 Task: Add a timeline in the project AgileRealm for the epic 'IT governance improvement' from 2023/05/16 to 2025/07/07. Add a timeline in the project AgileRealm for the epic 'Virtualization infrastructure enhancement' from 2023/06/19 to 2024/10/19. Add a timeline in the project AgileRealm for the epic 'Code refactoring and optimization' from 2024/04/26 to 2025/07/27
Action: Mouse moved to (169, 46)
Screenshot: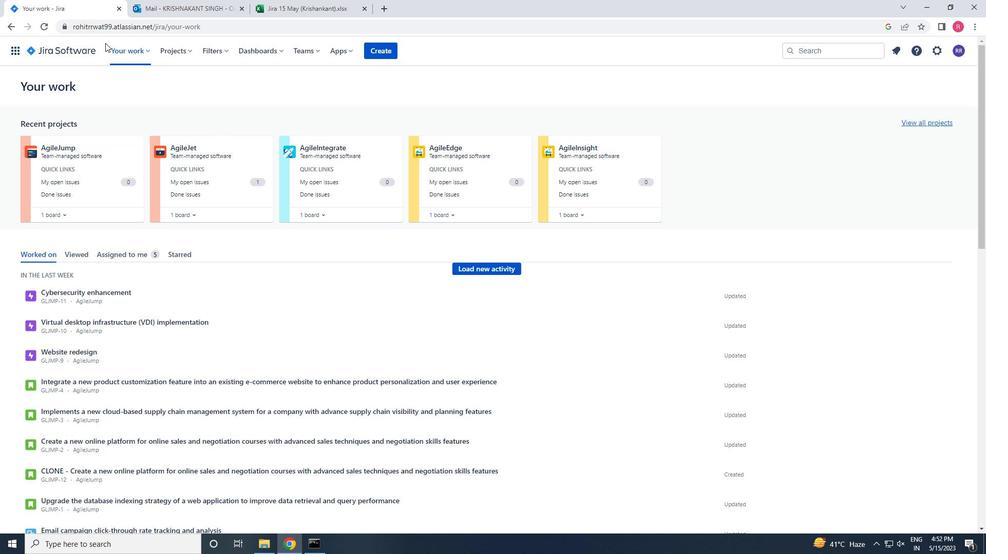 
Action: Mouse pressed left at (169, 46)
Screenshot: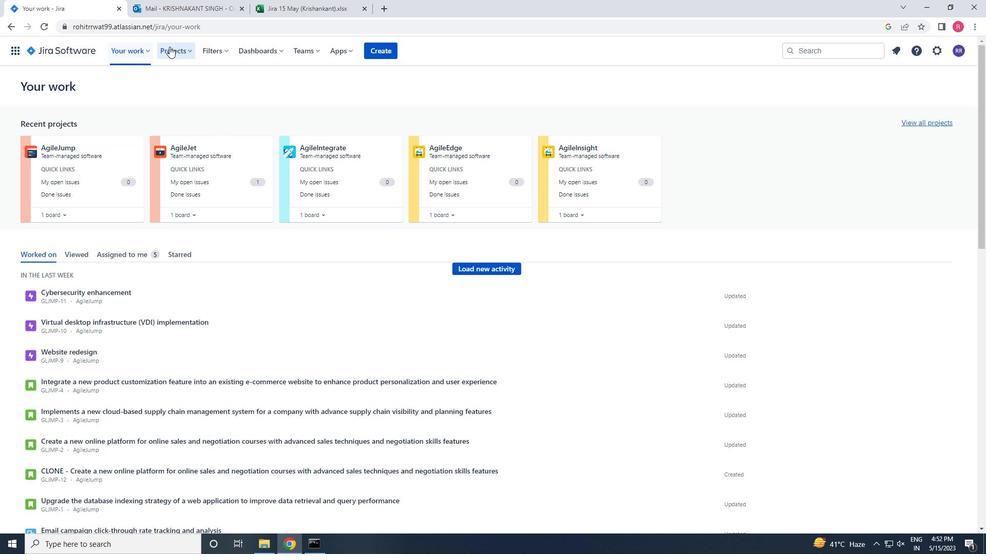 
Action: Mouse moved to (198, 103)
Screenshot: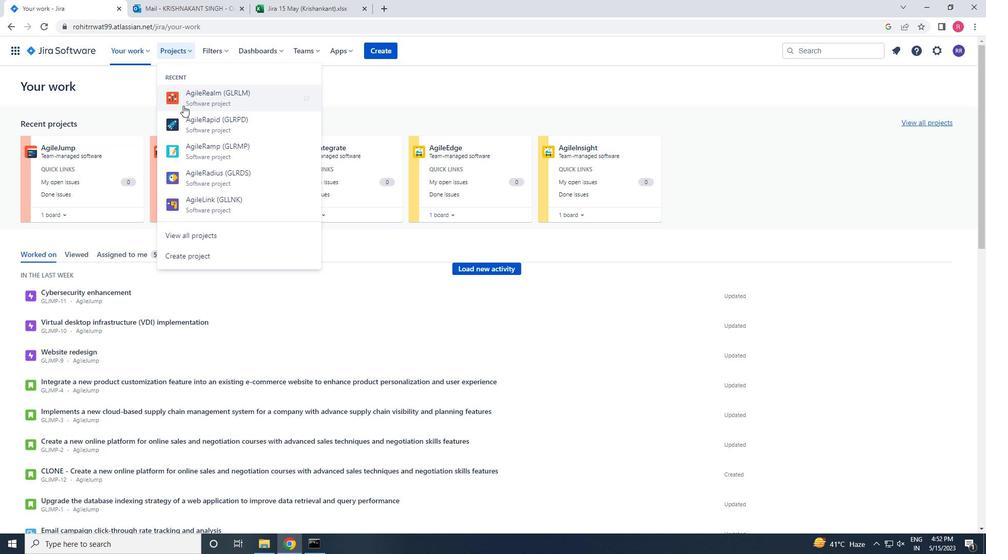 
Action: Mouse pressed left at (198, 103)
Screenshot: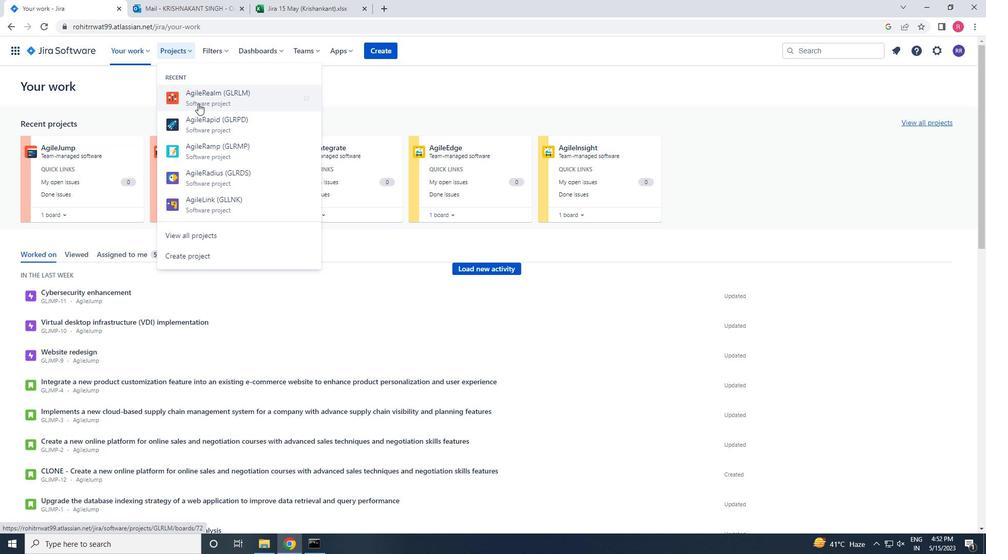 
Action: Mouse moved to (56, 153)
Screenshot: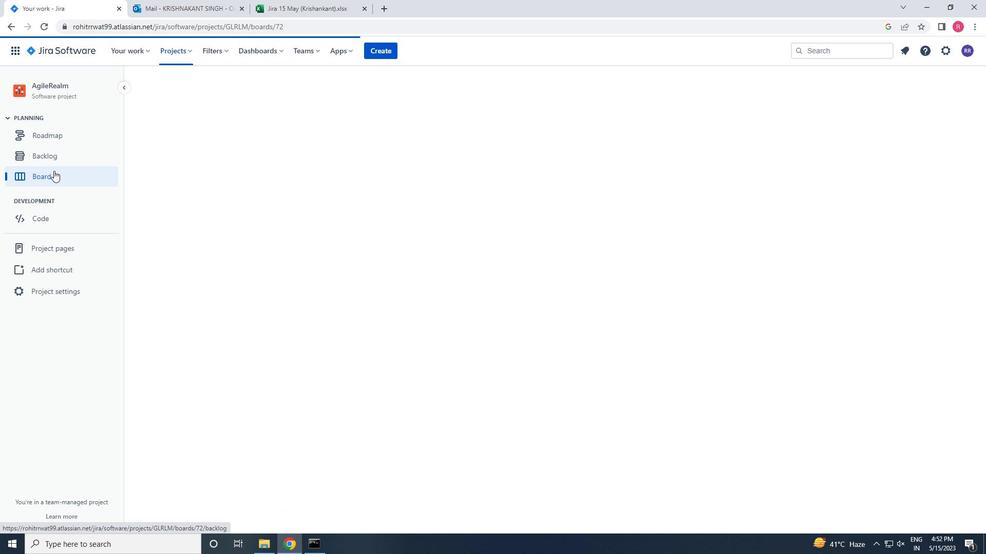 
Action: Mouse pressed left at (56, 153)
Screenshot: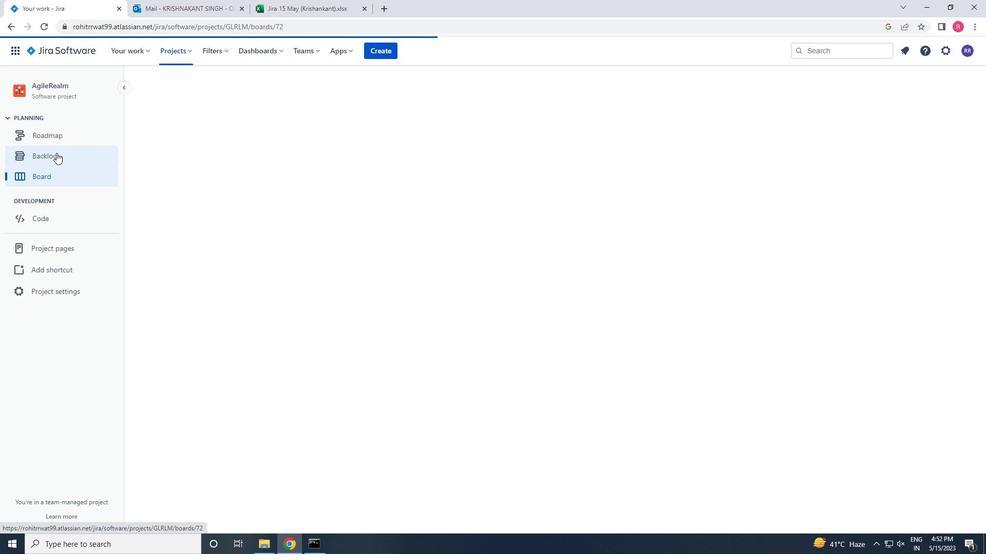 
Action: Mouse moved to (642, 389)
Screenshot: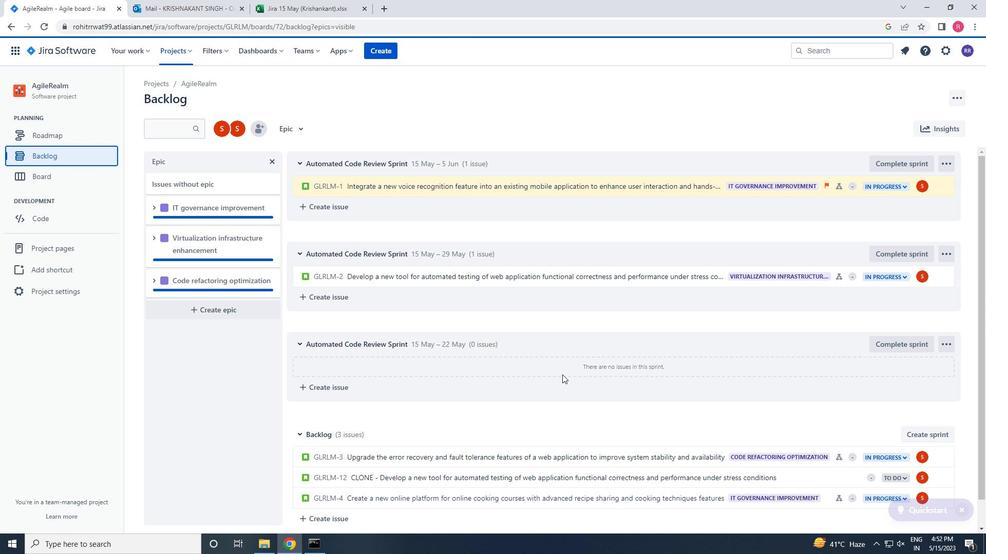 
Action: Mouse scrolled (642, 389) with delta (0, 0)
Screenshot: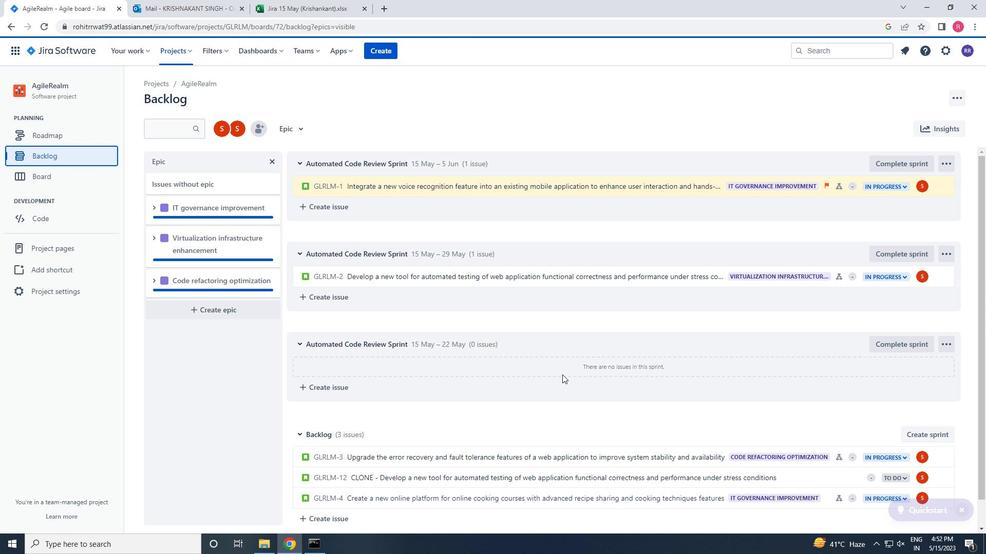
Action: Mouse moved to (643, 390)
Screenshot: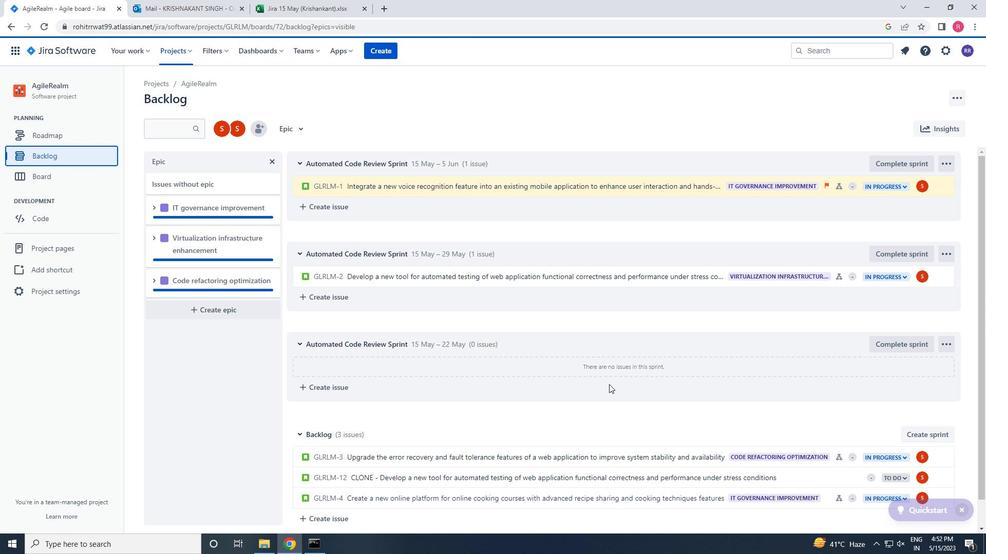 
Action: Mouse scrolled (643, 390) with delta (0, 0)
Screenshot: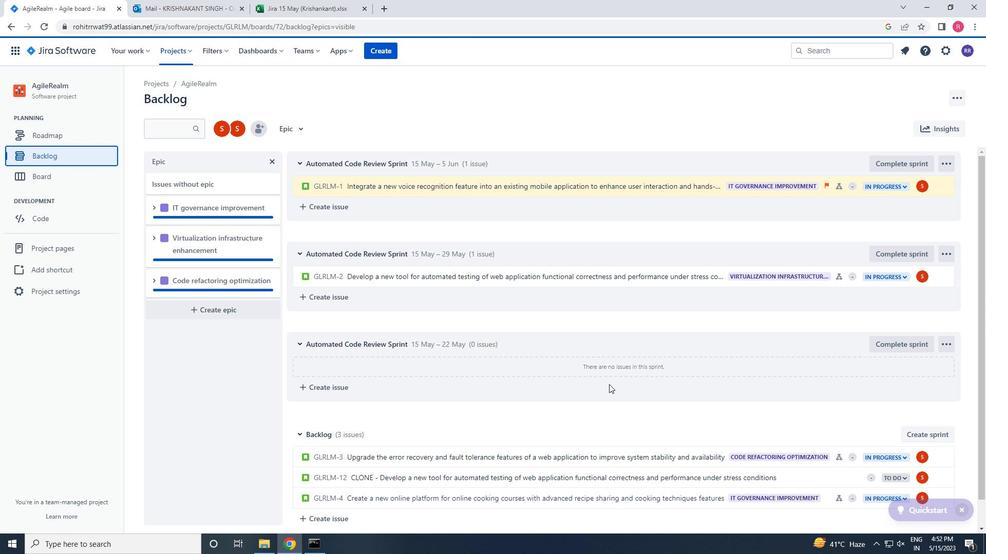 
Action: Mouse scrolled (643, 390) with delta (0, 0)
Screenshot: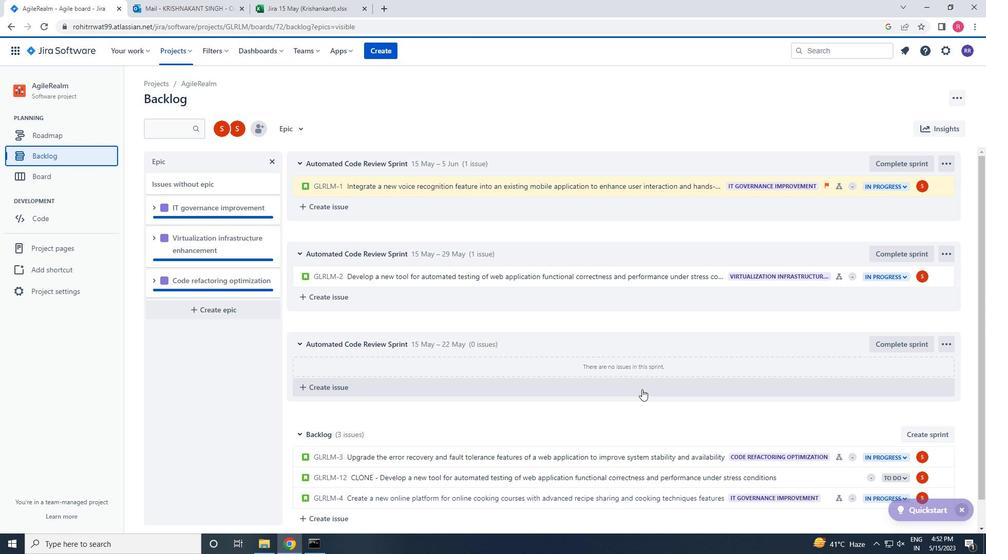 
Action: Mouse scrolled (643, 390) with delta (0, 0)
Screenshot: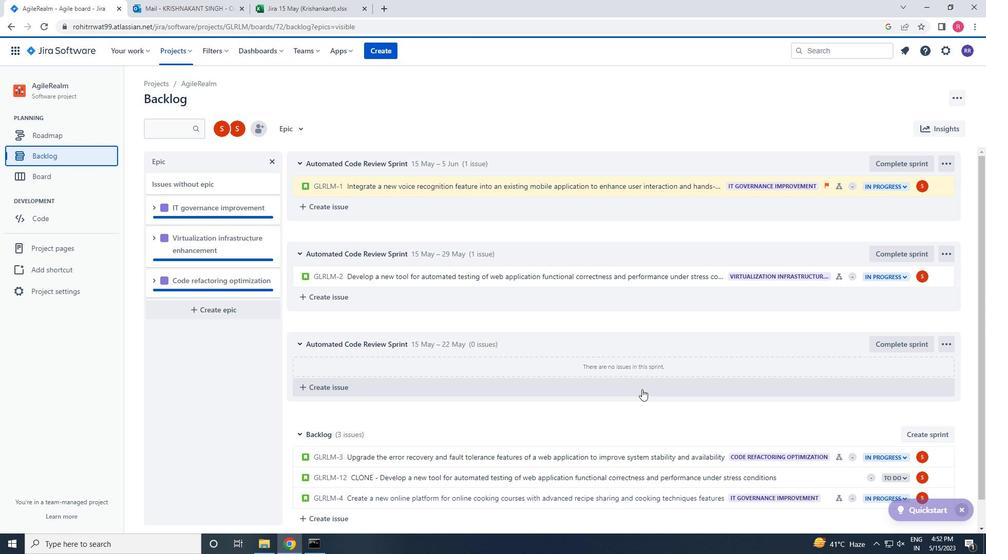 
Action: Mouse moved to (154, 207)
Screenshot: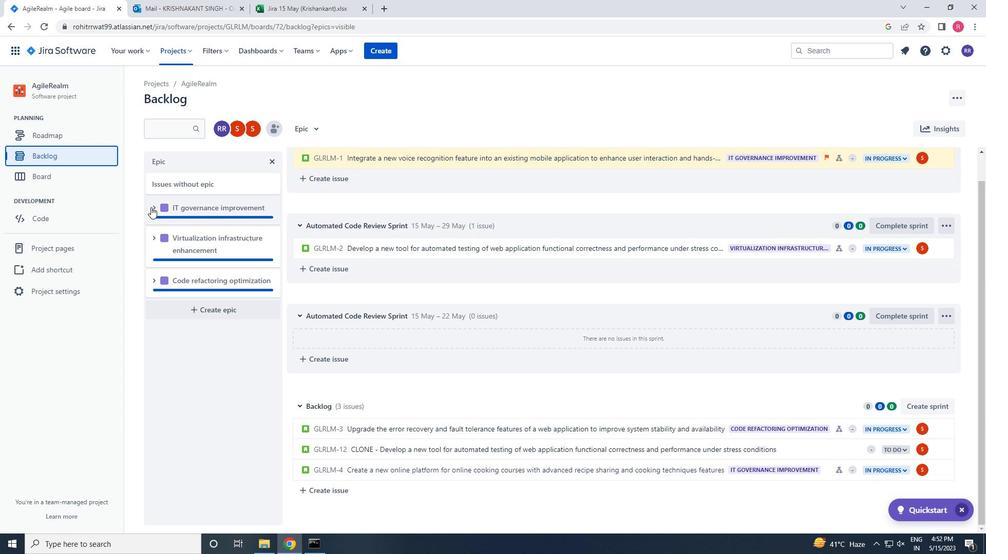 
Action: Mouse pressed left at (154, 207)
Screenshot: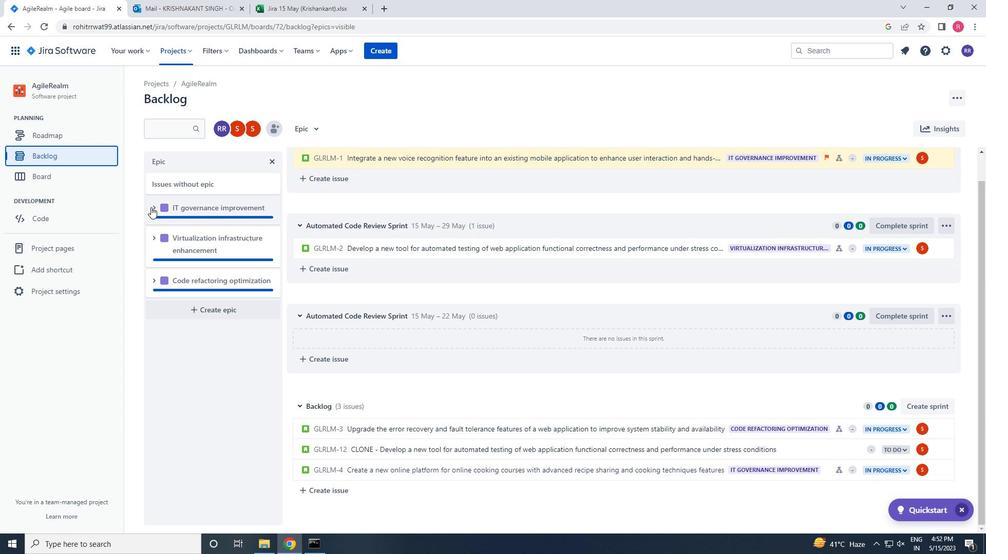 
Action: Mouse moved to (194, 282)
Screenshot: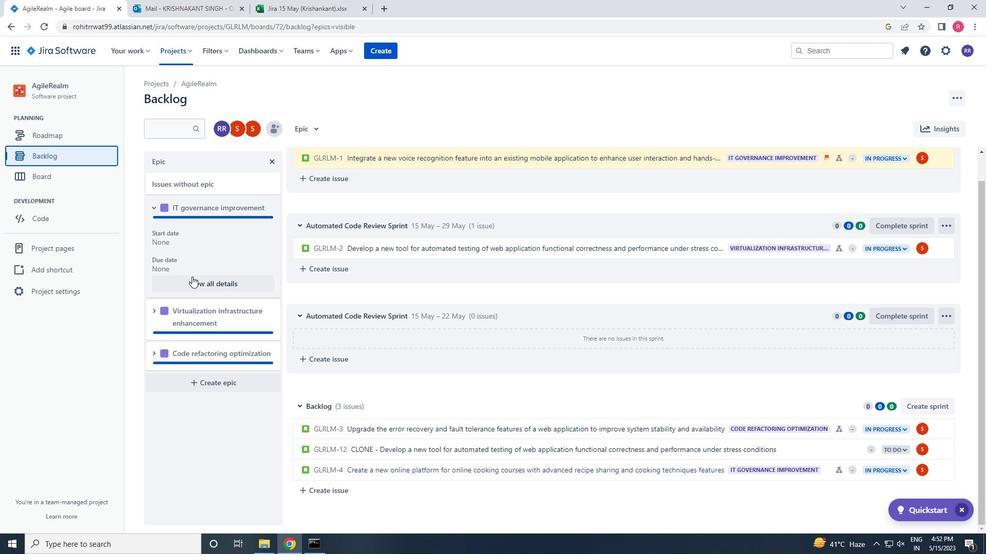 
Action: Mouse pressed left at (194, 282)
Screenshot: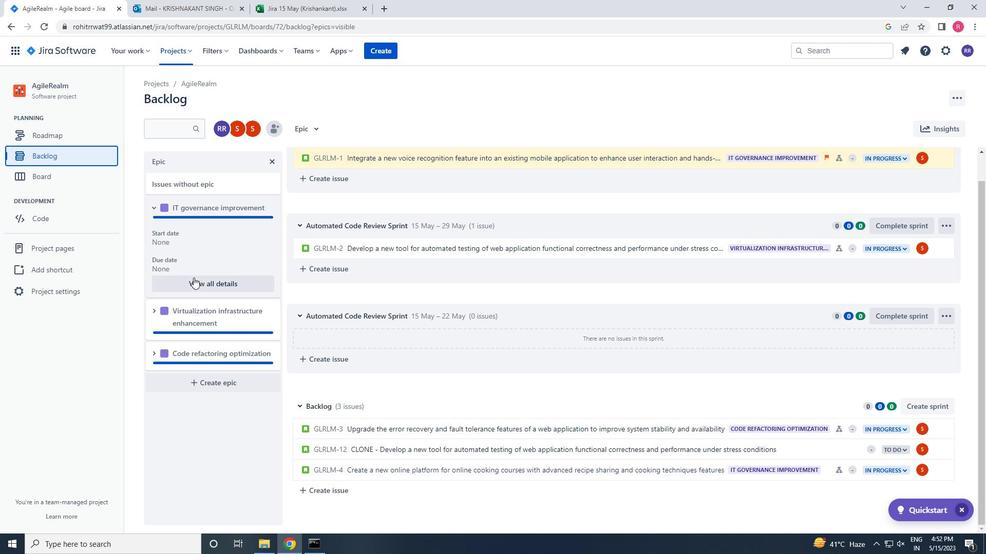 
Action: Mouse moved to (879, 401)
Screenshot: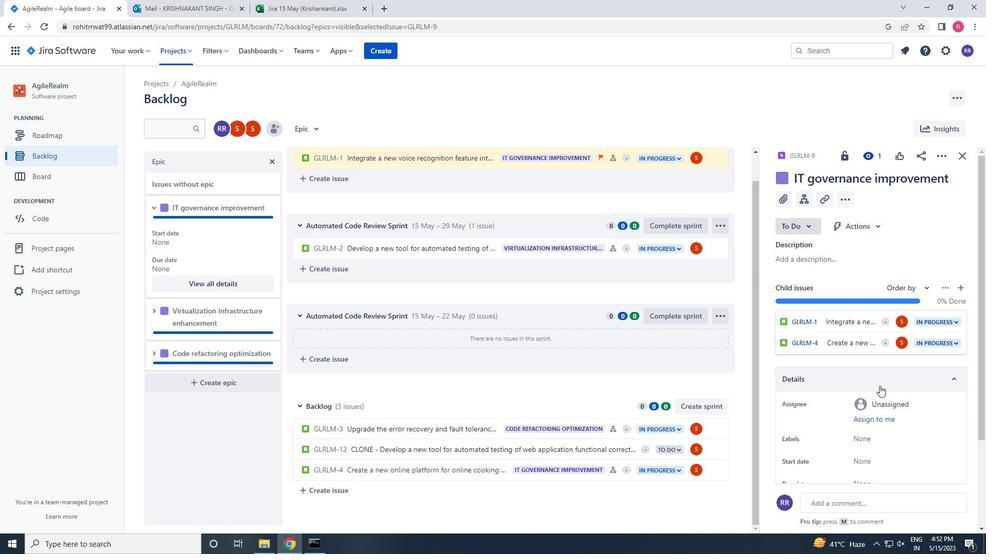 
Action: Mouse scrolled (879, 400) with delta (0, 0)
Screenshot: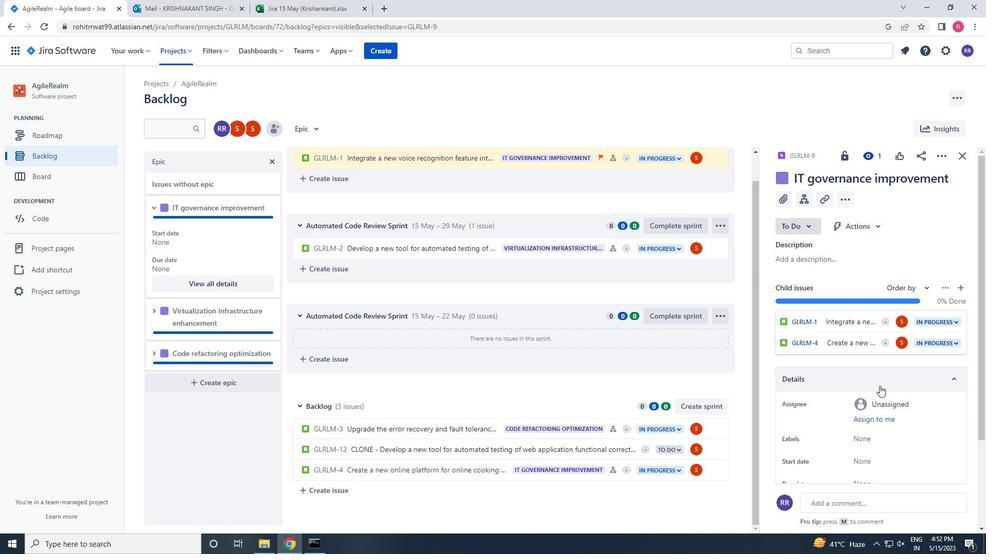 
Action: Mouse moved to (879, 402)
Screenshot: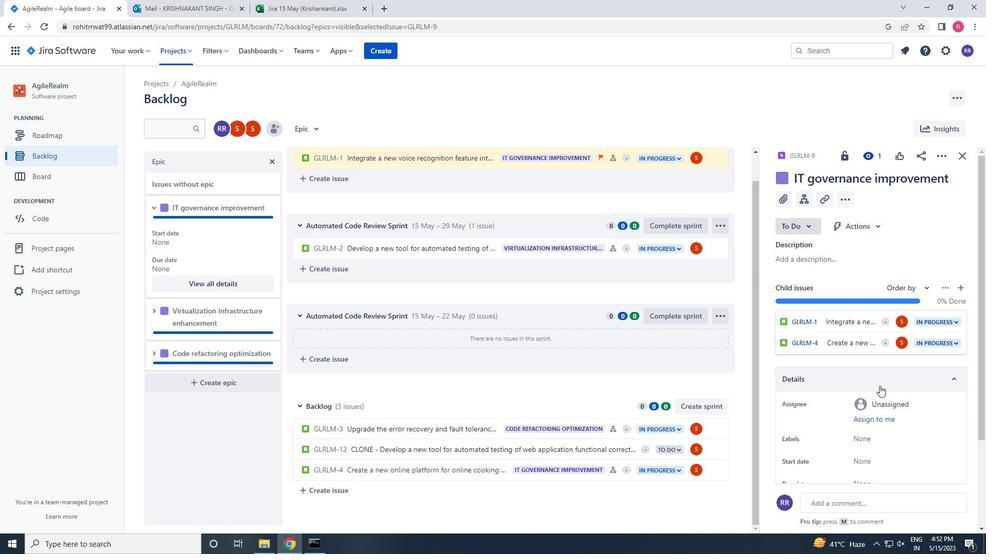 
Action: Mouse scrolled (879, 401) with delta (0, 0)
Screenshot: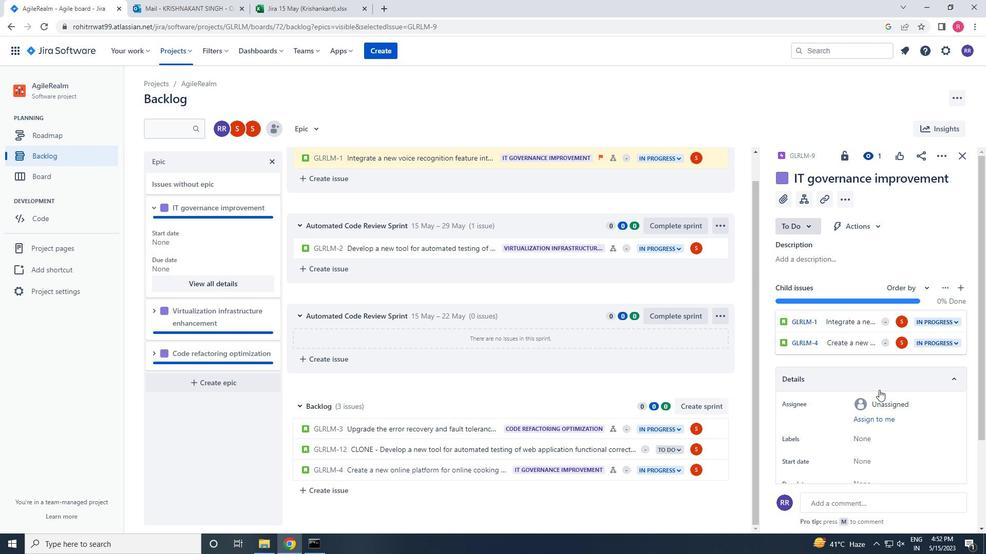 
Action: Mouse scrolled (879, 401) with delta (0, 0)
Screenshot: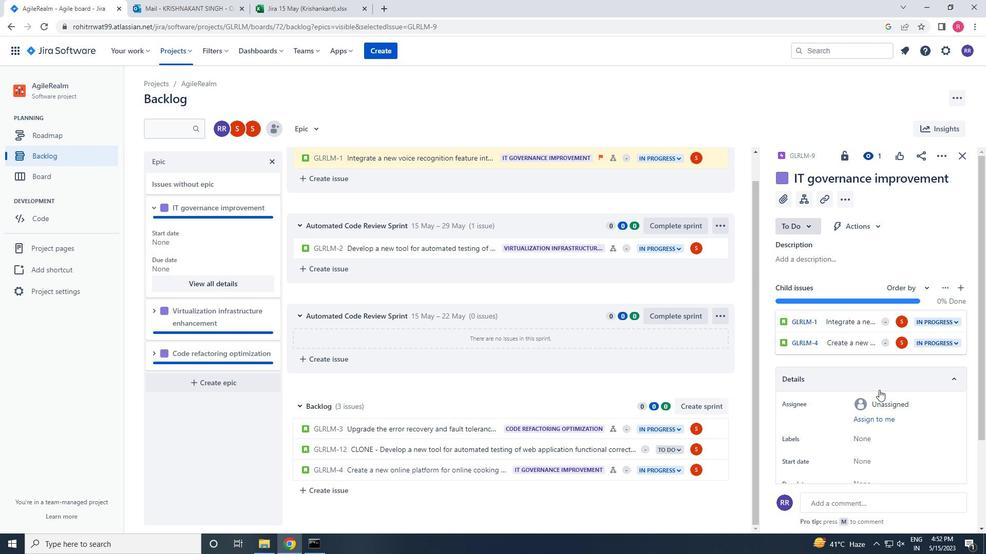 
Action: Mouse moved to (877, 352)
Screenshot: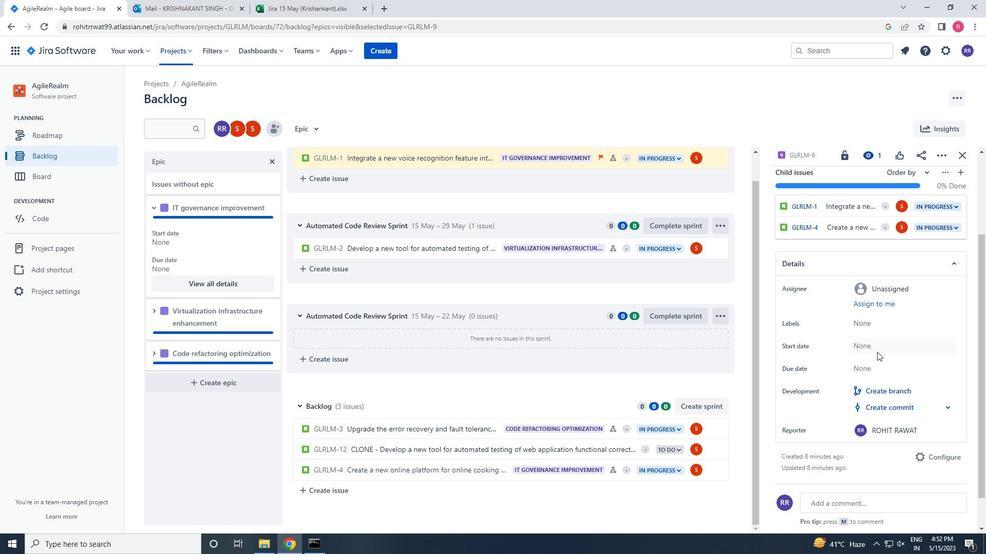 
Action: Mouse pressed left at (877, 352)
Screenshot: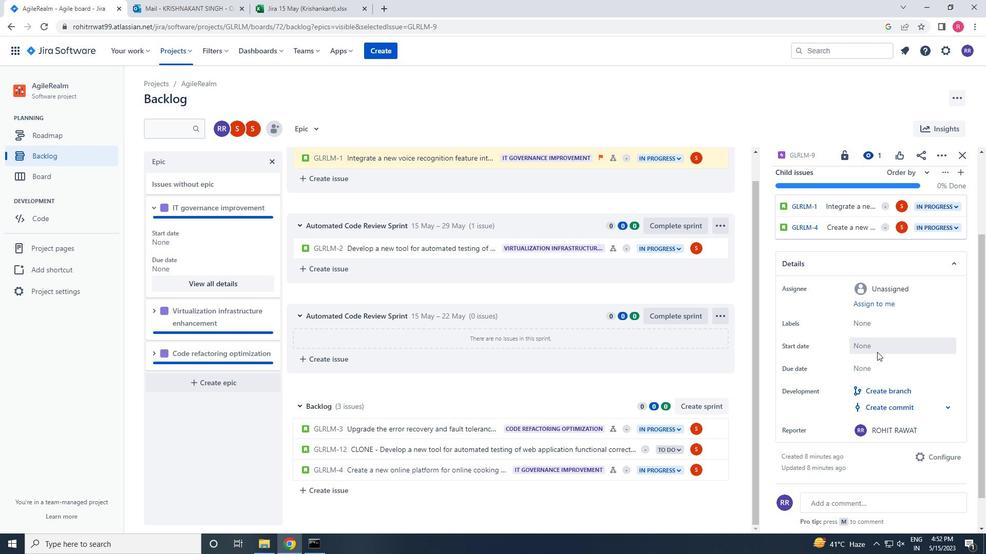 
Action: Mouse moved to (878, 444)
Screenshot: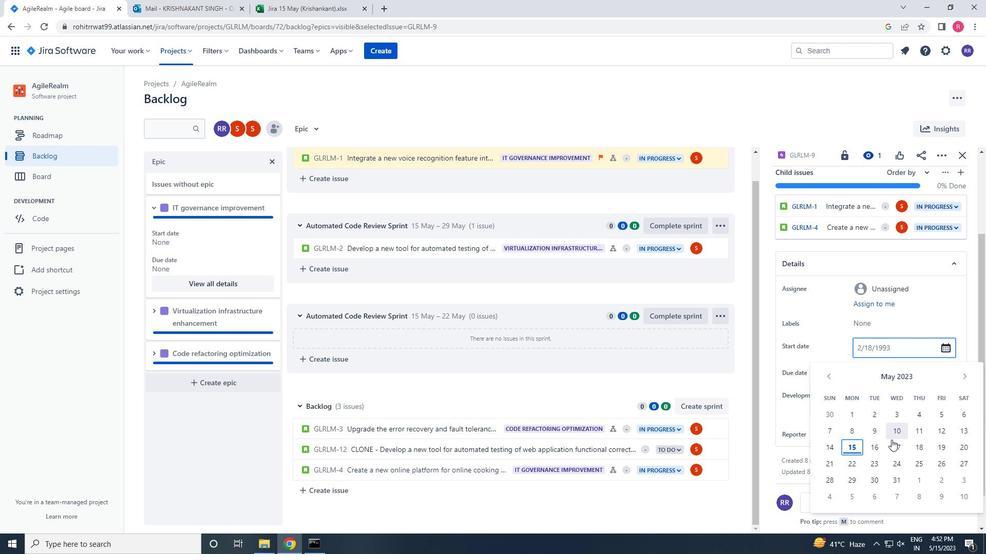 
Action: Mouse pressed left at (878, 444)
Screenshot: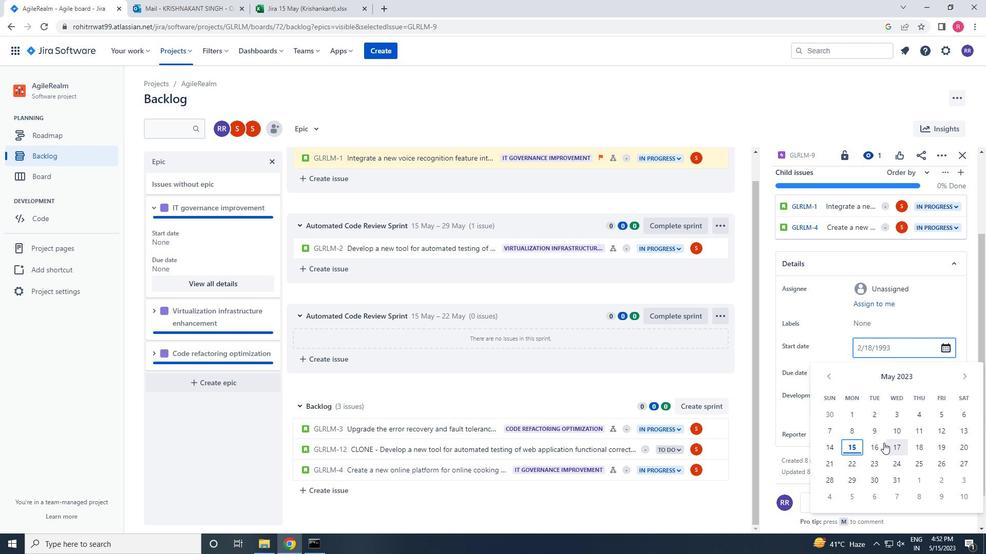 
Action: Mouse moved to (889, 372)
Screenshot: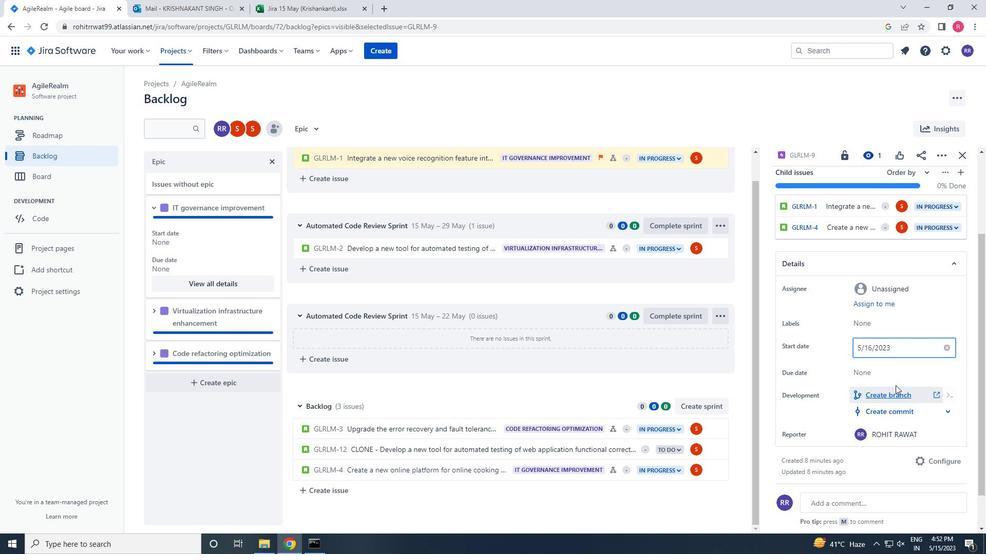 
Action: Mouse pressed left at (889, 372)
Screenshot: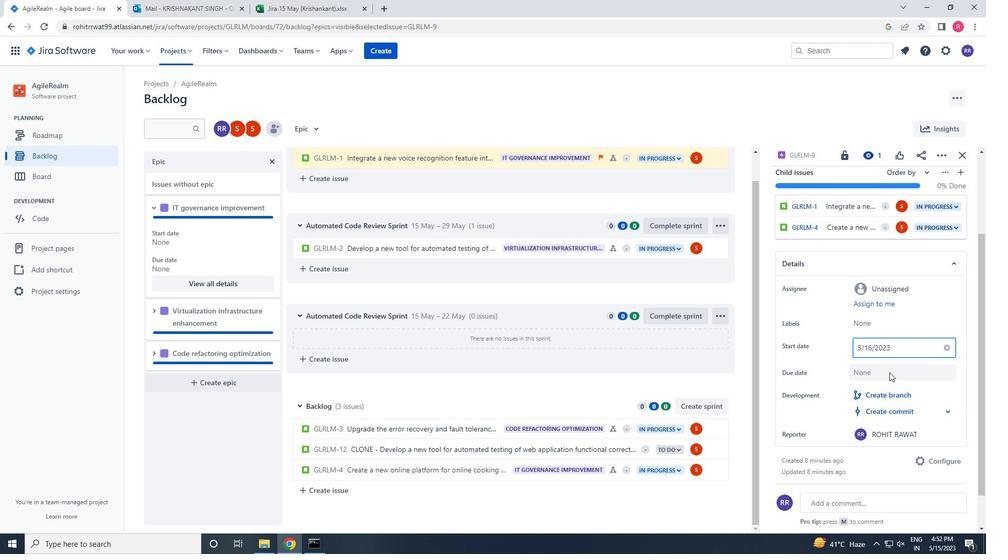 
Action: Mouse moved to (964, 225)
Screenshot: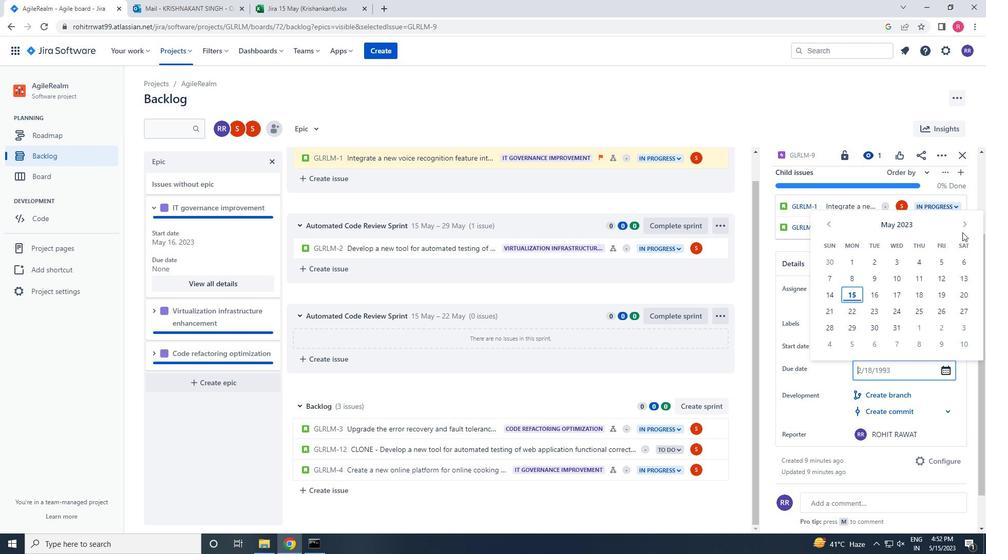 
Action: Mouse pressed left at (964, 225)
Screenshot: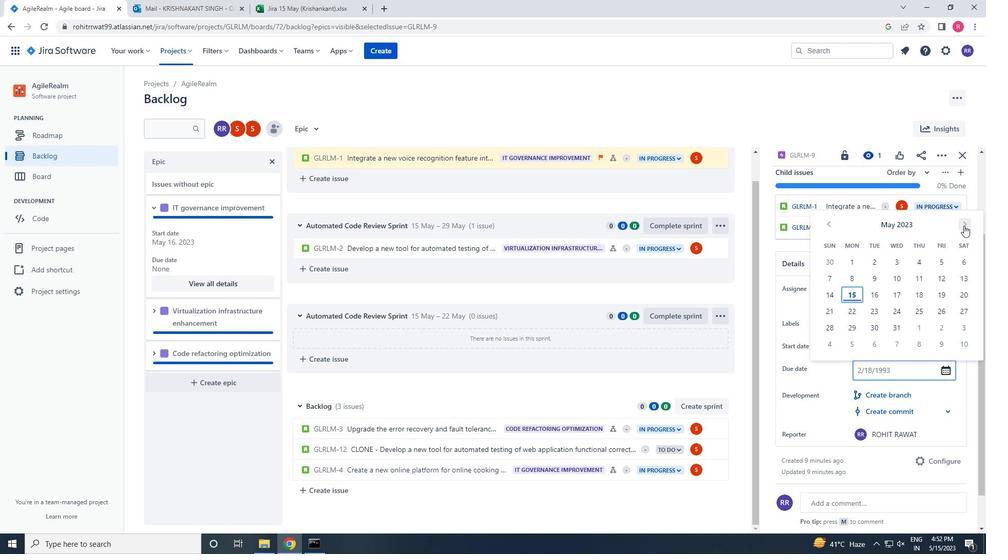 
Action: Mouse pressed left at (964, 225)
Screenshot: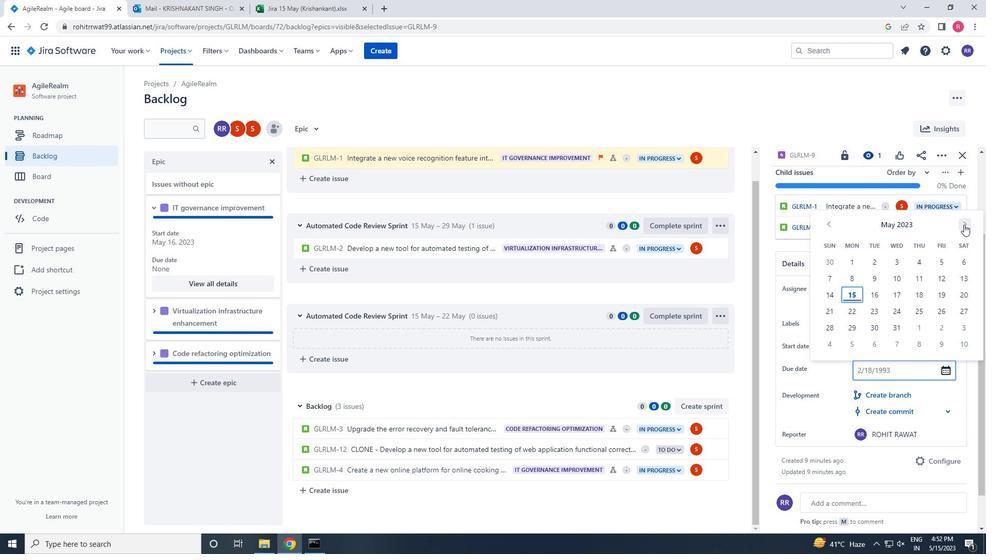
Action: Mouse pressed left at (964, 225)
Screenshot: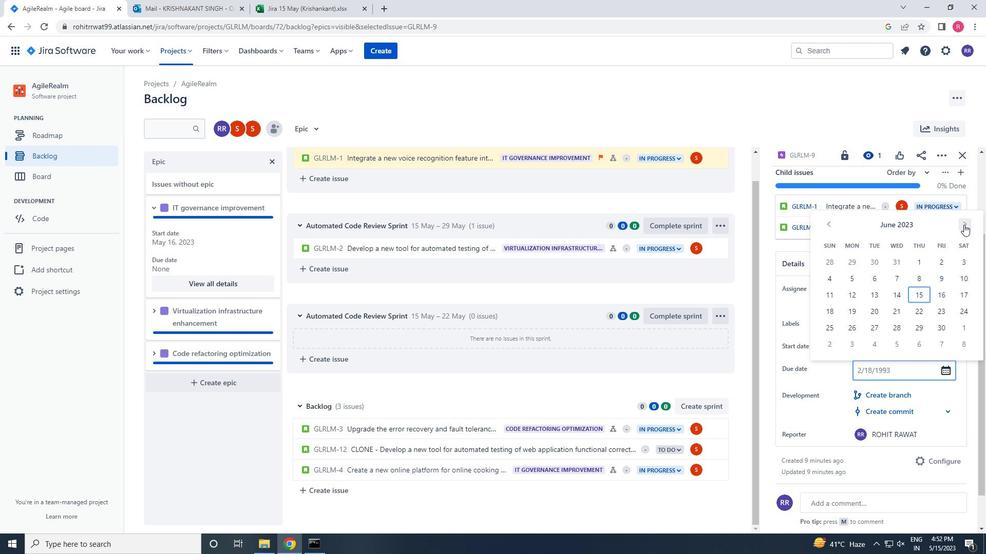 
Action: Mouse pressed left at (964, 225)
Screenshot: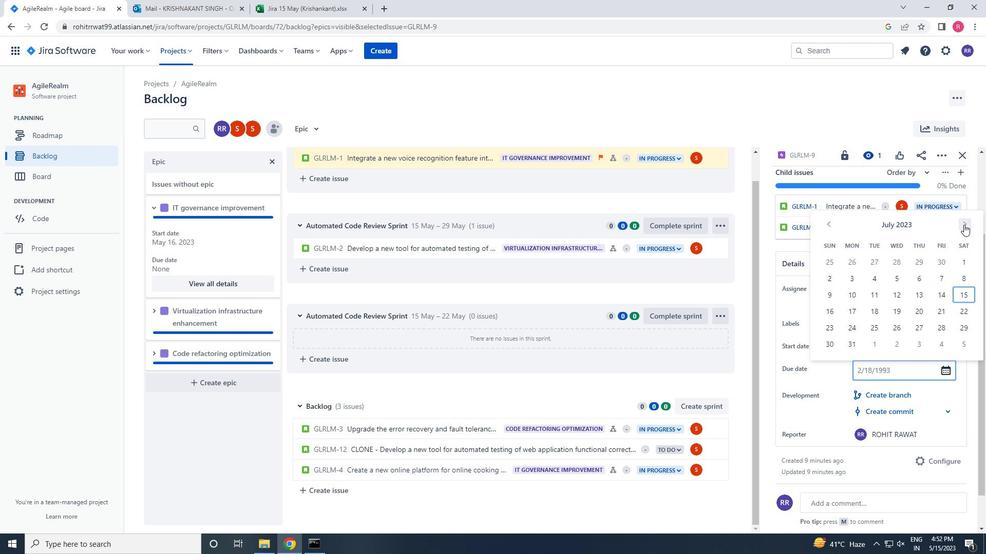 
Action: Mouse pressed left at (964, 225)
Screenshot: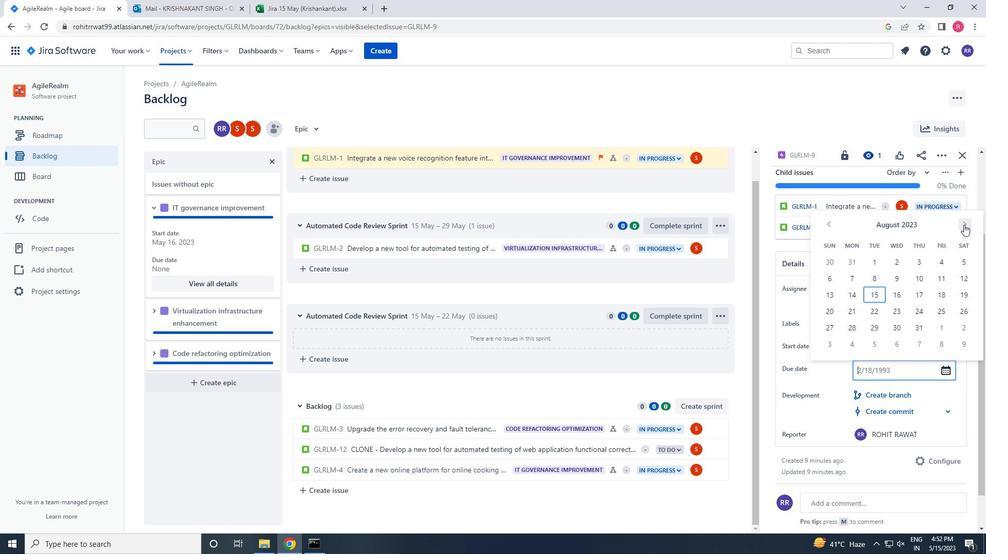 
Action: Mouse pressed left at (964, 225)
Screenshot: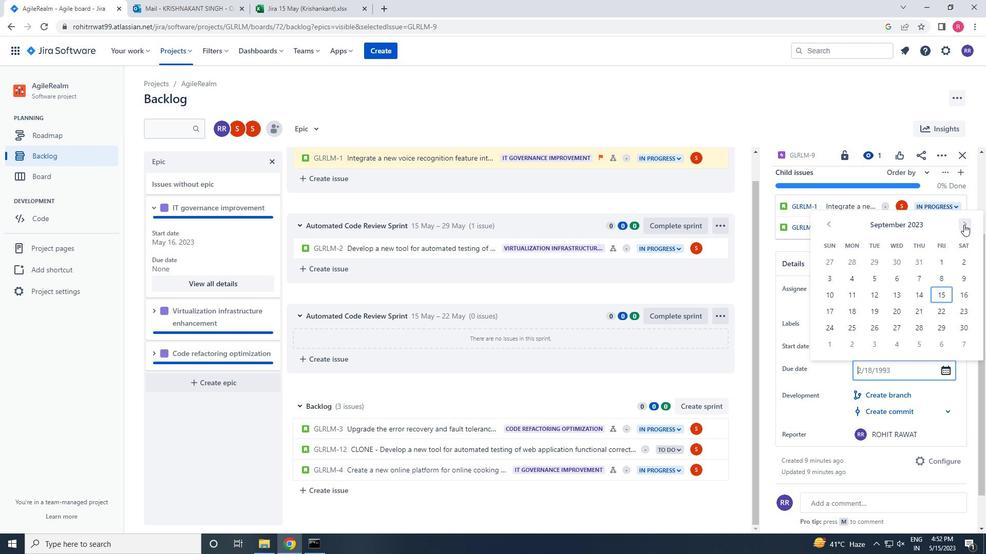 
Action: Mouse pressed left at (964, 225)
Screenshot: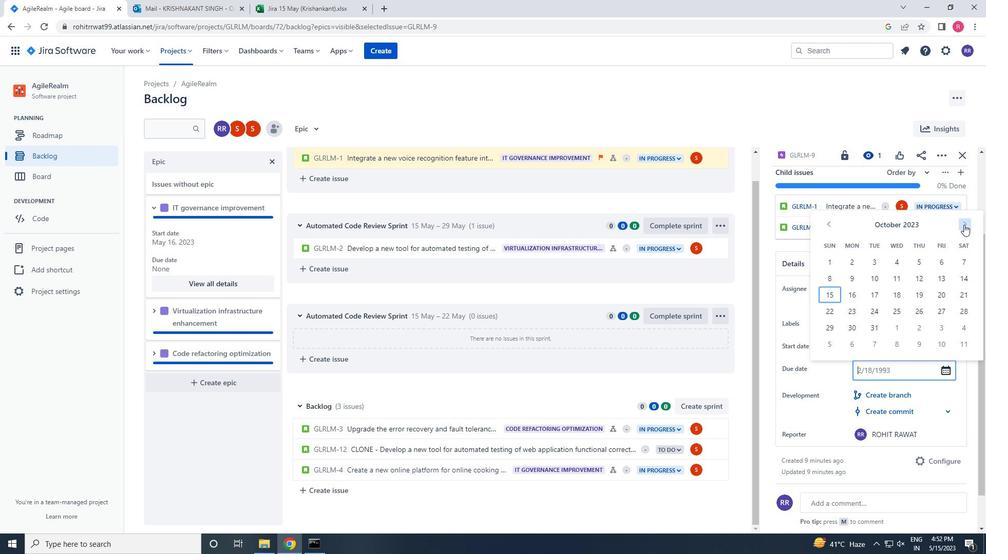 
Action: Mouse pressed left at (964, 225)
Screenshot: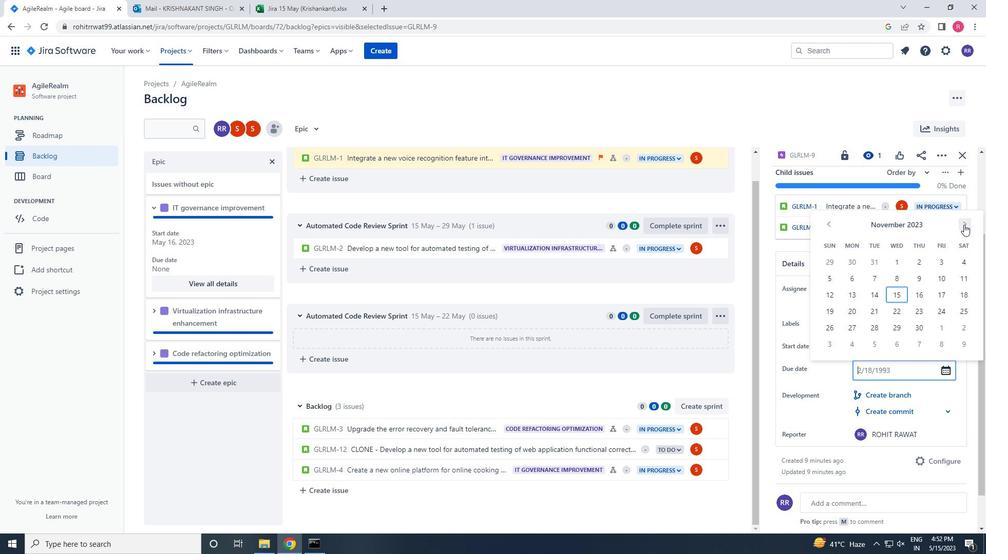 
Action: Mouse pressed left at (964, 225)
Screenshot: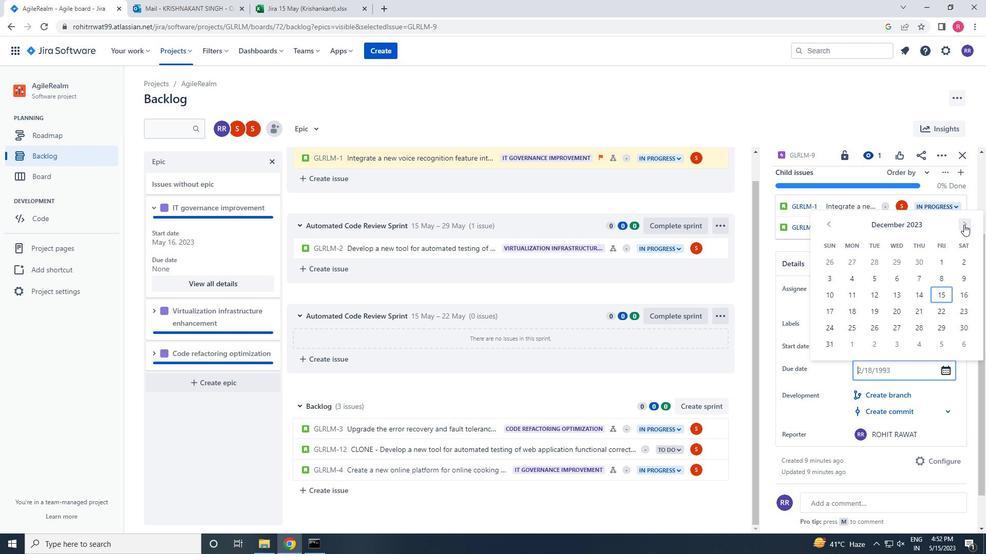 
Action: Mouse pressed left at (964, 225)
Screenshot: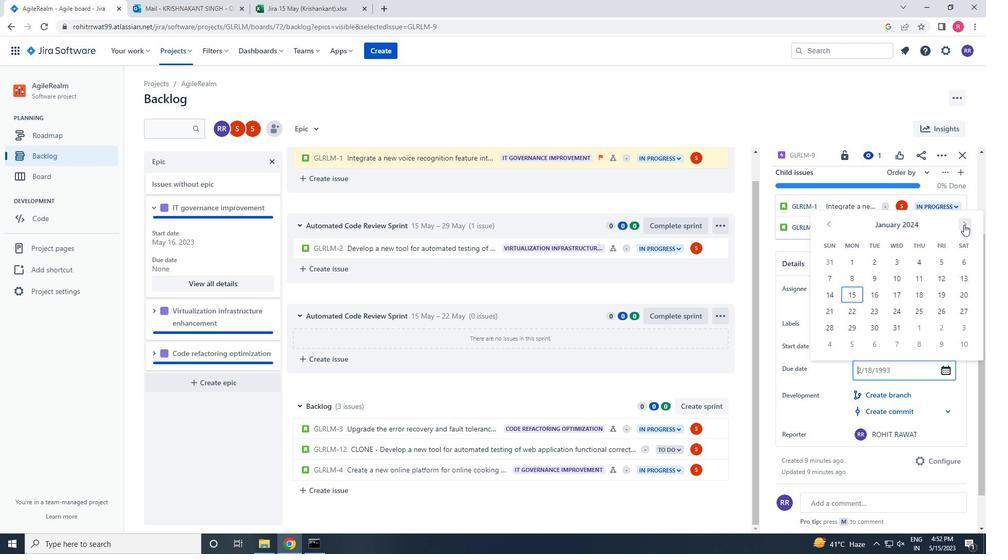 
Action: Mouse pressed left at (964, 225)
Screenshot: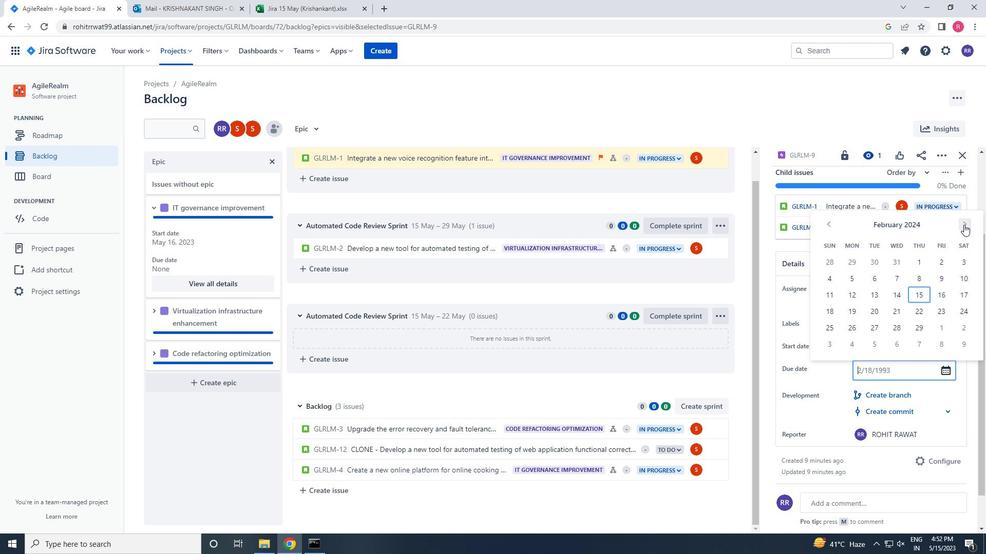 
Action: Mouse pressed left at (964, 225)
Screenshot: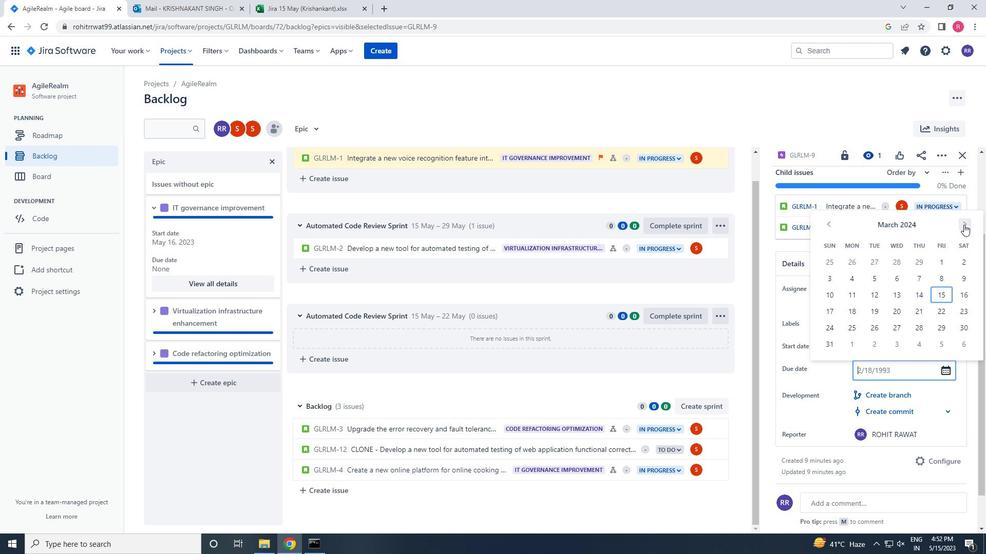 
Action: Mouse pressed left at (964, 225)
Screenshot: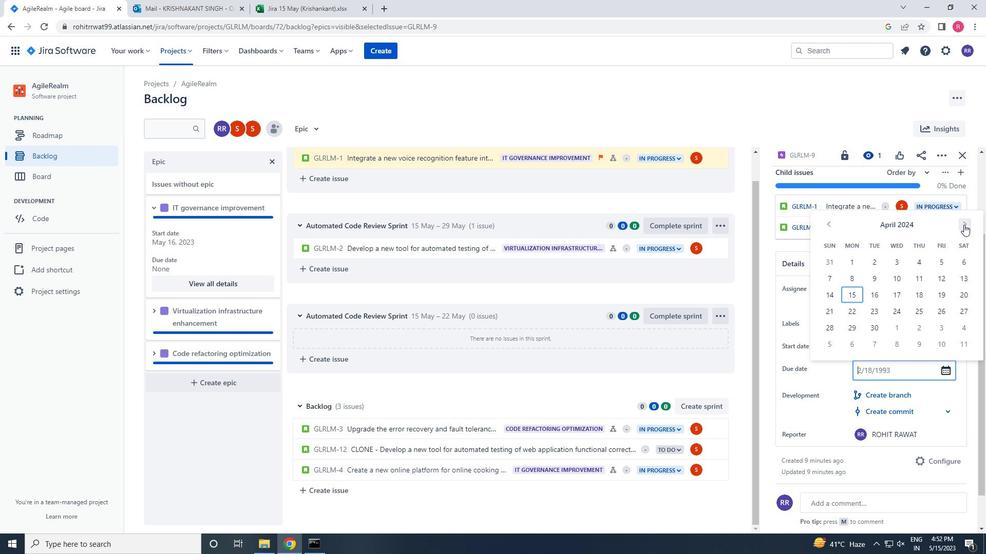 
Action: Mouse pressed left at (964, 225)
Screenshot: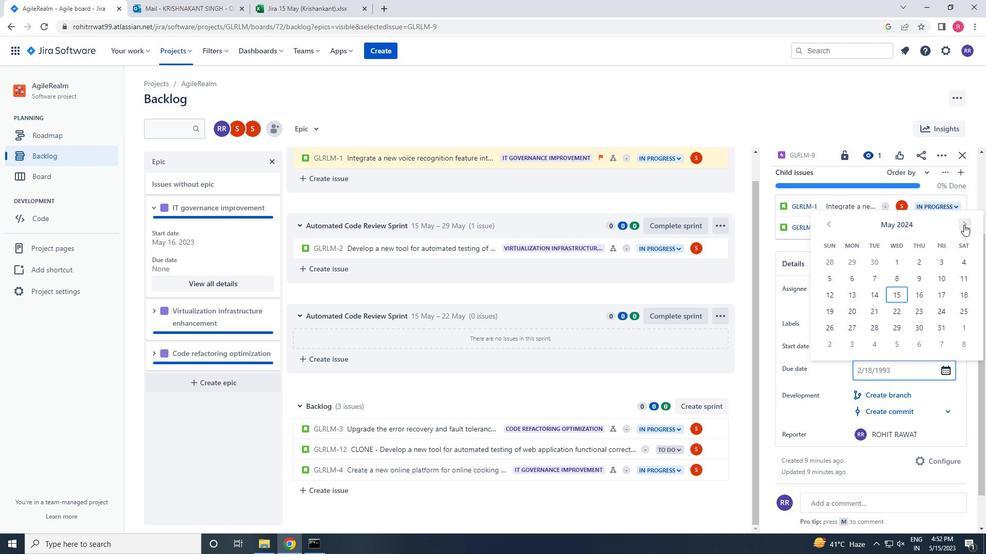 
Action: Mouse pressed left at (964, 225)
Screenshot: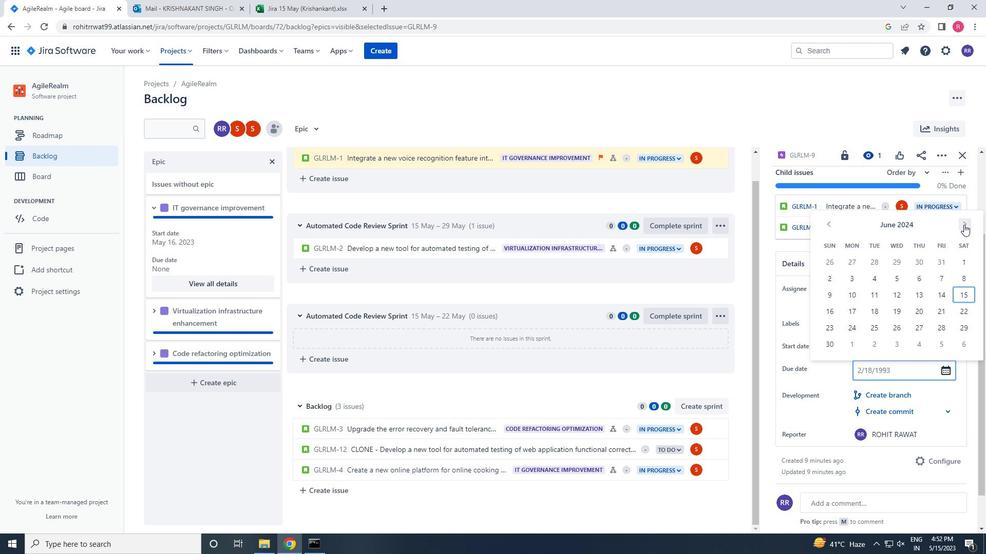 
Action: Mouse pressed left at (964, 225)
Screenshot: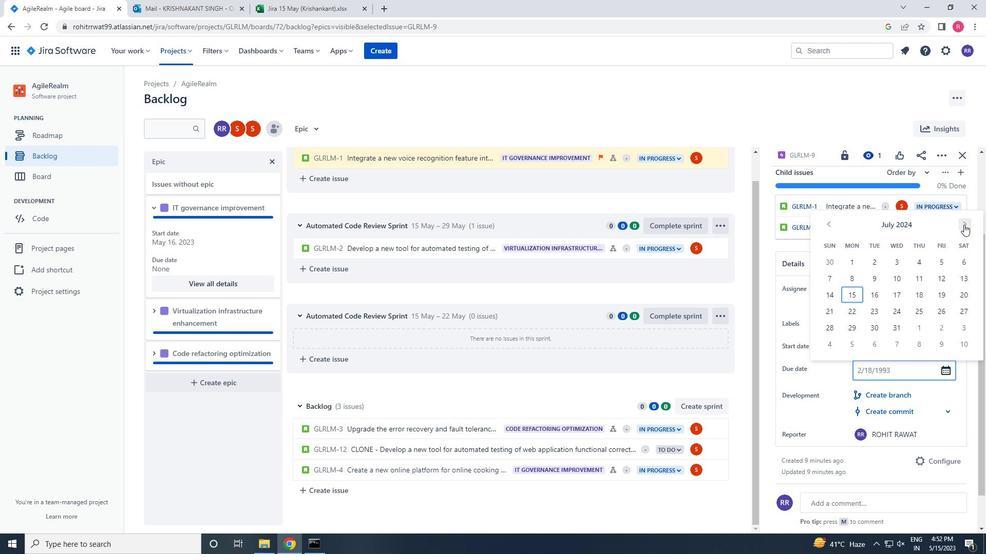 
Action: Mouse pressed left at (964, 225)
Screenshot: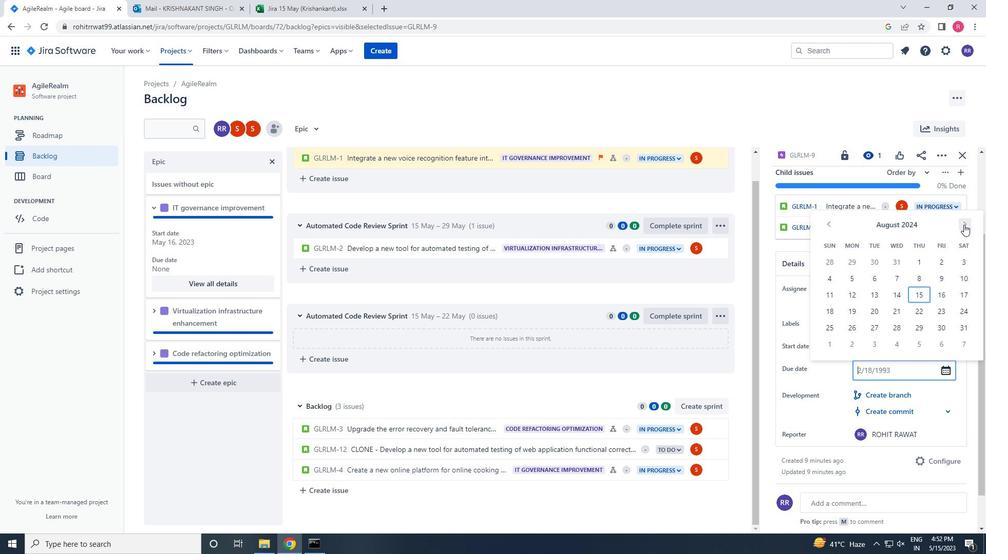 
Action: Mouse pressed left at (964, 225)
Screenshot: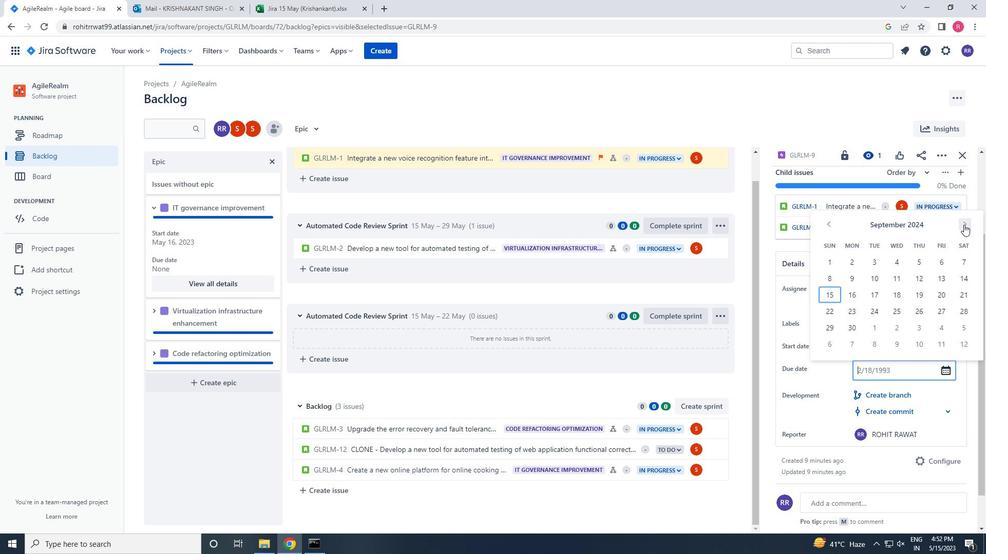 
Action: Mouse pressed left at (964, 225)
Screenshot: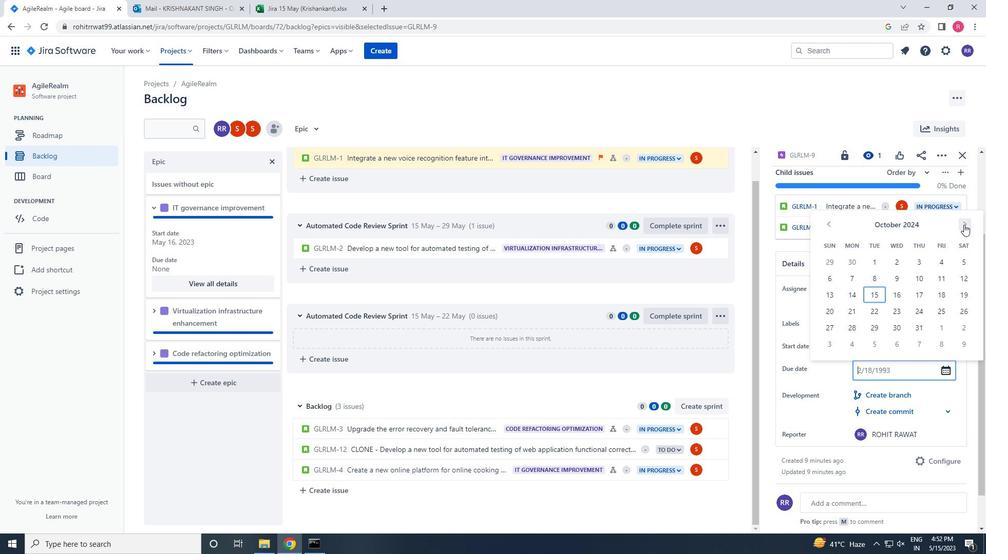 
Action: Mouse pressed left at (964, 225)
Screenshot: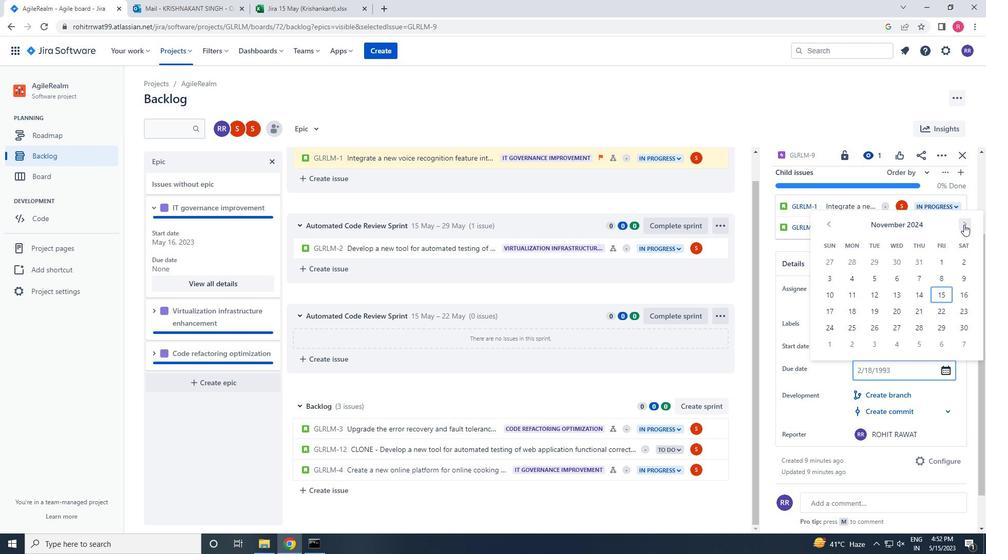 
Action: Mouse pressed left at (964, 225)
Screenshot: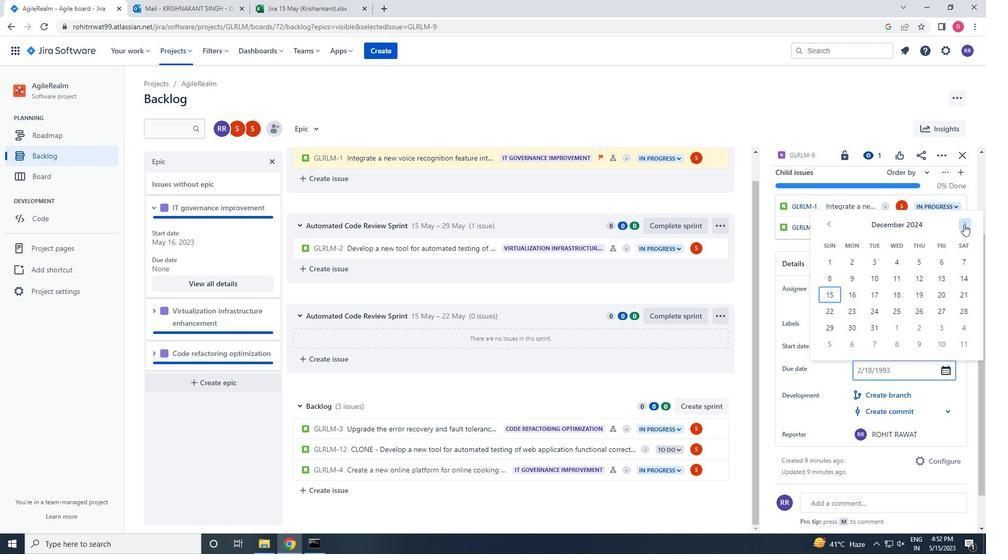 
Action: Mouse pressed left at (964, 225)
Screenshot: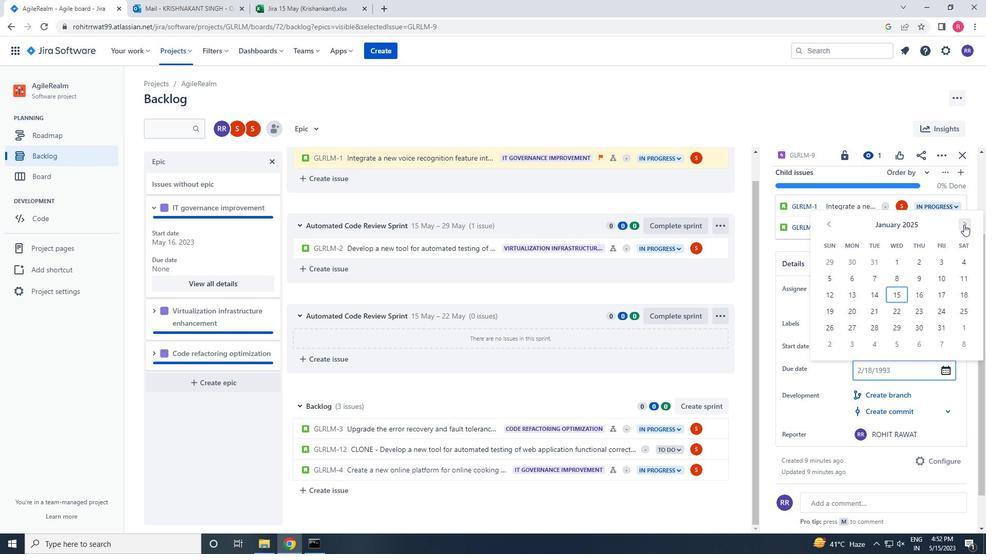 
Action: Mouse pressed left at (964, 225)
Screenshot: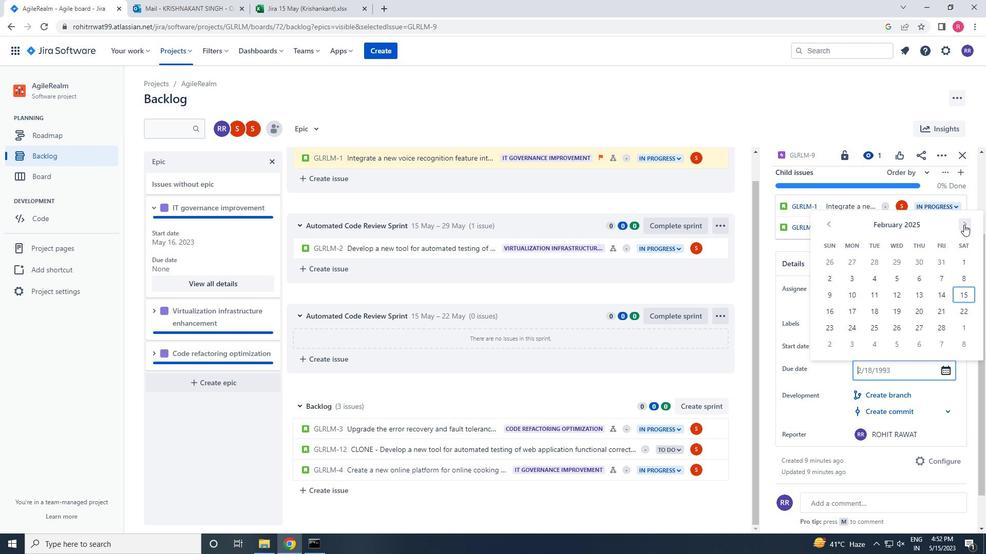 
Action: Mouse pressed left at (964, 225)
Screenshot: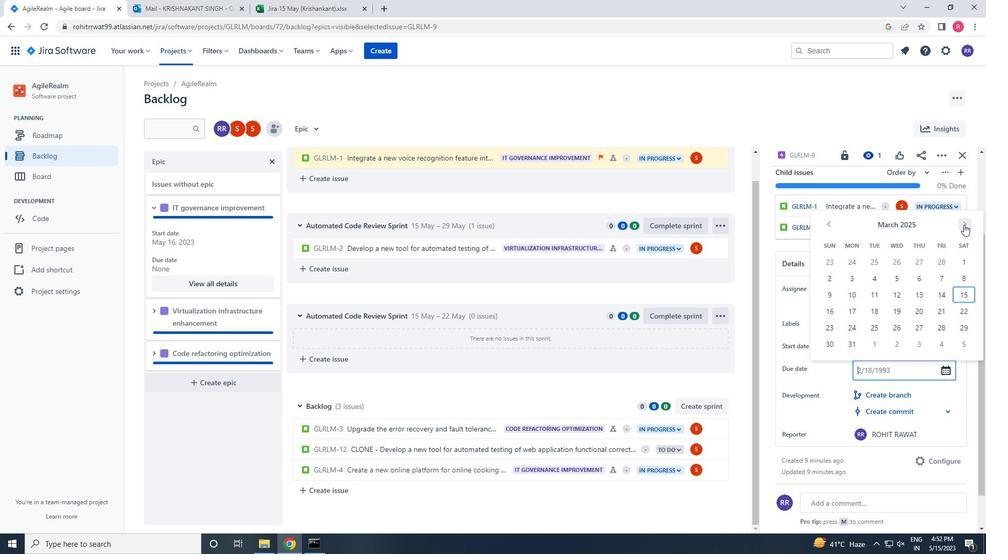 
Action: Mouse pressed left at (964, 225)
Screenshot: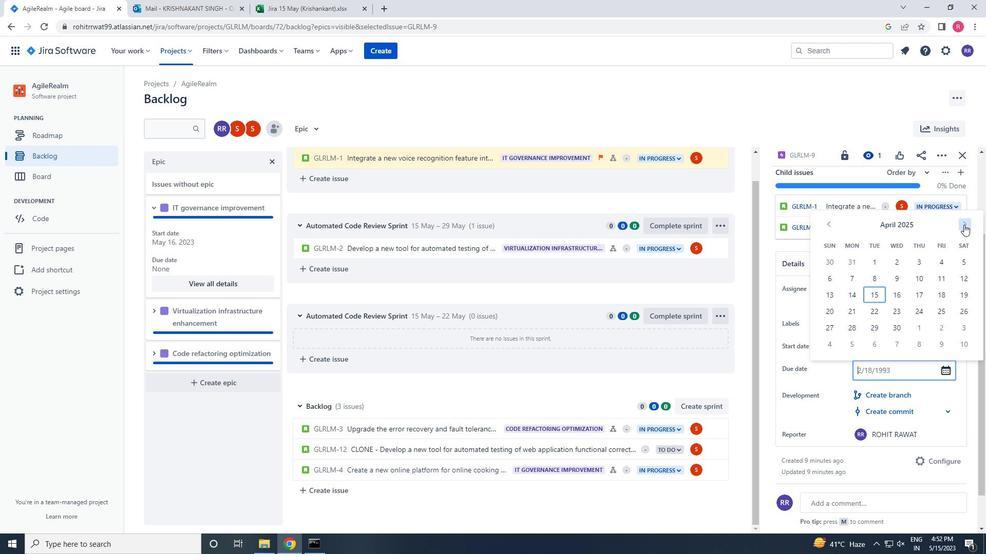 
Action: Mouse pressed left at (964, 225)
Screenshot: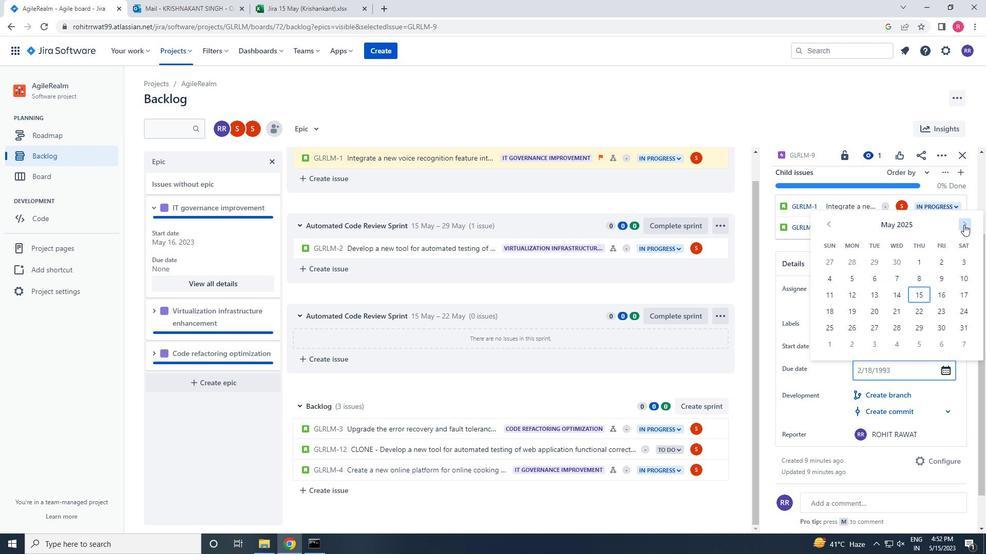 
Action: Mouse moved to (851, 281)
Screenshot: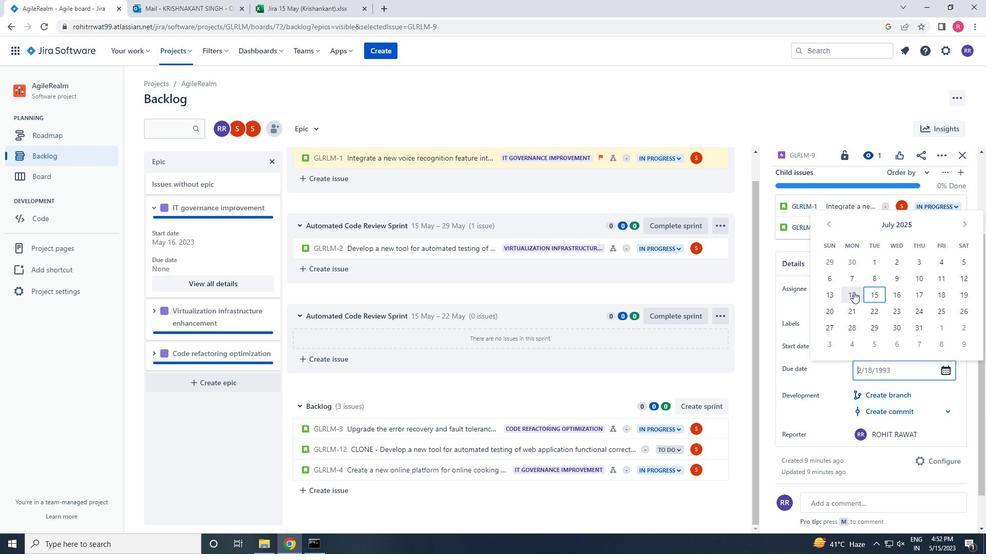 
Action: Mouse pressed left at (851, 281)
Screenshot: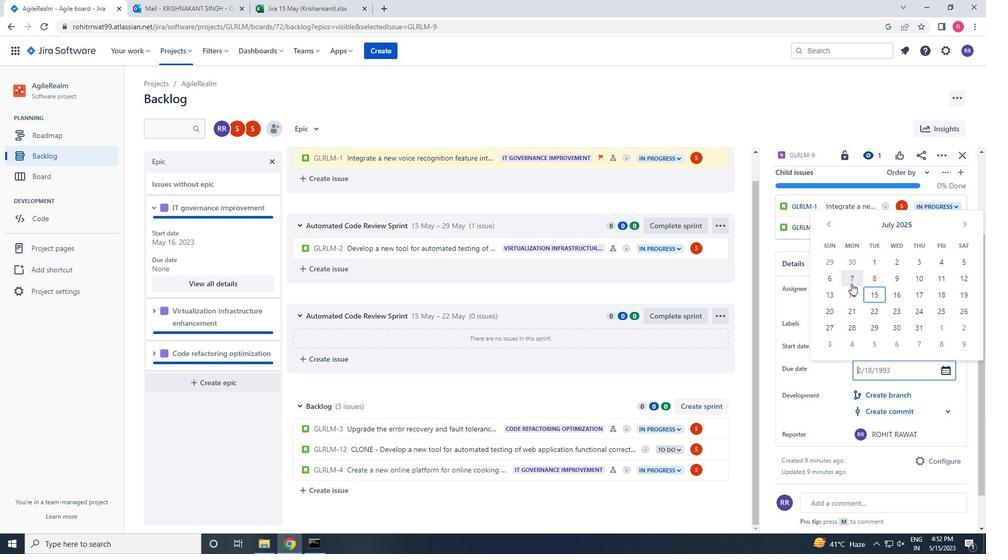
Action: Mouse moved to (880, 470)
Screenshot: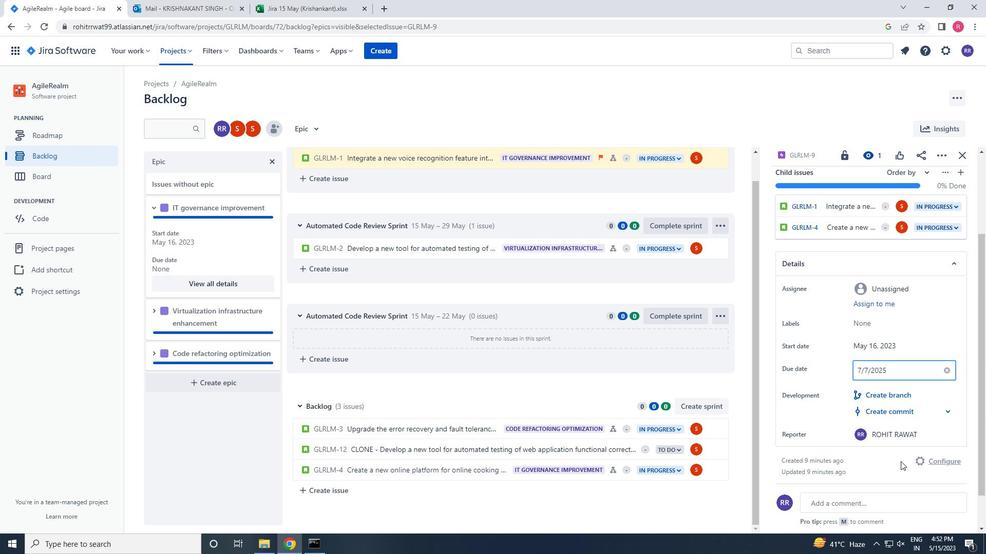 
Action: Mouse pressed left at (880, 470)
Screenshot: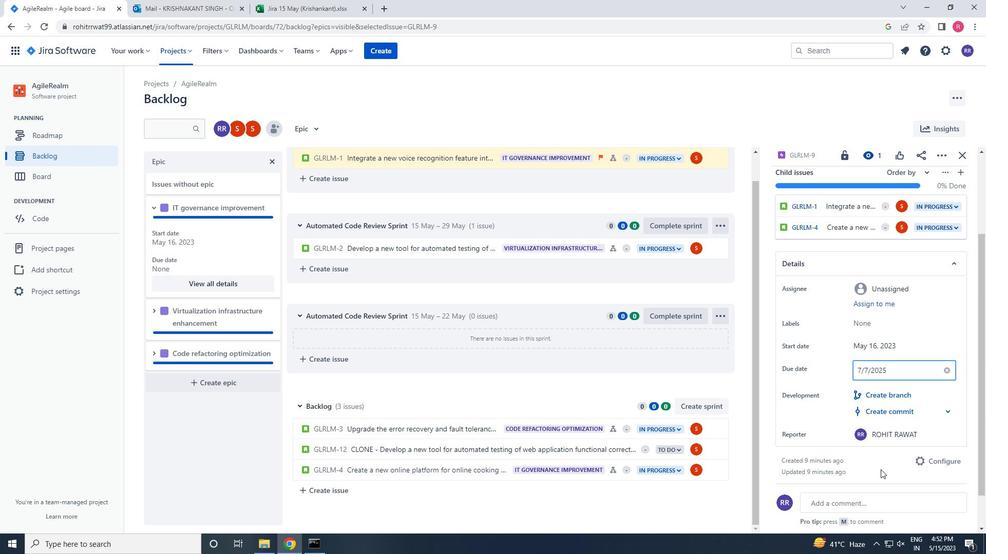 
Action: Mouse moved to (152, 310)
Screenshot: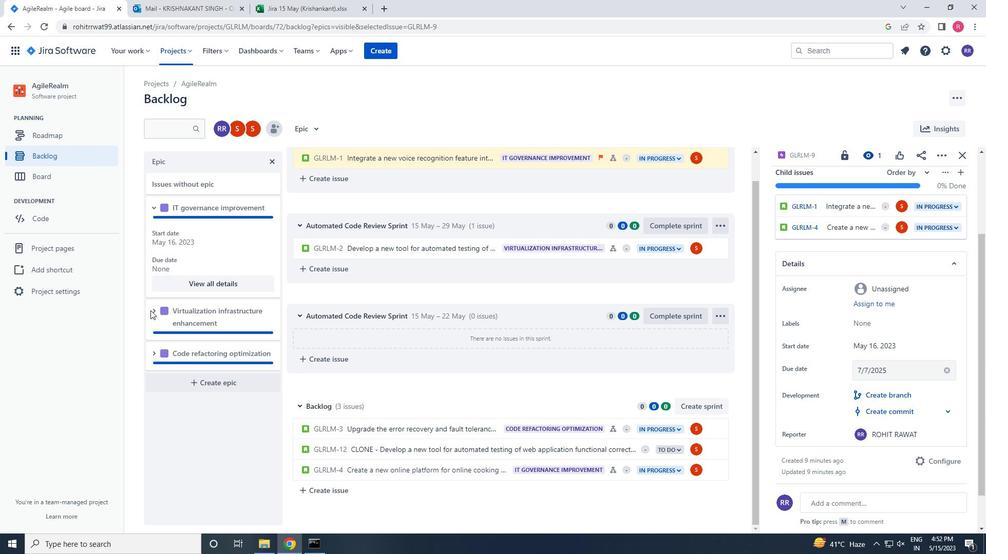 
Action: Mouse pressed left at (152, 310)
Screenshot: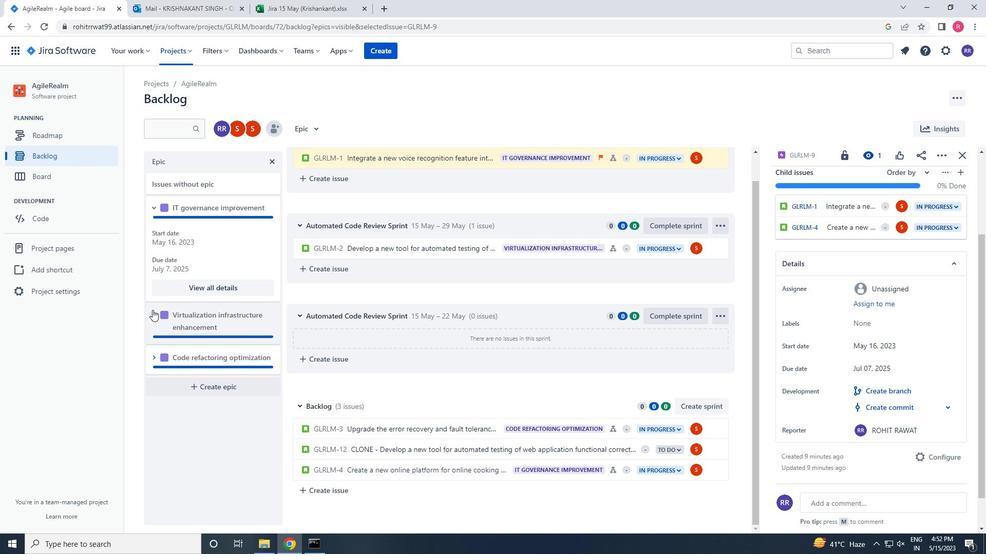 
Action: Mouse moved to (188, 407)
Screenshot: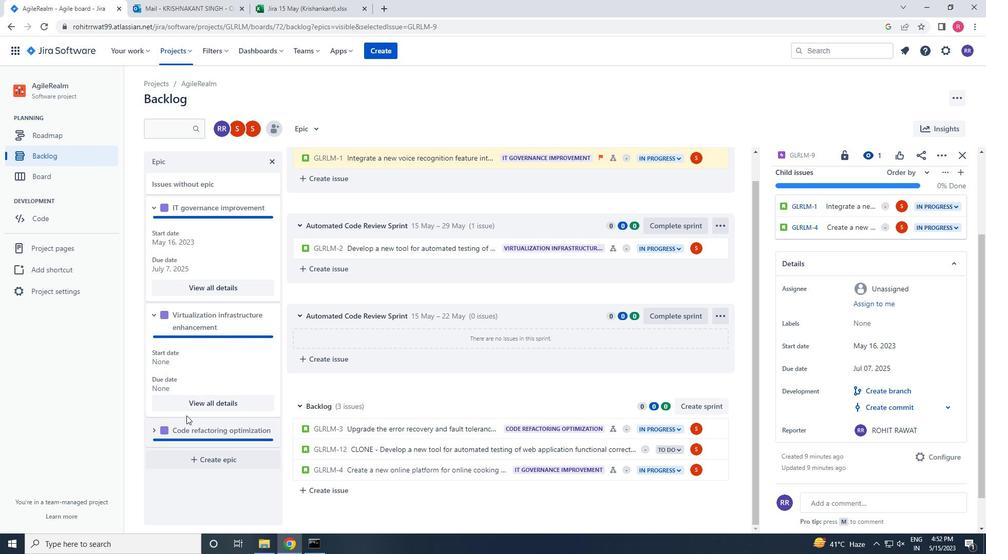 
Action: Mouse pressed left at (188, 407)
Screenshot: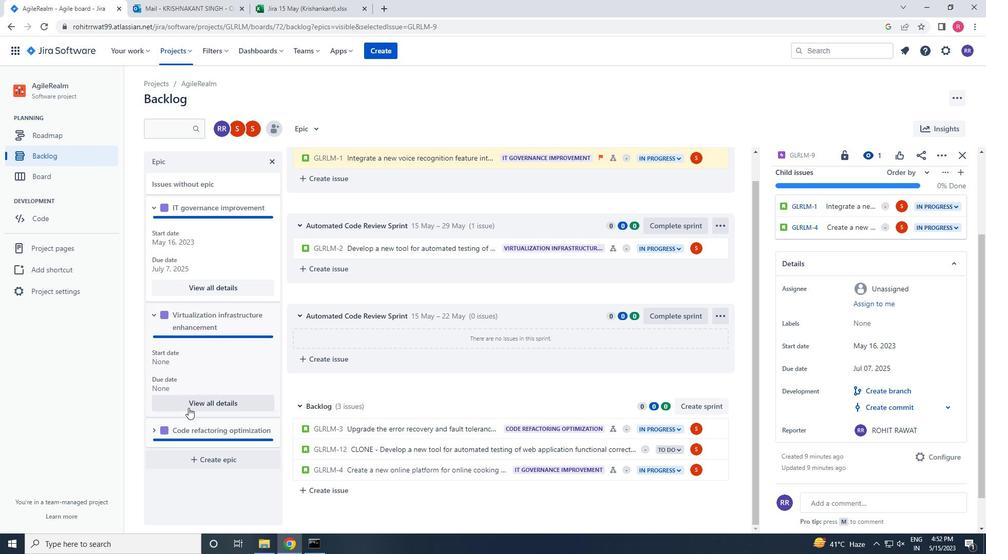 
Action: Mouse moved to (851, 384)
Screenshot: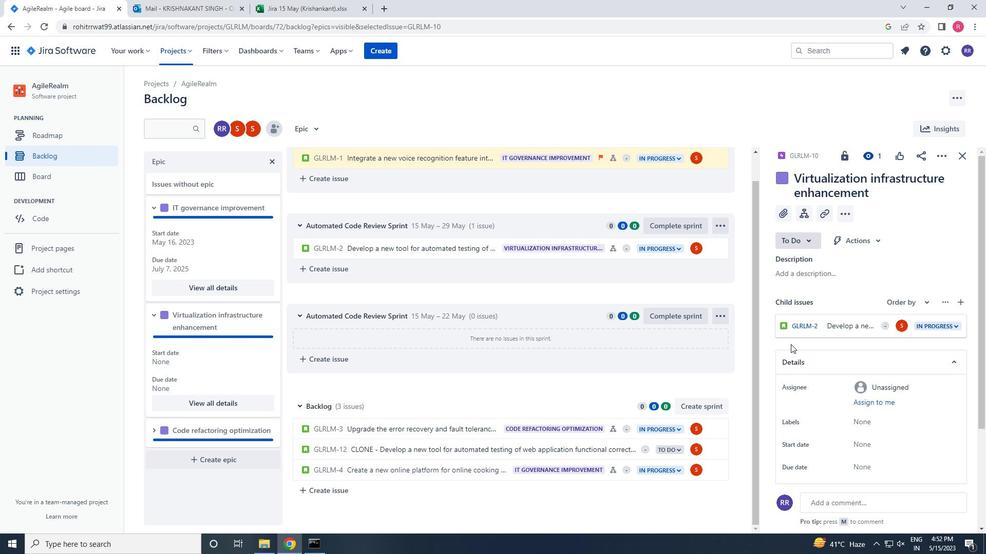 
Action: Mouse scrolled (851, 384) with delta (0, 0)
Screenshot: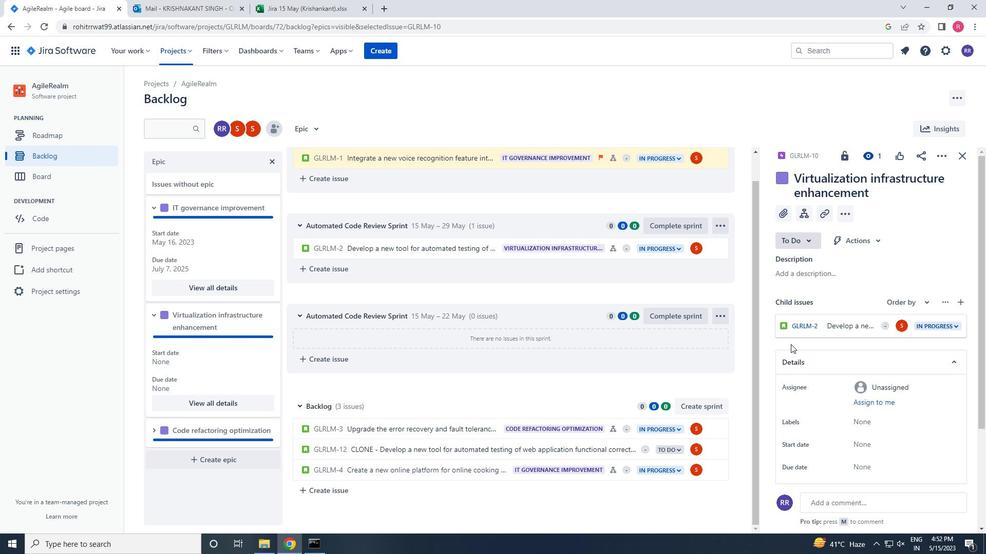 
Action: Mouse moved to (852, 385)
Screenshot: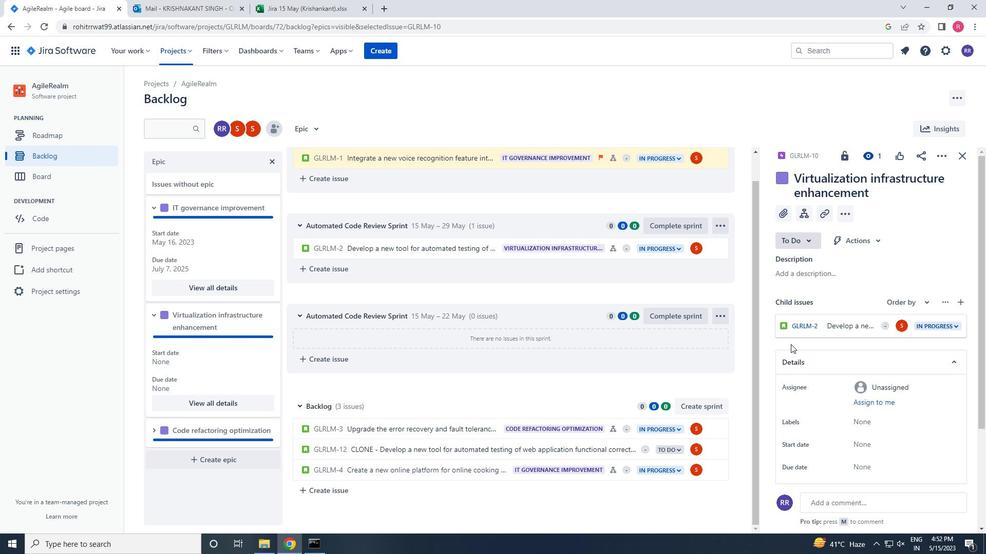 
Action: Mouse scrolled (852, 384) with delta (0, 0)
Screenshot: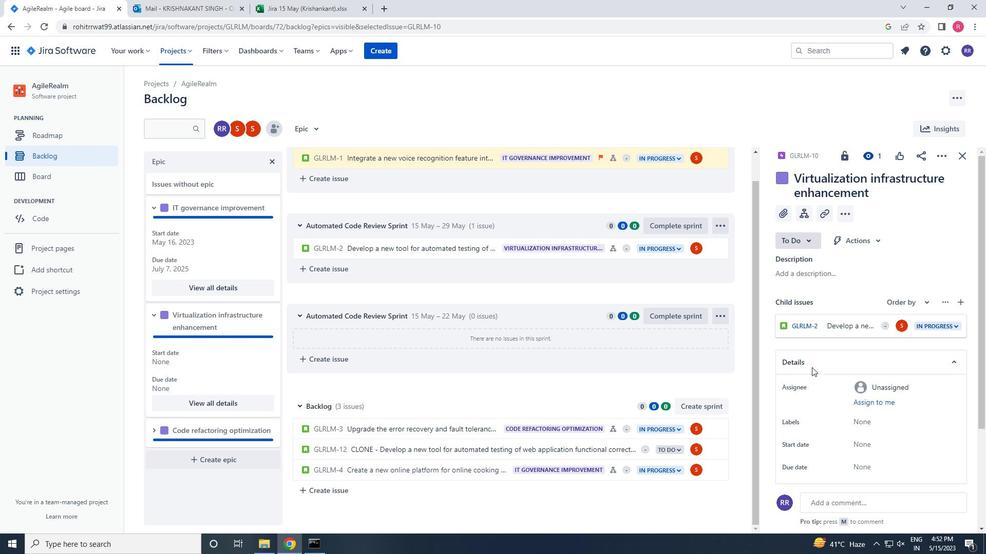 
Action: Mouse moved to (867, 345)
Screenshot: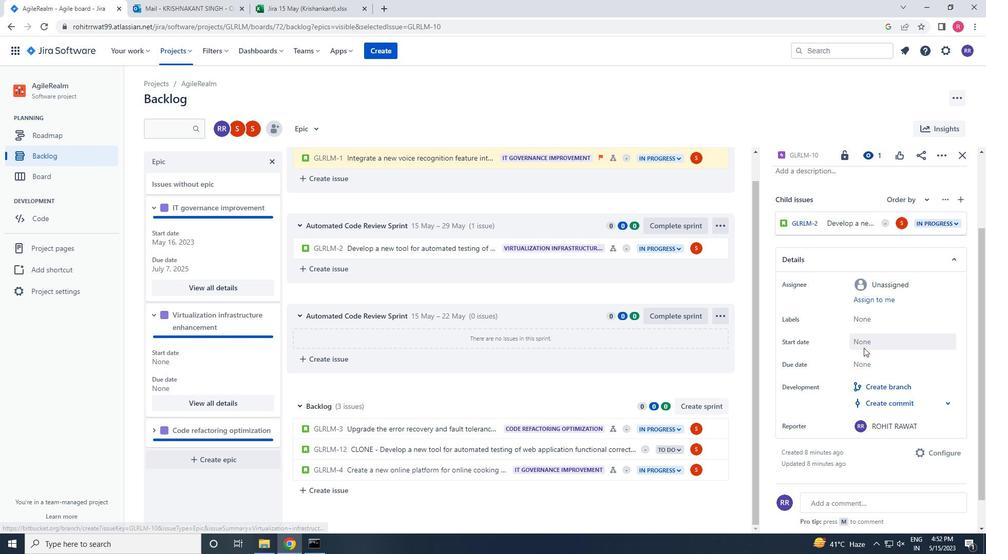
Action: Mouse pressed left at (867, 345)
Screenshot: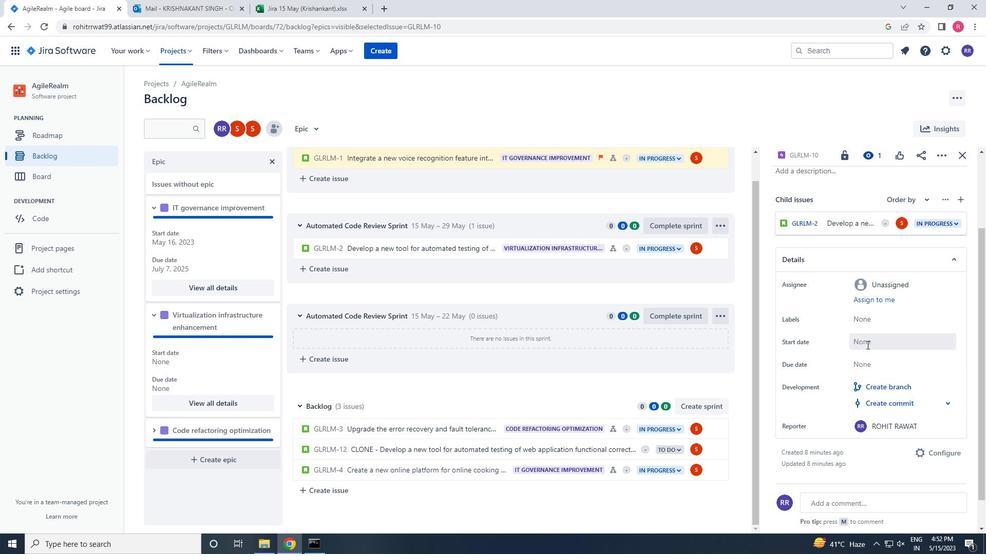 
Action: Mouse moved to (960, 371)
Screenshot: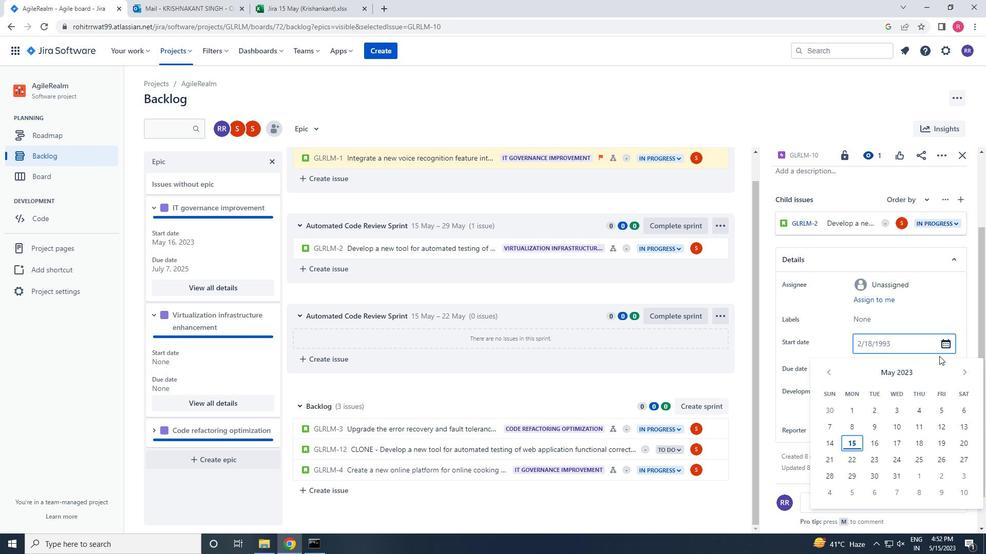 
Action: Mouse pressed left at (960, 371)
Screenshot: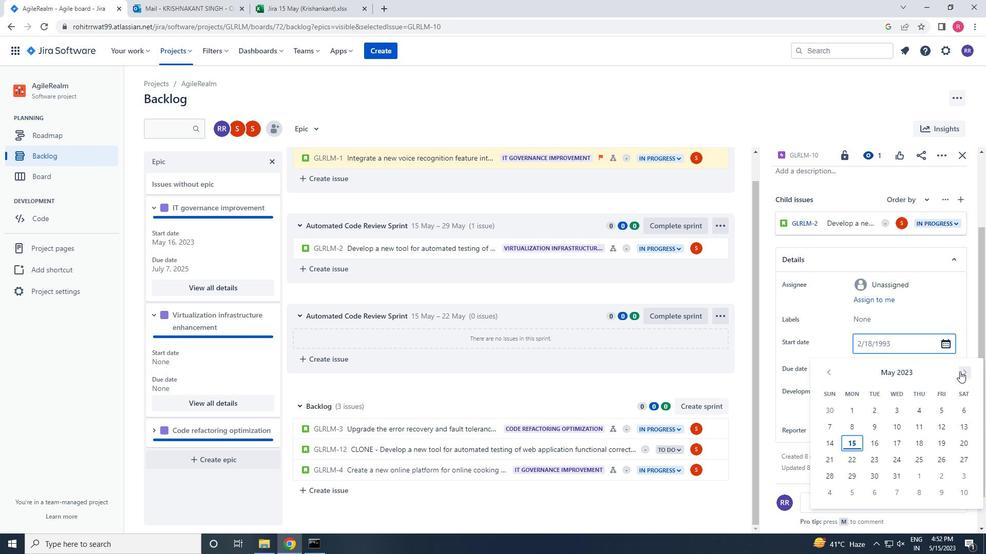 
Action: Mouse pressed left at (960, 371)
Screenshot: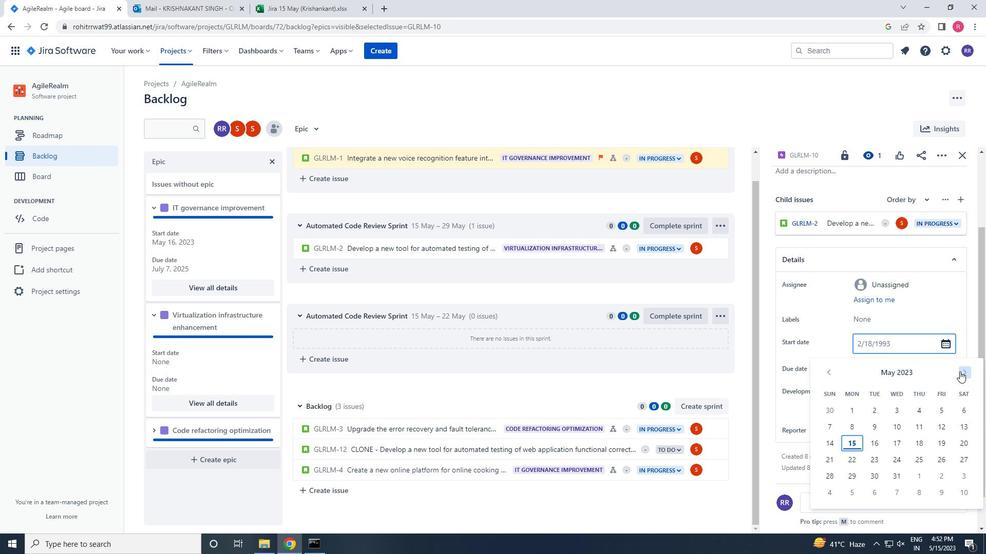 
Action: Mouse pressed left at (960, 371)
Screenshot: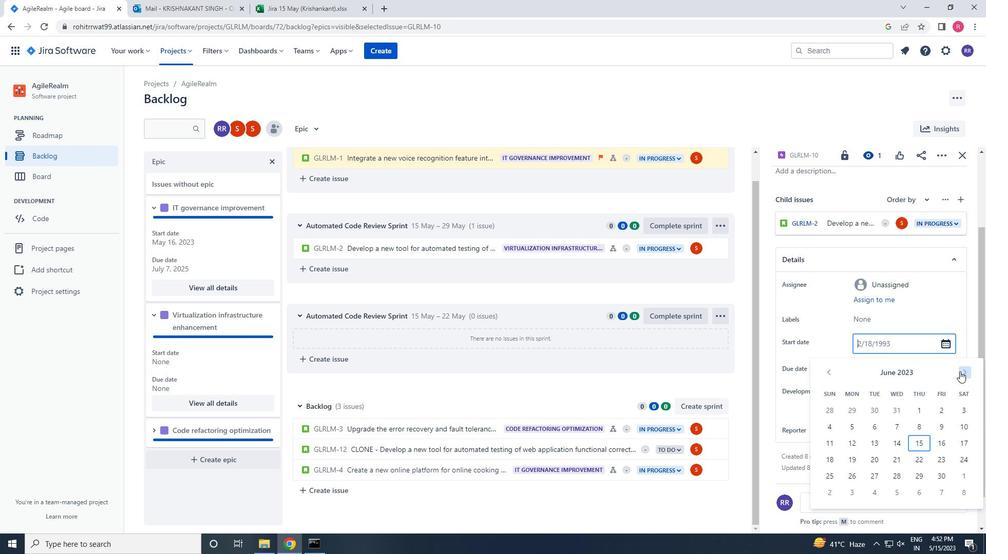 
Action: Mouse moved to (826, 378)
Screenshot: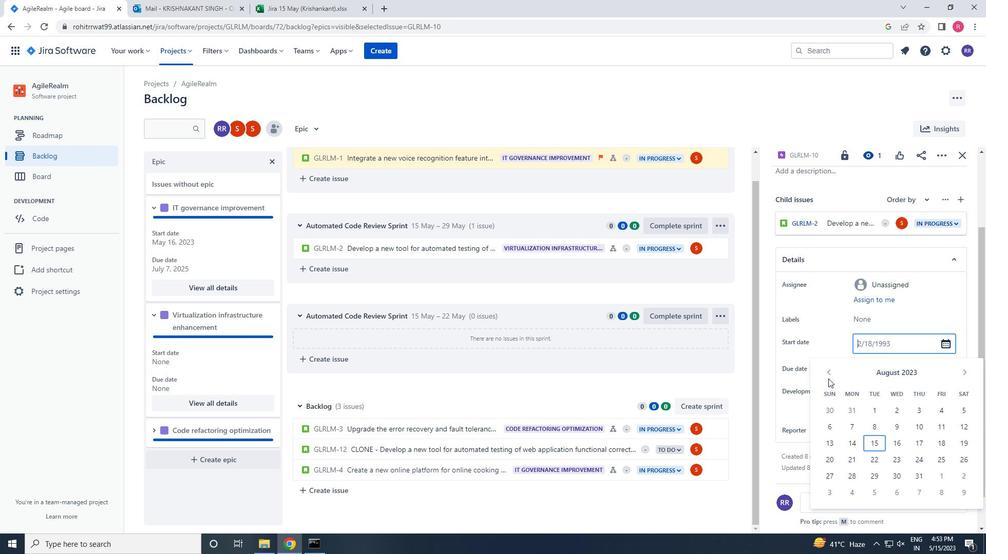 
Action: Mouse pressed left at (826, 378)
Screenshot: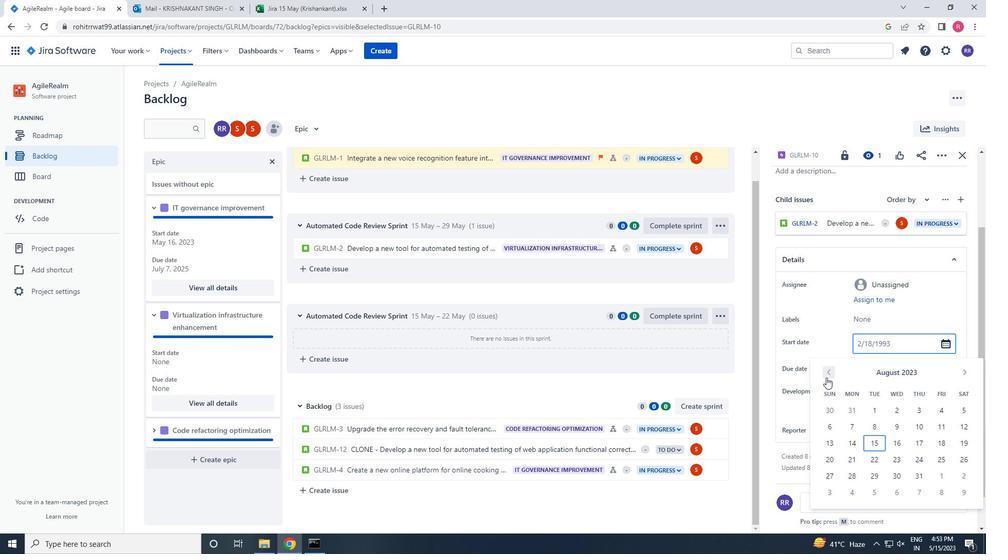 
Action: Mouse pressed left at (826, 378)
Screenshot: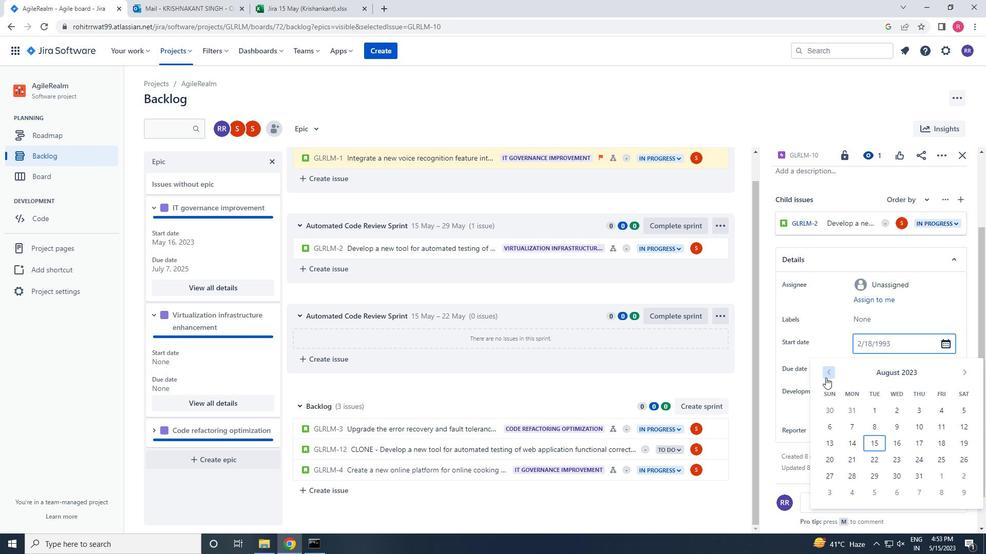 
Action: Mouse moved to (855, 461)
Screenshot: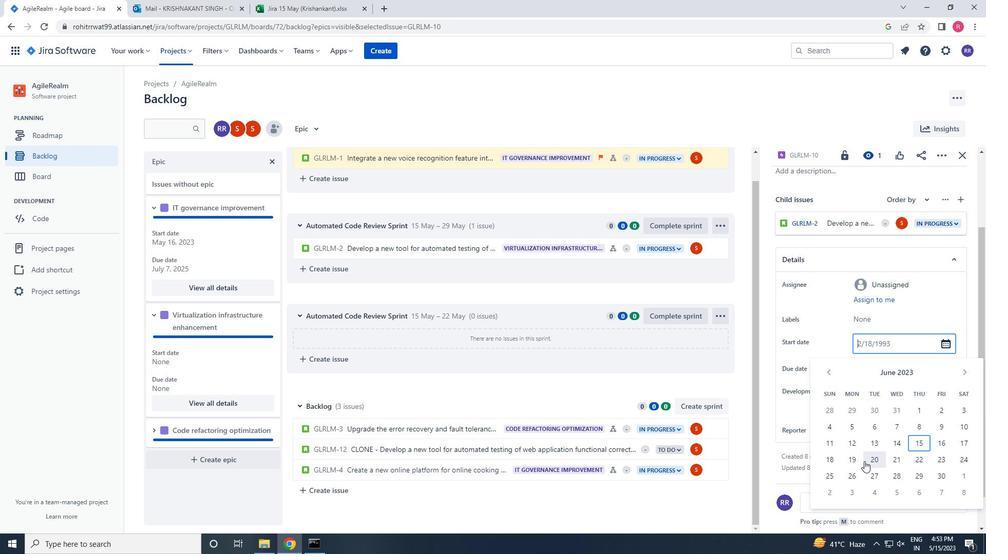 
Action: Mouse pressed left at (855, 461)
Screenshot: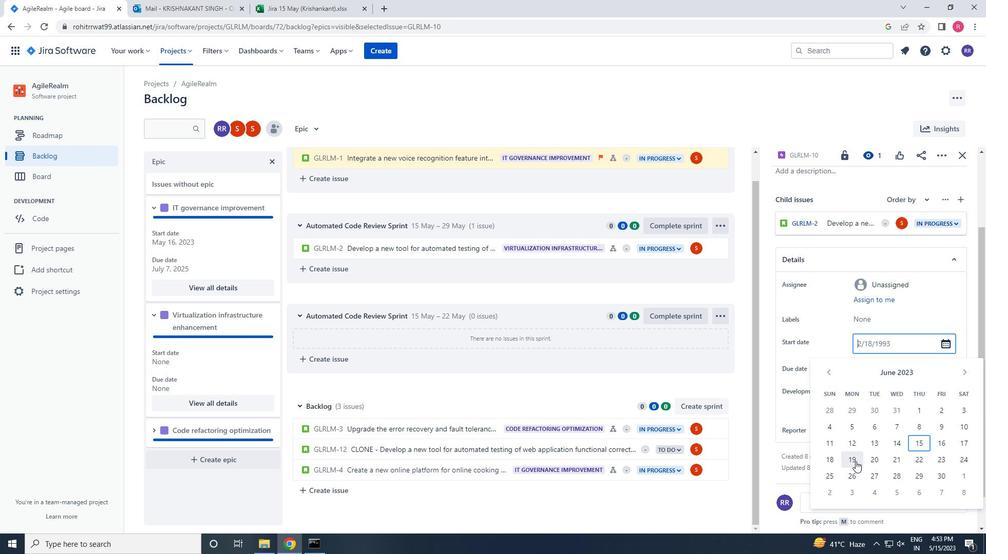 
Action: Mouse moved to (880, 369)
Screenshot: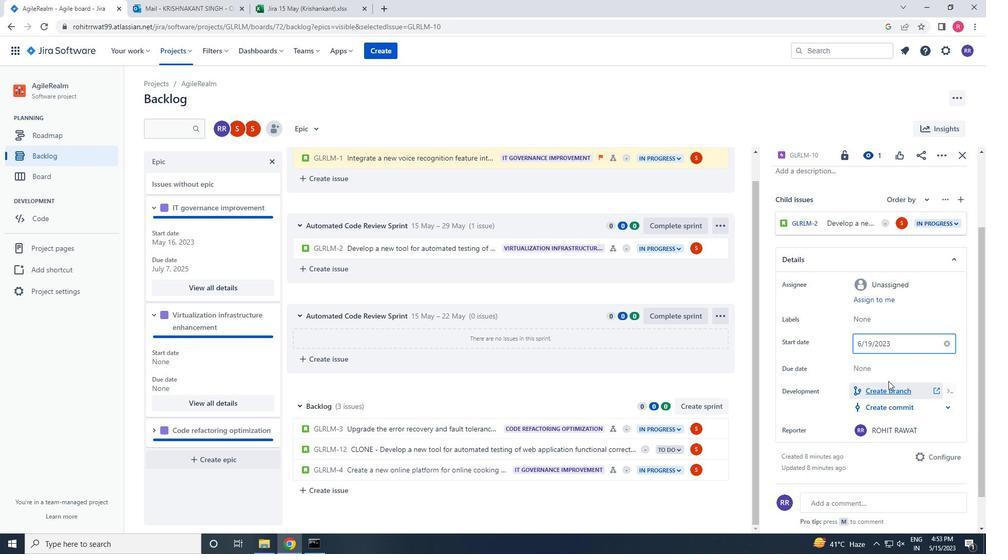 
Action: Mouse pressed left at (880, 369)
Screenshot: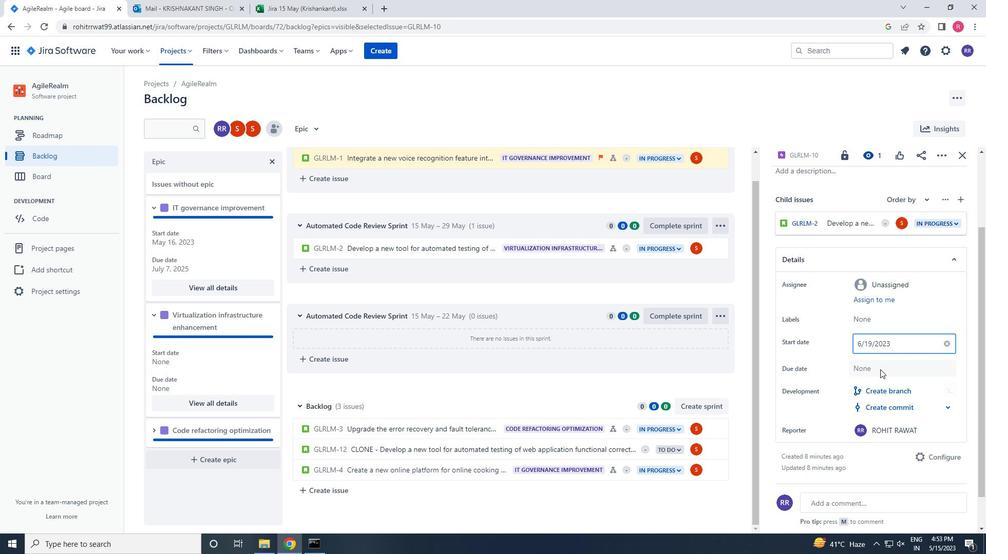 
Action: Mouse moved to (959, 224)
Screenshot: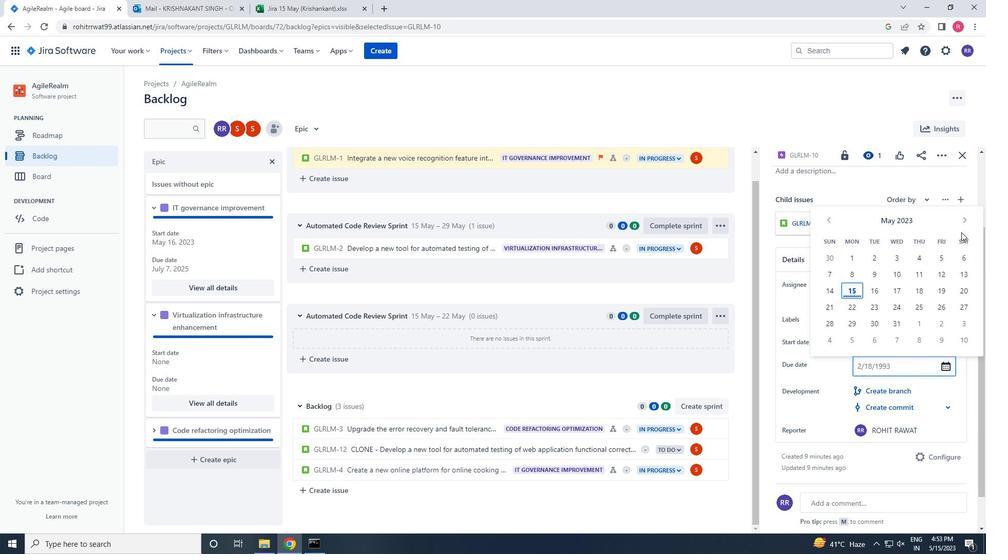 
Action: Mouse pressed left at (959, 224)
Screenshot: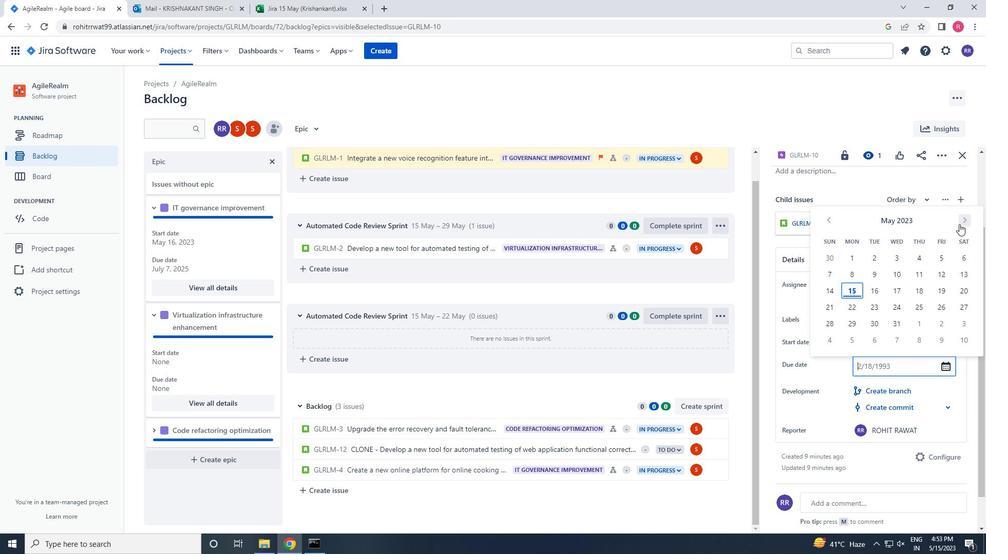 
Action: Mouse pressed left at (959, 224)
Screenshot: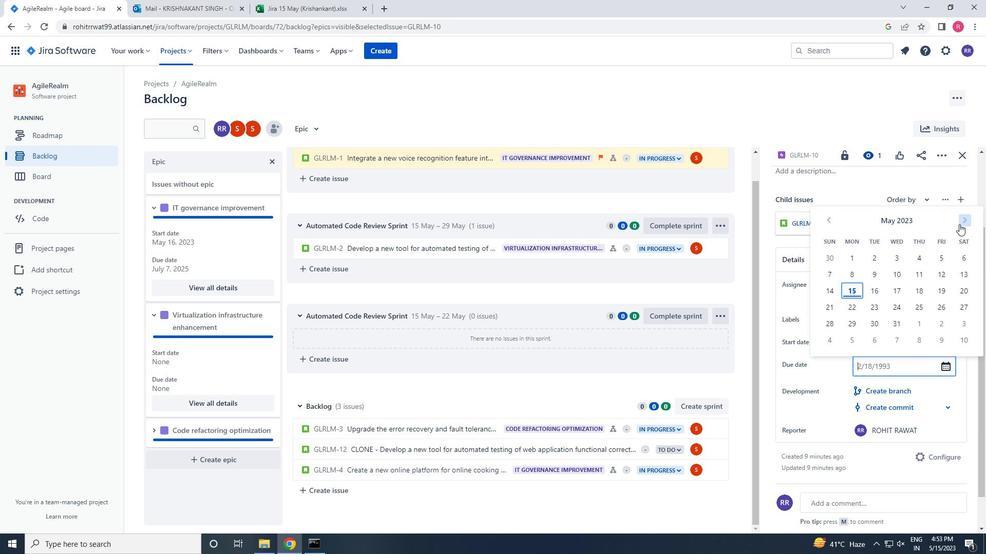 
Action: Mouse pressed left at (959, 224)
Screenshot: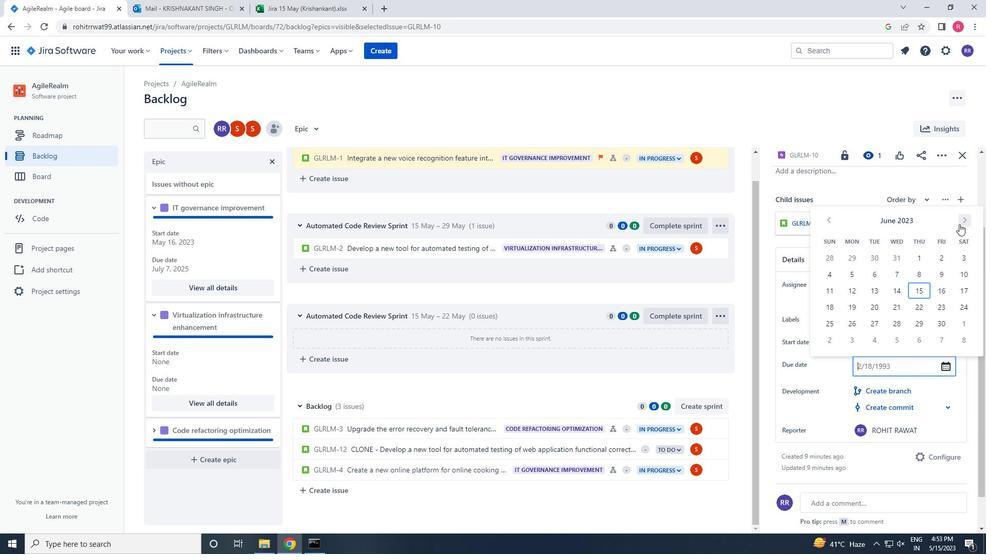 
Action: Mouse pressed left at (959, 224)
Screenshot: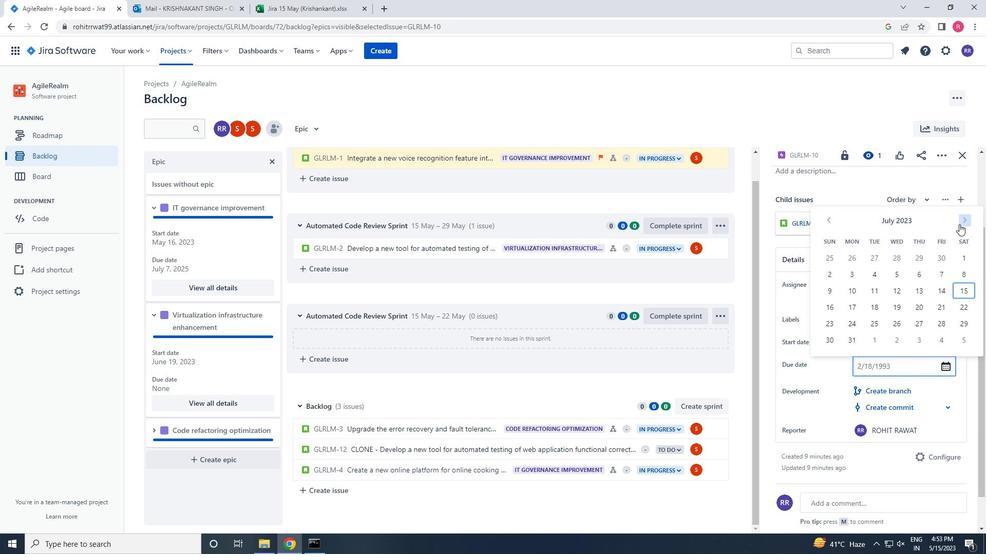 
Action: Mouse pressed left at (959, 224)
Screenshot: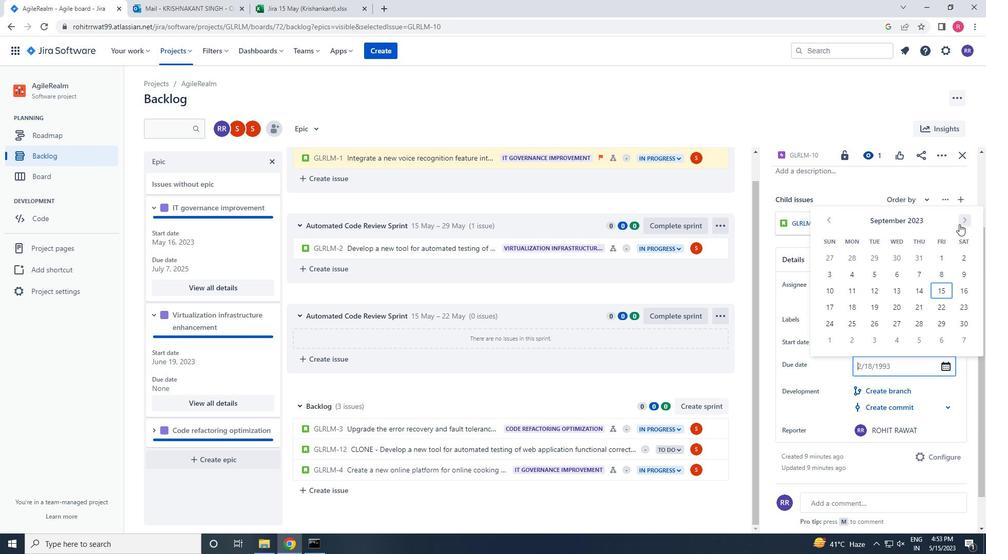 
Action: Mouse pressed left at (959, 224)
Screenshot: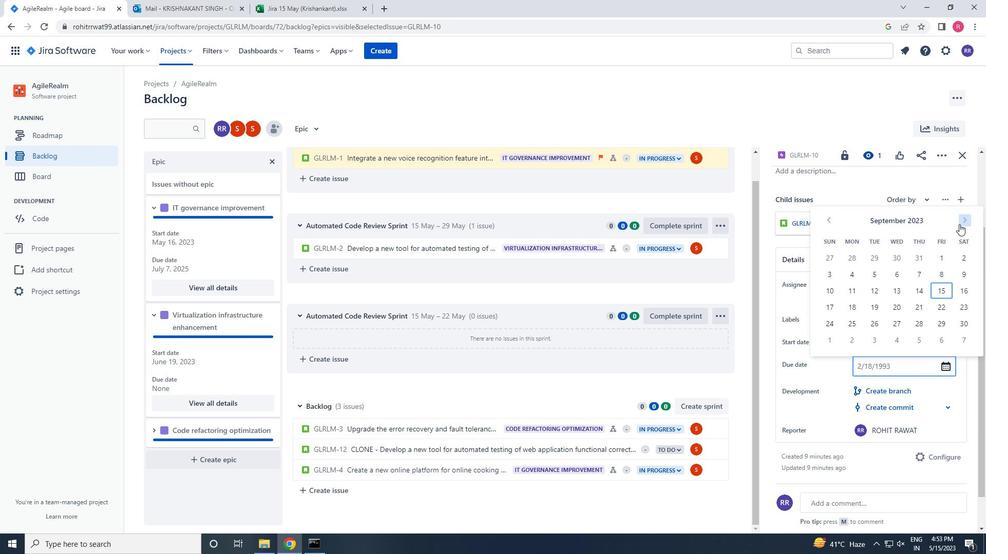 
Action: Mouse pressed left at (959, 224)
Screenshot: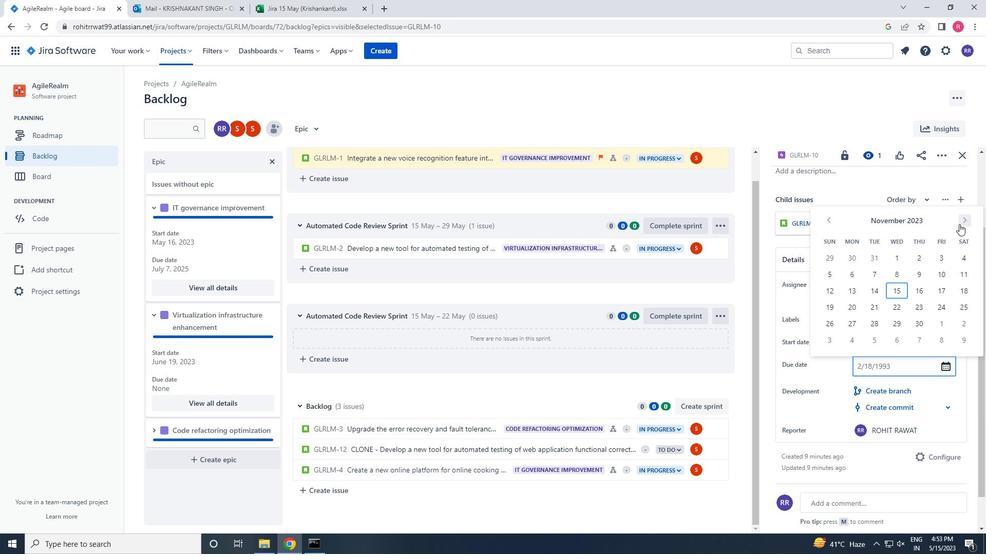 
Action: Mouse pressed left at (959, 224)
Screenshot: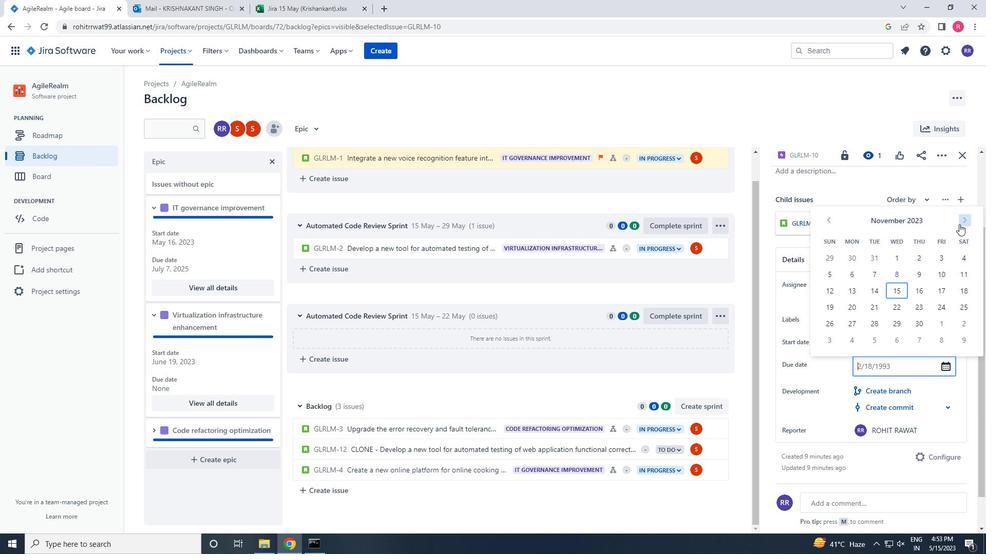 
Action: Mouse pressed left at (959, 224)
Screenshot: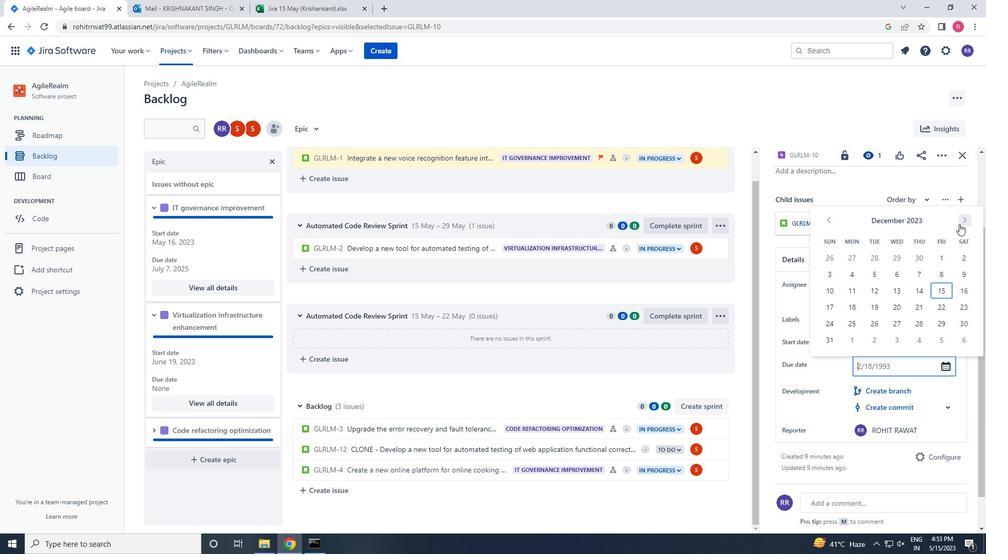 
Action: Mouse pressed left at (959, 224)
Screenshot: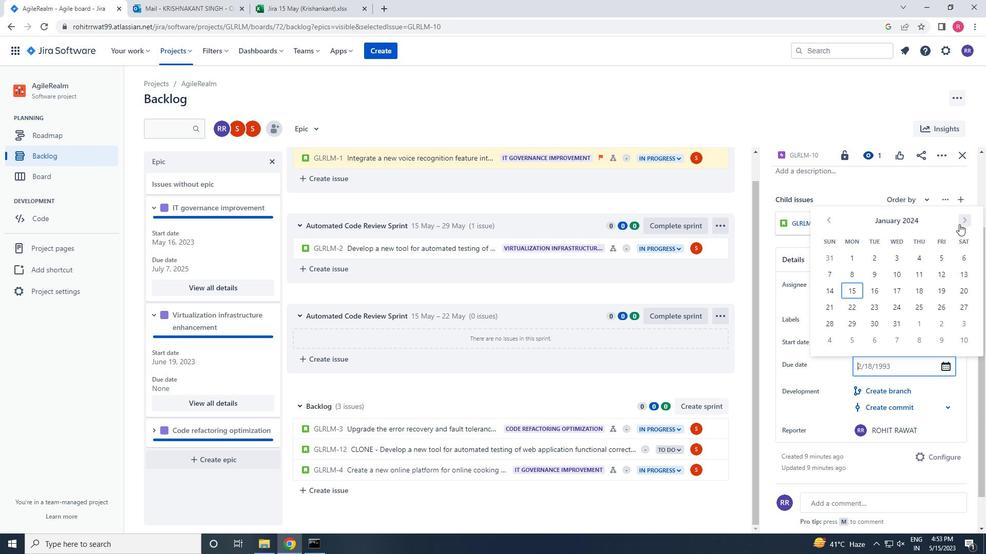
Action: Mouse pressed left at (959, 224)
Screenshot: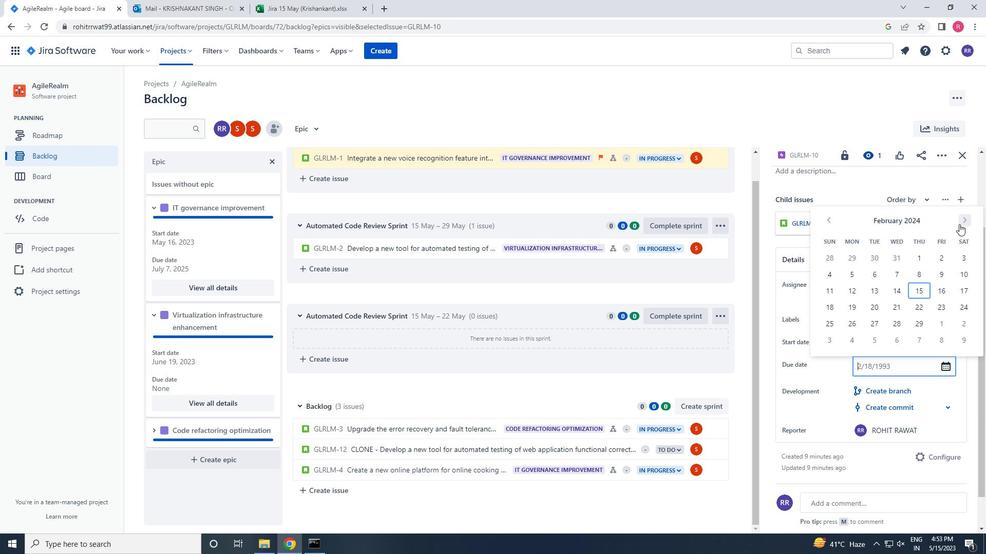 
Action: Mouse pressed left at (959, 224)
Screenshot: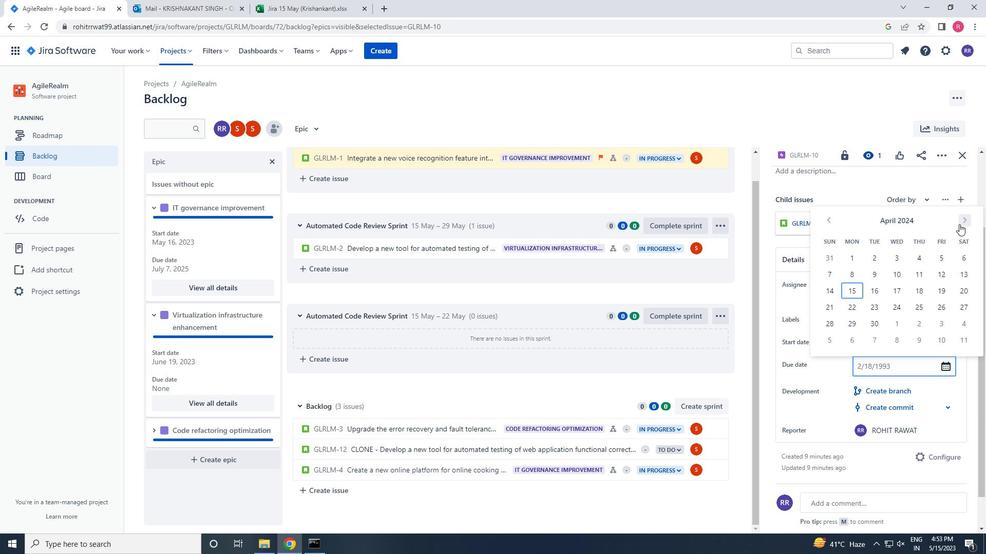 
Action: Mouse pressed left at (959, 224)
Screenshot: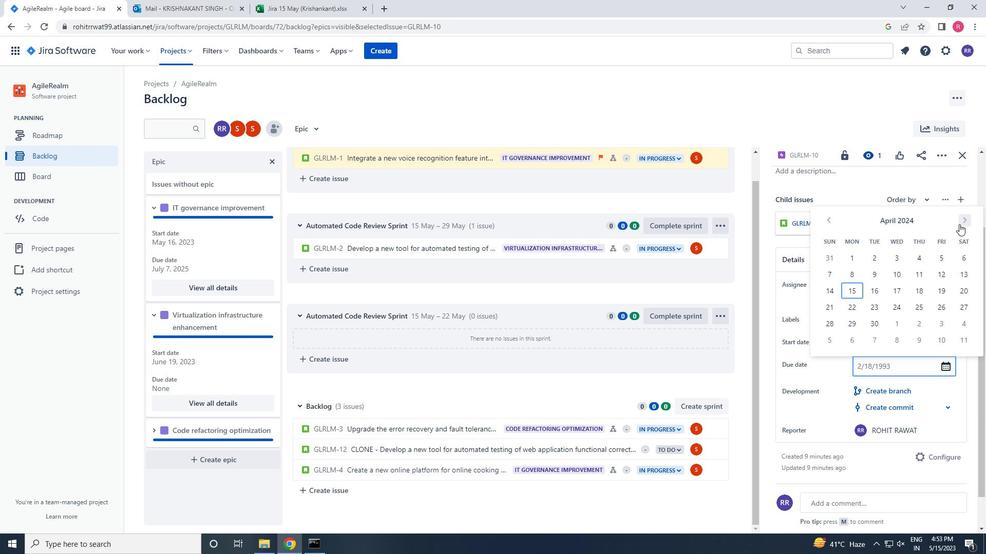 
Action: Mouse pressed left at (959, 224)
Screenshot: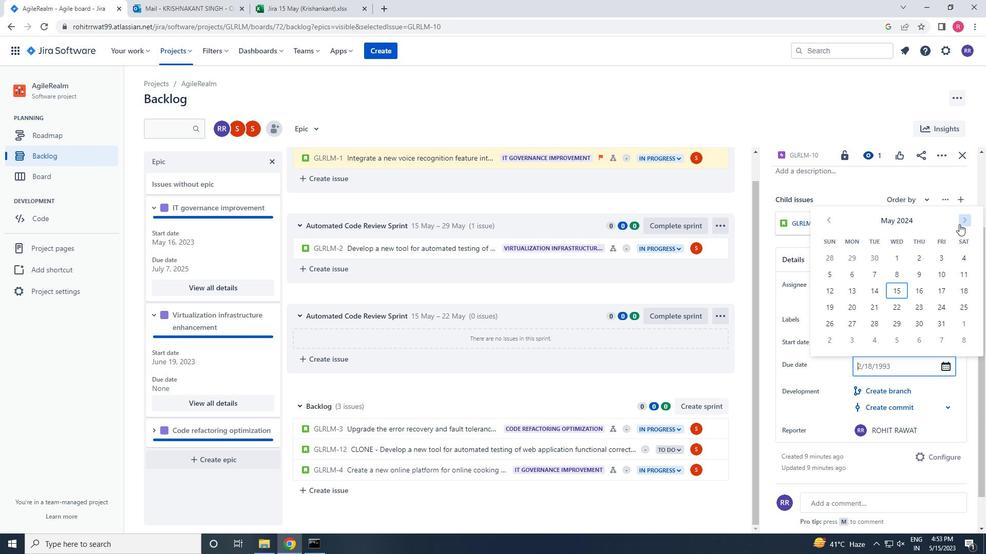 
Action: Mouse pressed left at (959, 224)
Screenshot: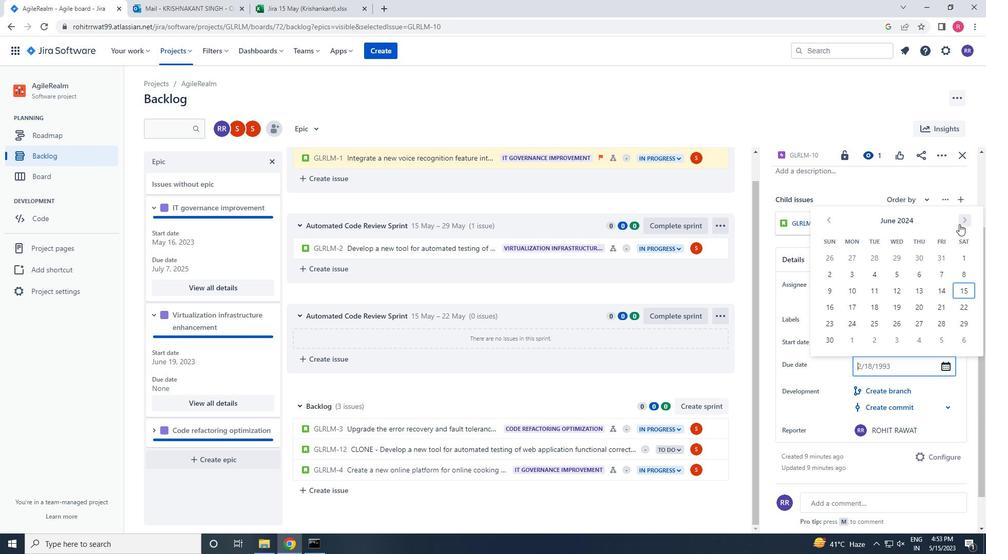 
Action: Mouse pressed left at (959, 224)
Screenshot: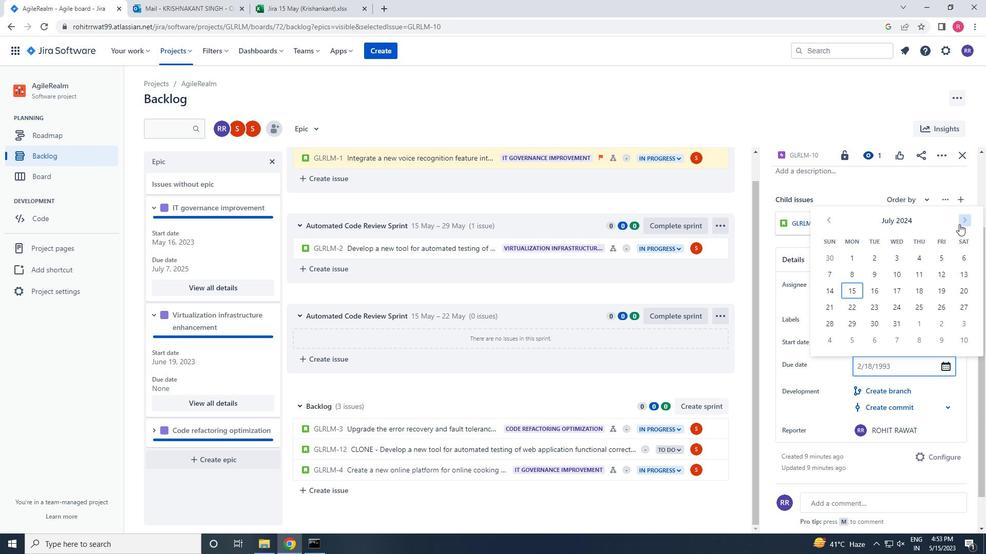 
Action: Mouse pressed left at (959, 224)
Screenshot: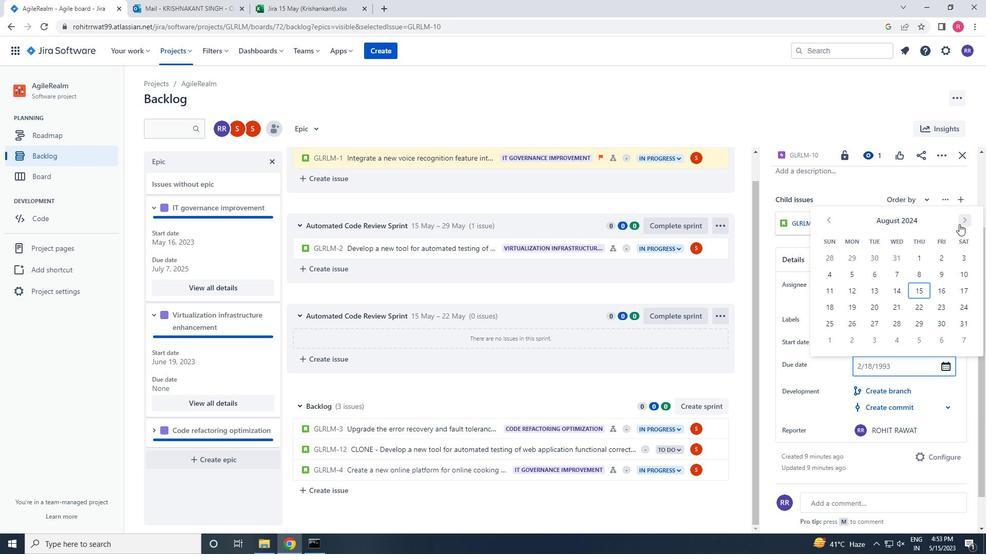
Action: Mouse pressed left at (959, 224)
Screenshot: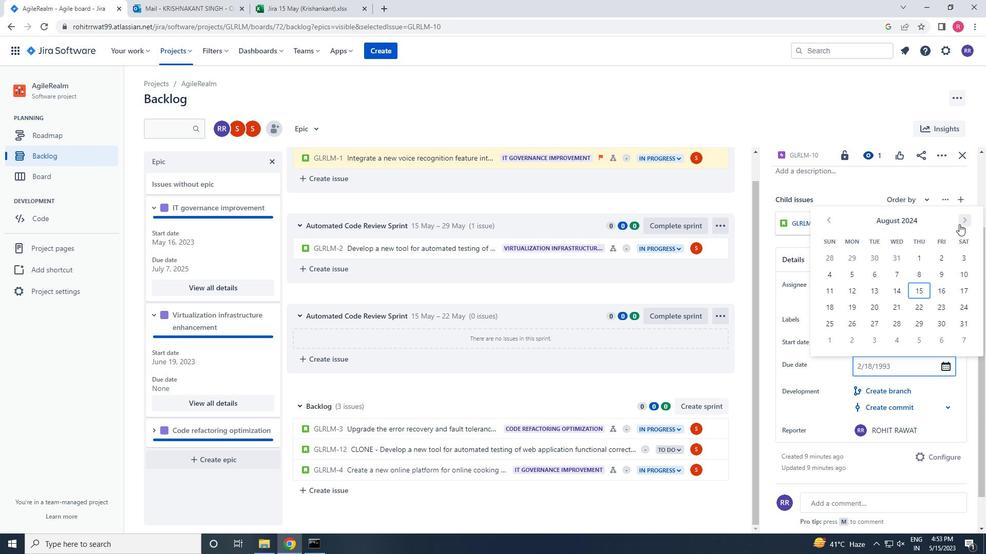 
Action: Mouse moved to (832, 221)
Screenshot: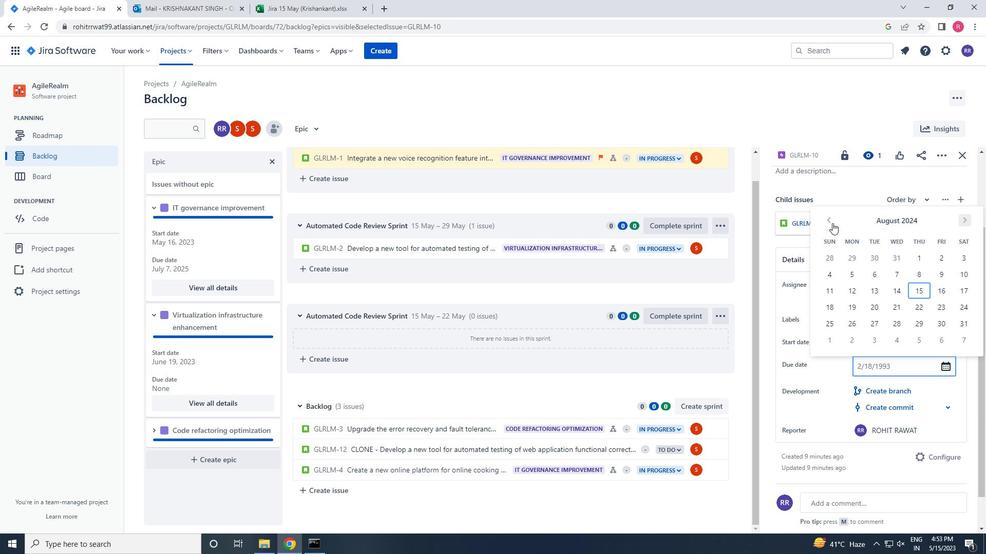 
Action: Mouse pressed left at (832, 221)
Screenshot: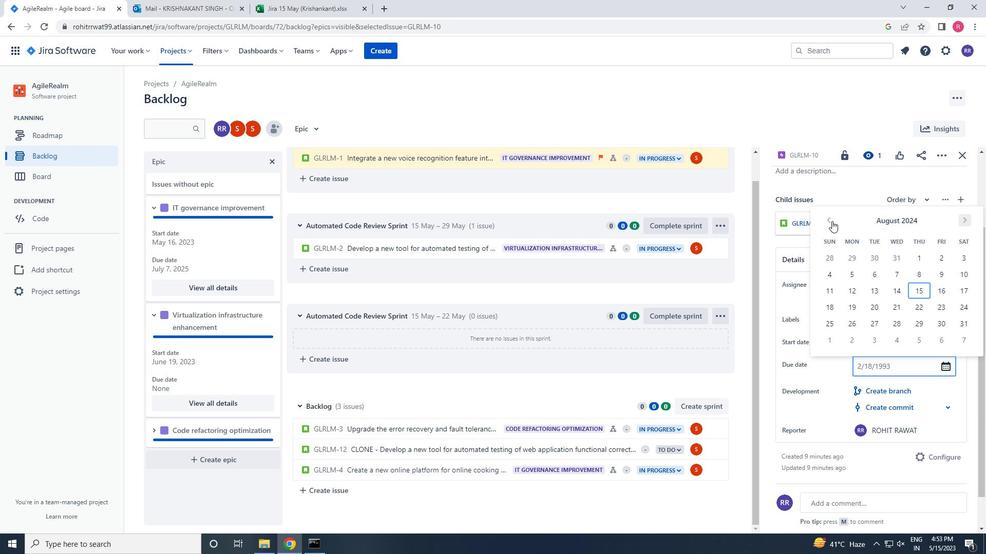 
Action: Mouse moved to (956, 293)
Screenshot: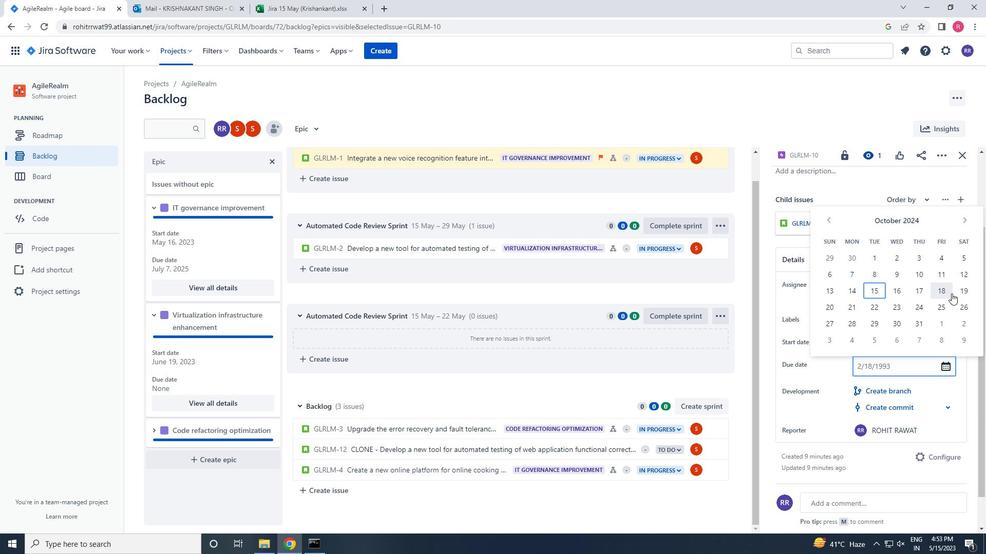 
Action: Mouse pressed left at (956, 293)
Screenshot: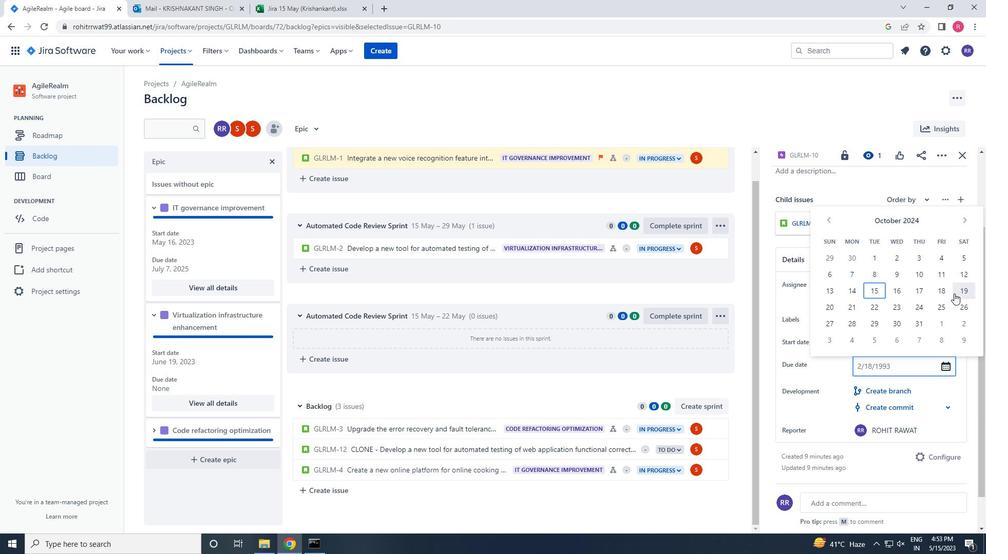 
Action: Mouse moved to (882, 465)
Screenshot: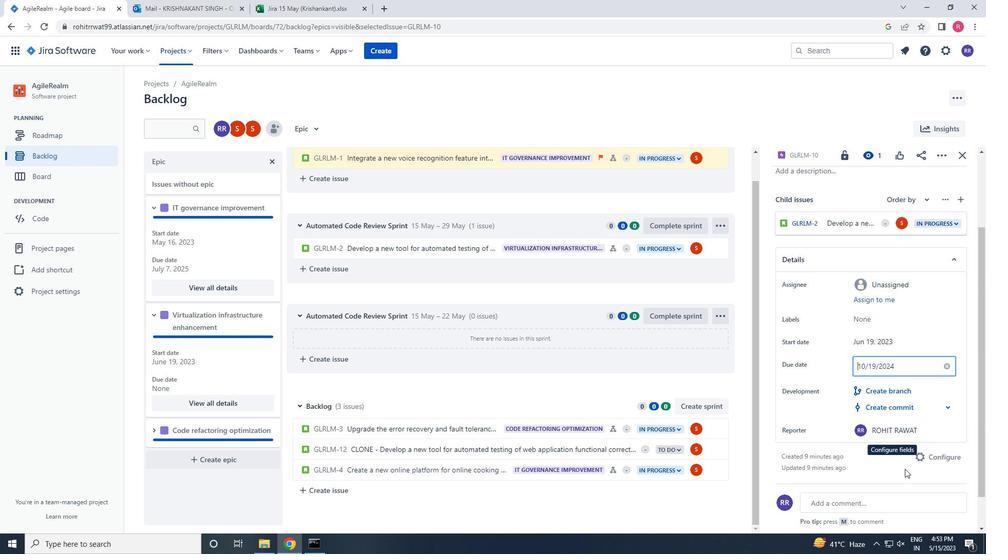 
Action: Mouse pressed left at (882, 465)
Screenshot: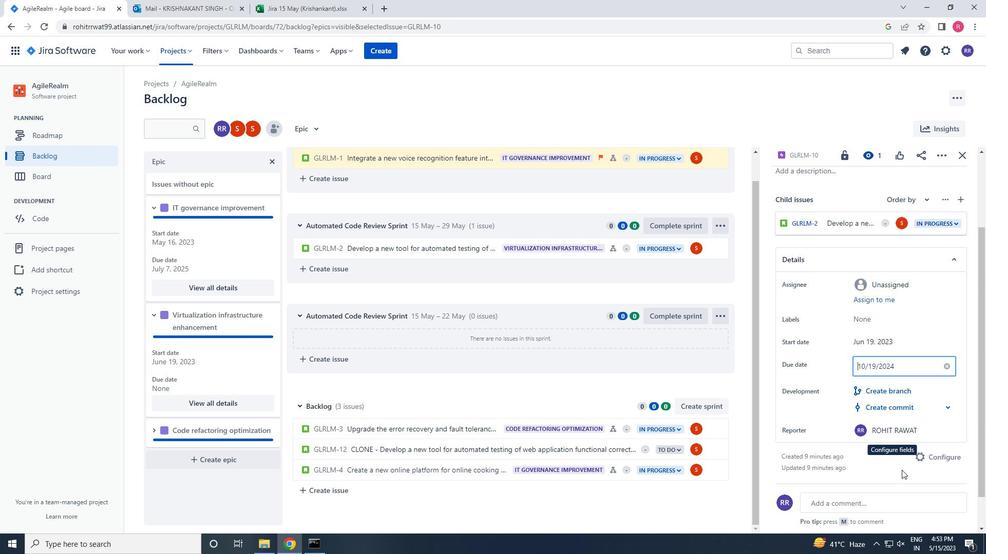 
Action: Mouse moved to (153, 434)
Screenshot: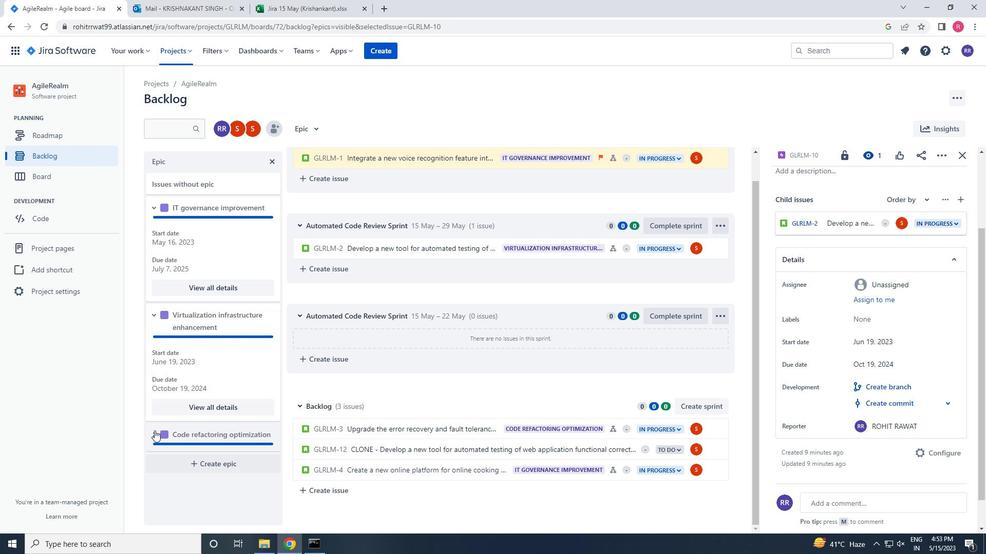 
Action: Mouse pressed left at (153, 434)
Screenshot: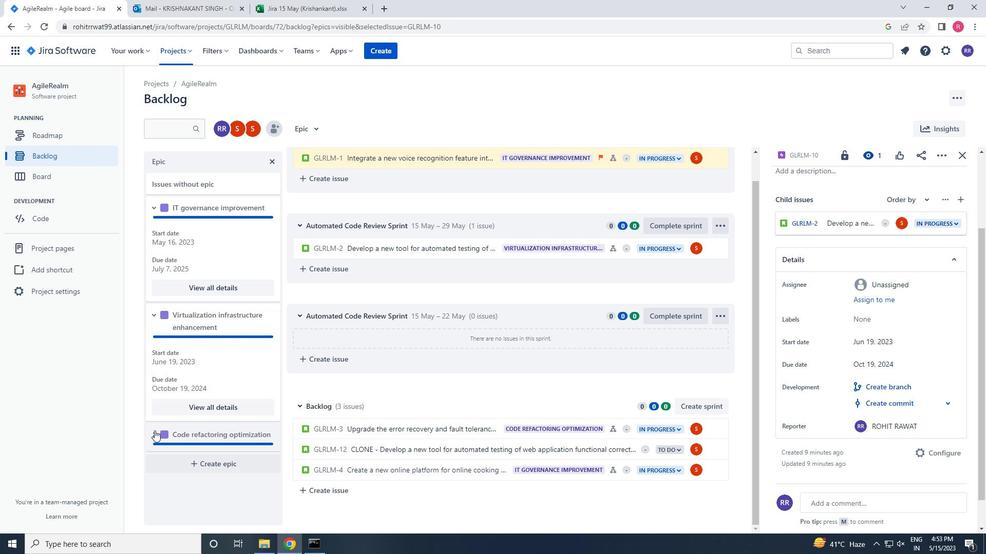 
Action: Mouse moved to (172, 448)
Screenshot: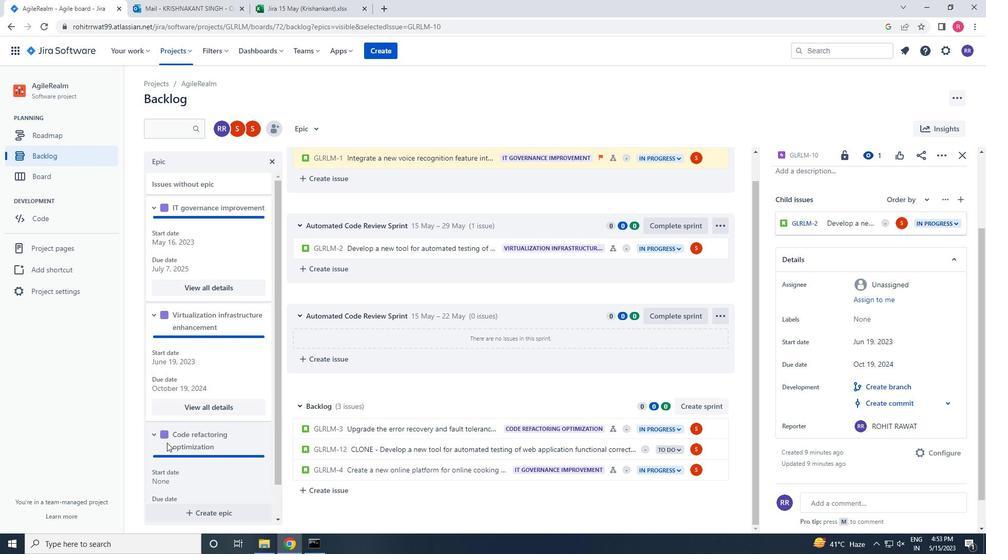 
Action: Mouse scrolled (172, 447) with delta (0, 0)
Screenshot: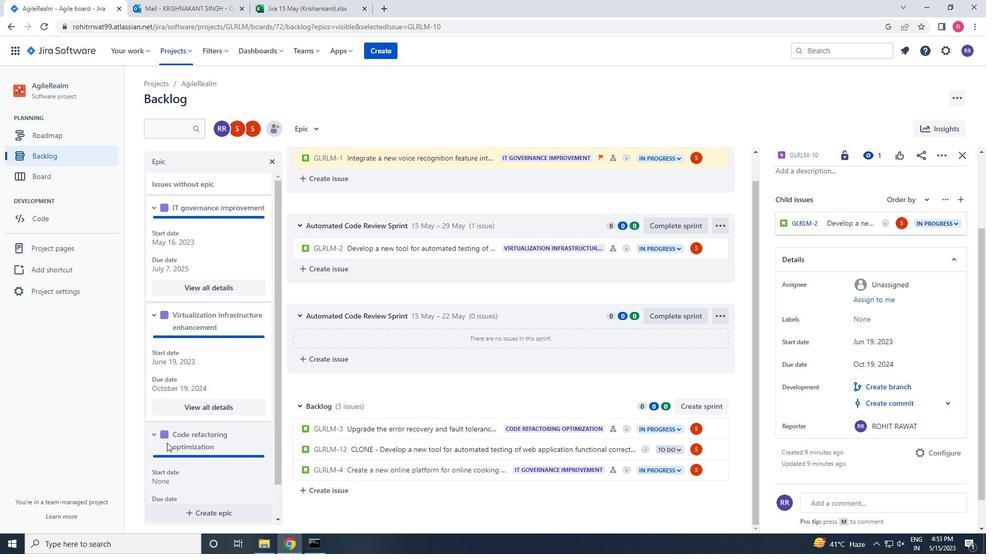 
Action: Mouse scrolled (172, 447) with delta (0, 0)
Screenshot: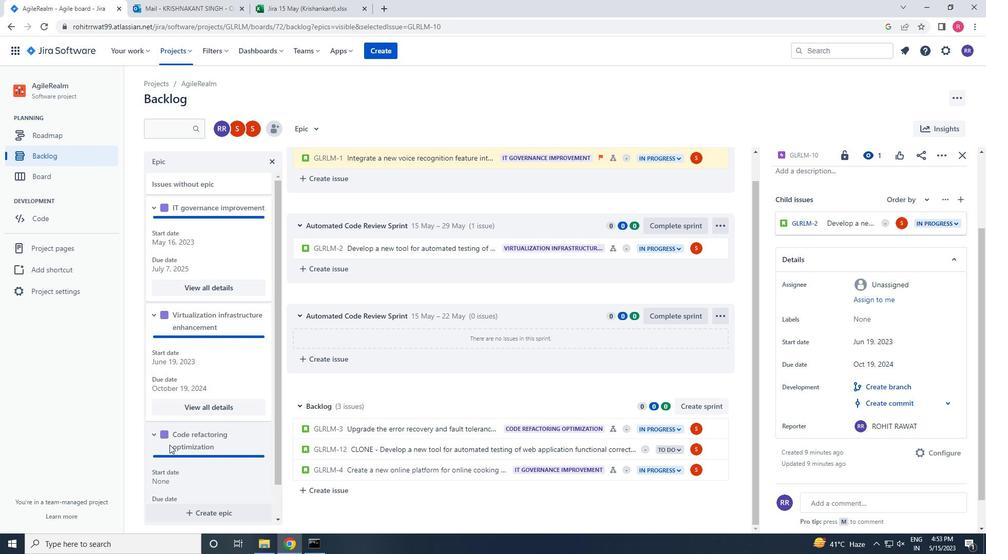 
Action: Mouse scrolled (172, 447) with delta (0, 0)
Screenshot: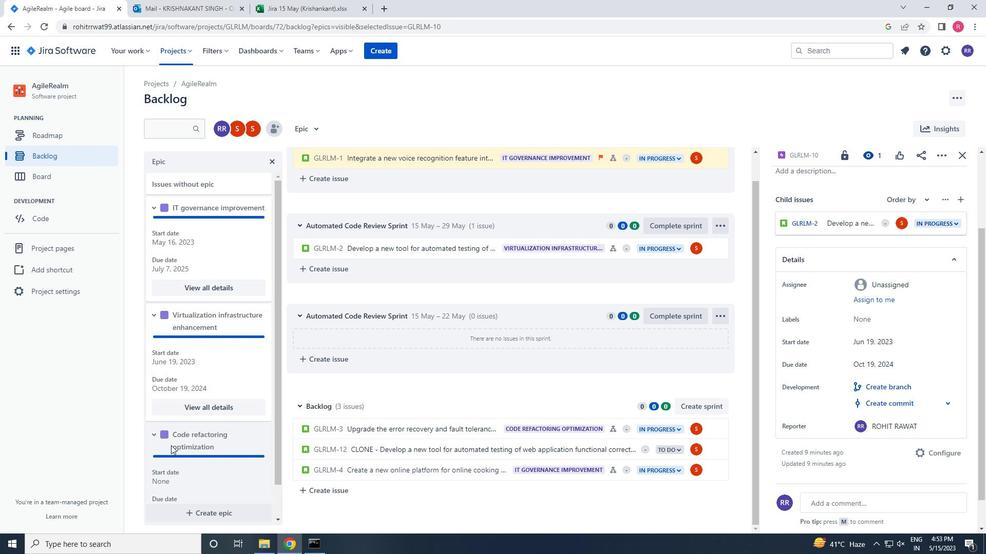 
Action: Mouse moved to (220, 485)
Screenshot: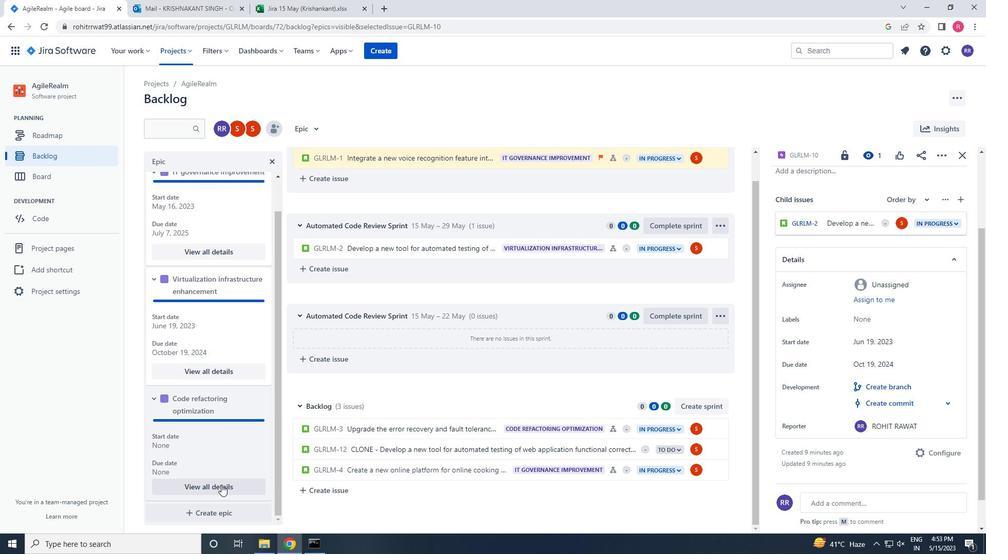 
Action: Mouse pressed left at (220, 485)
Screenshot: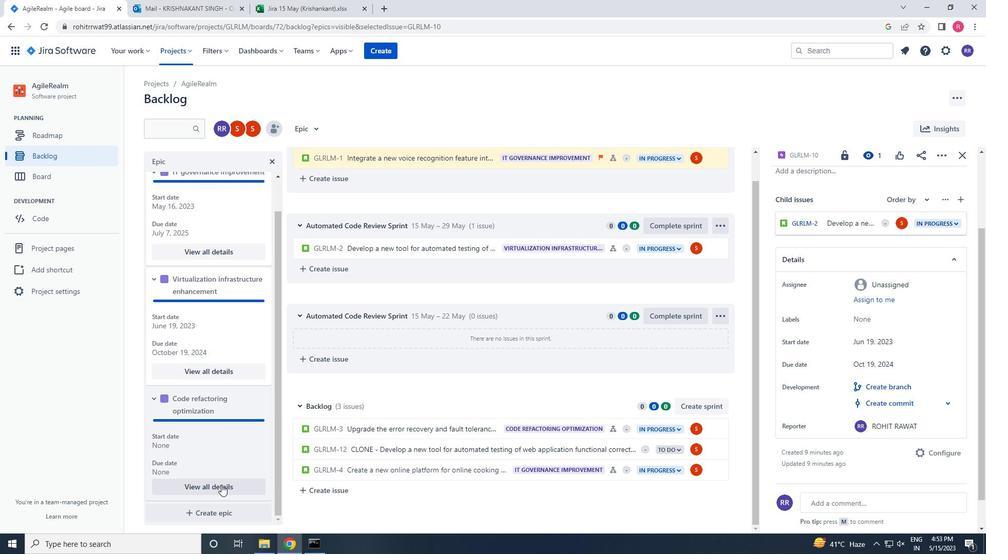
Action: Mouse moved to (885, 435)
Screenshot: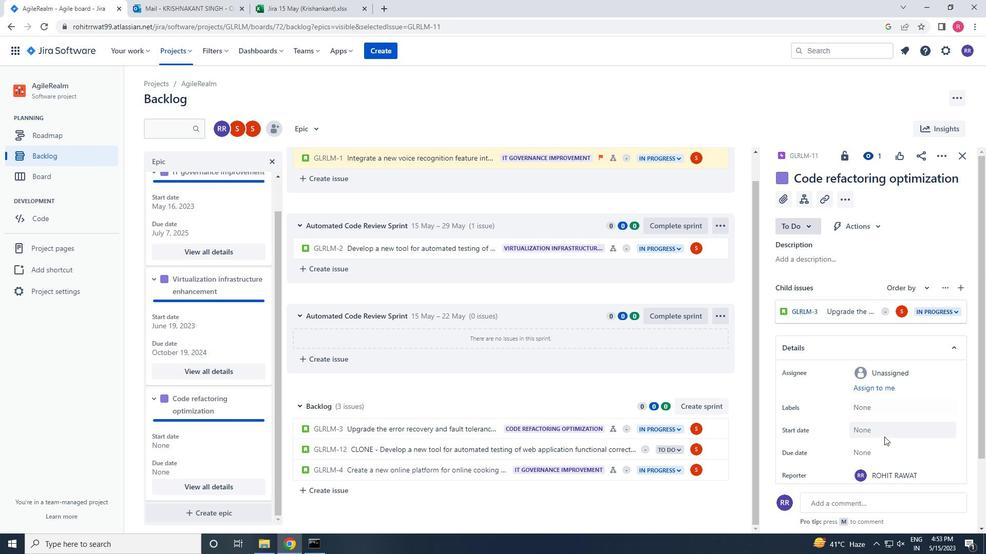 
Action: Mouse pressed left at (885, 435)
Screenshot: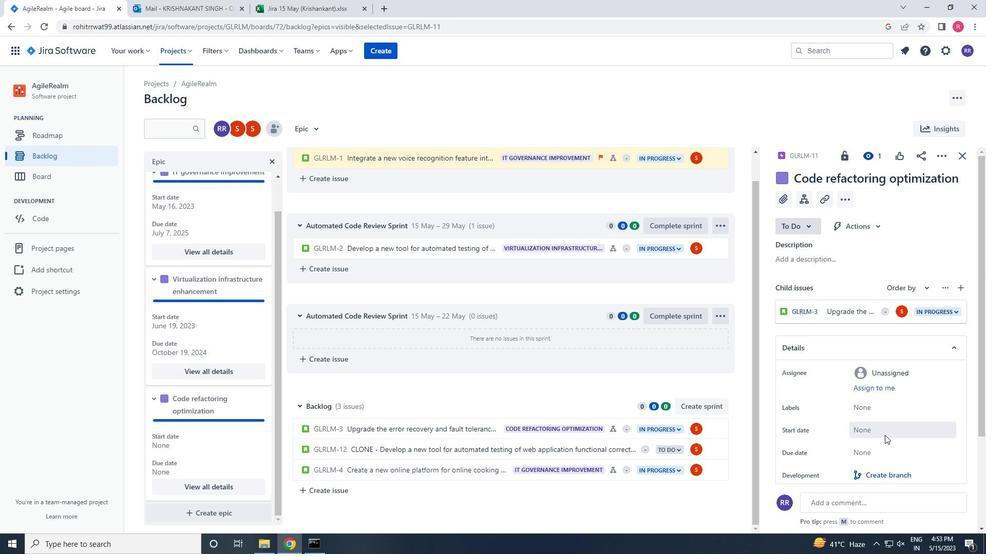 
Action: Mouse moved to (966, 283)
Screenshot: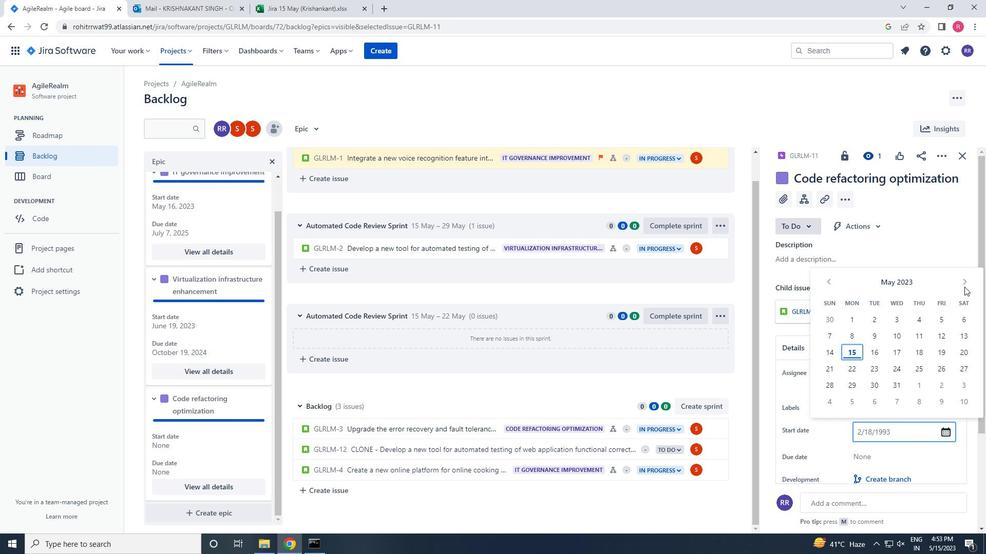 
Action: Mouse pressed left at (966, 283)
Screenshot: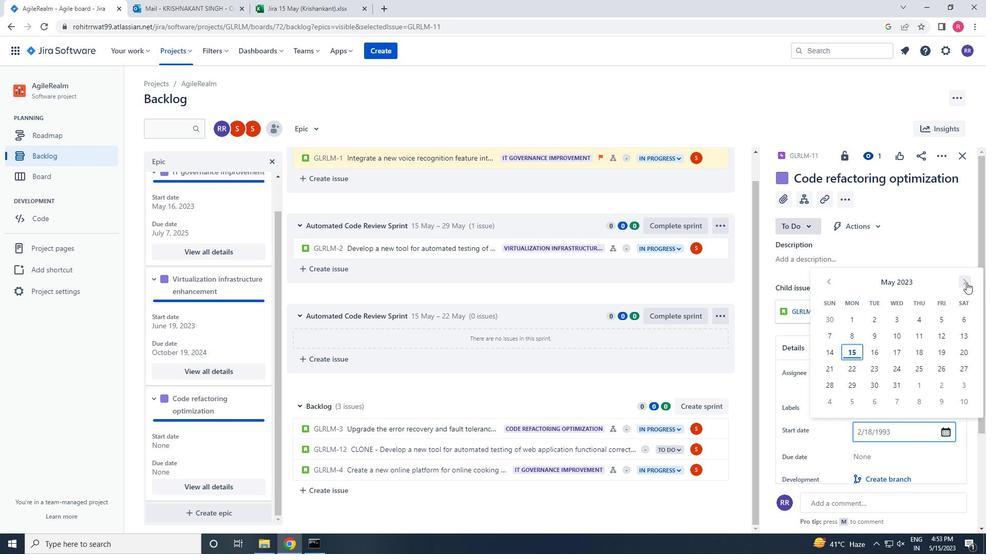 
Action: Mouse pressed left at (966, 283)
Screenshot: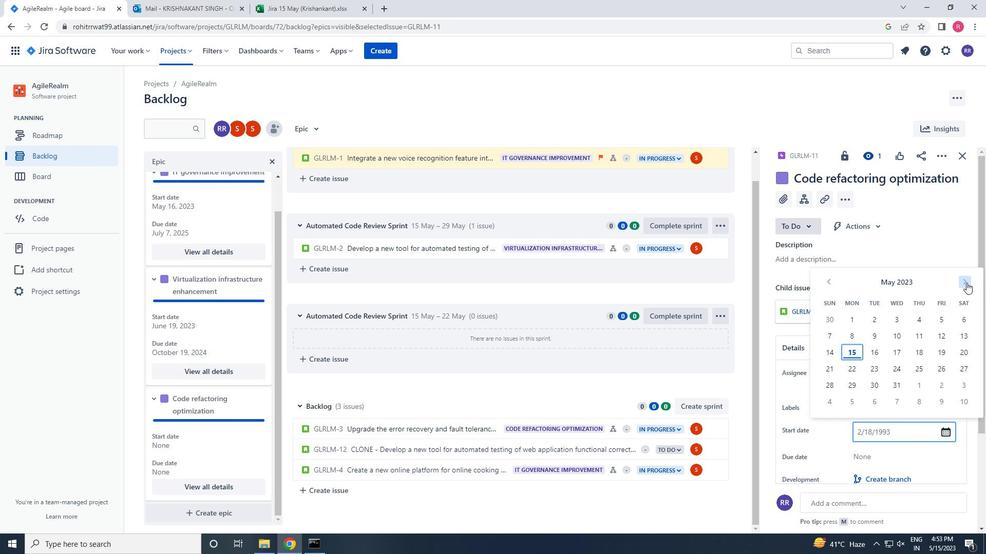 
Action: Mouse pressed left at (966, 283)
Screenshot: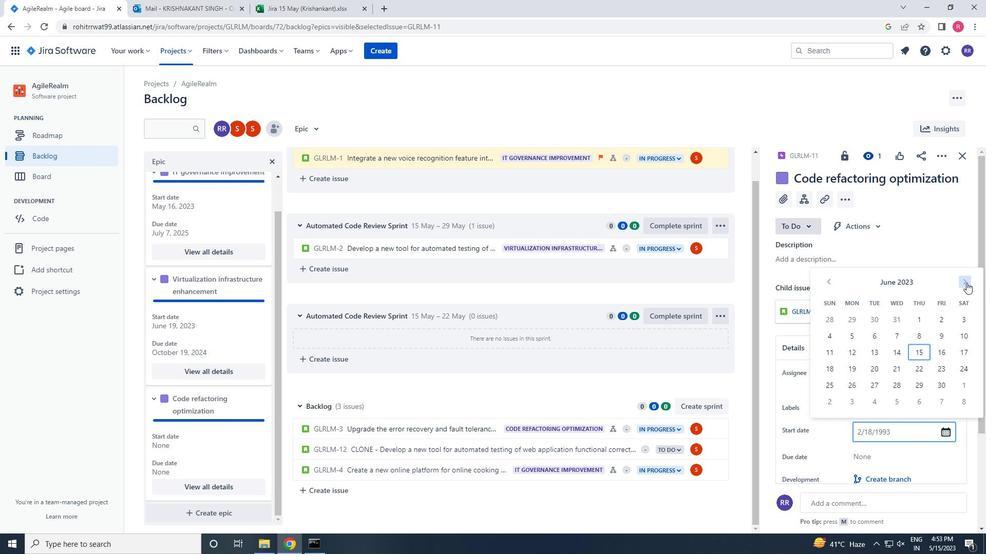 
Action: Mouse pressed left at (966, 283)
Screenshot: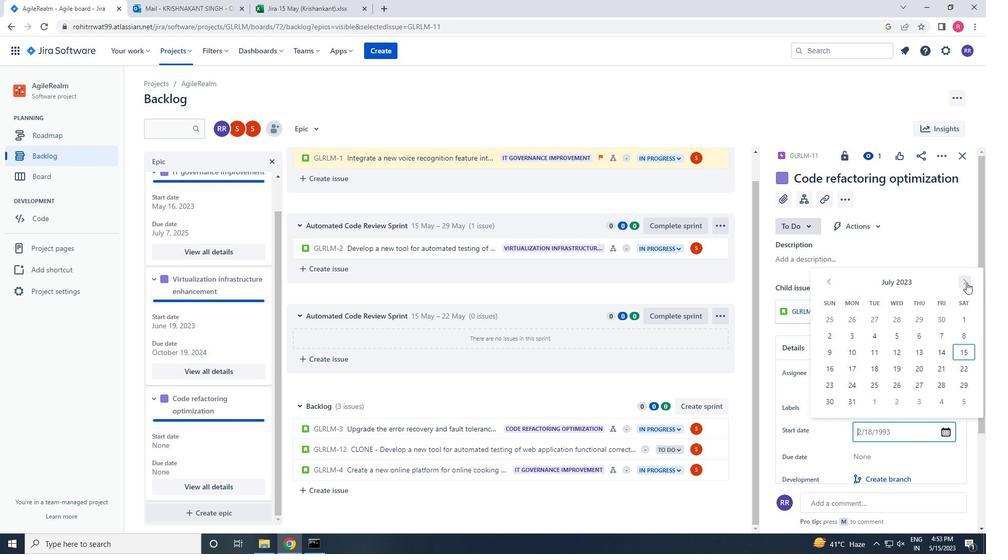
Action: Mouse pressed left at (966, 283)
Screenshot: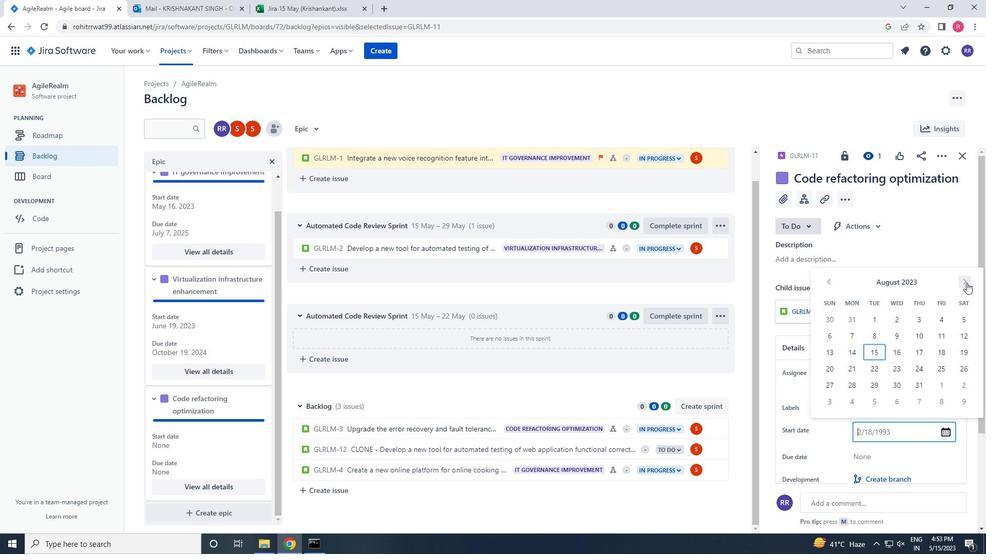 
Action: Mouse pressed left at (966, 283)
Screenshot: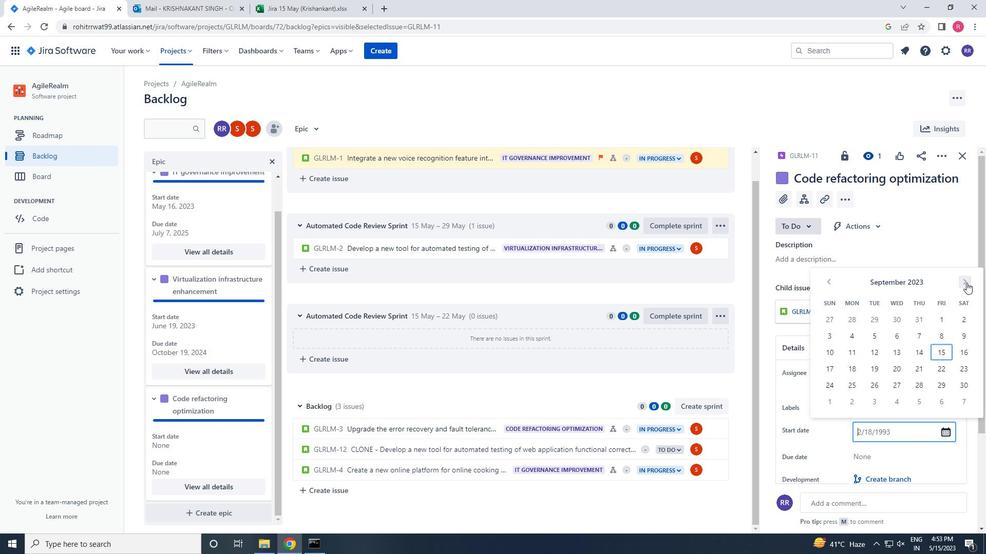 
Action: Mouse pressed left at (966, 283)
Screenshot: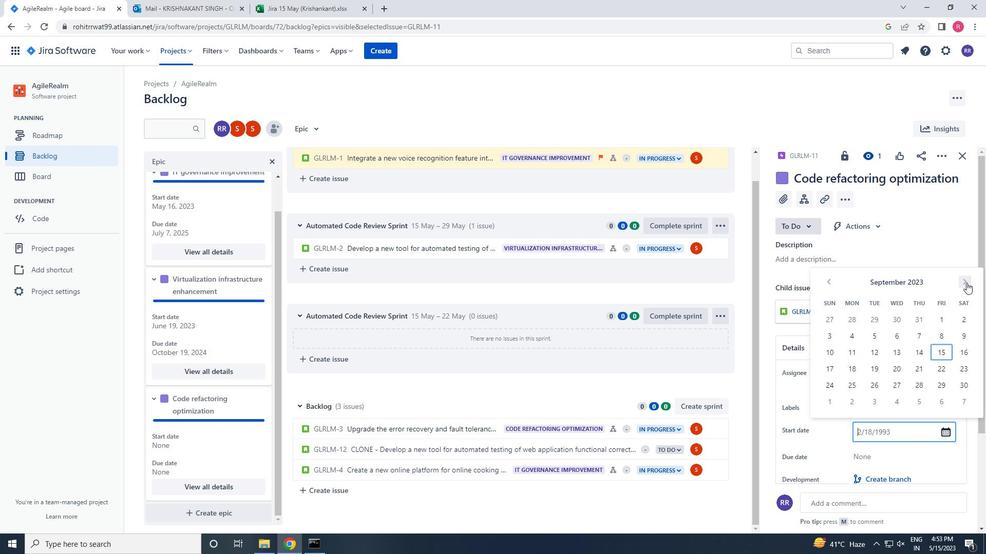 
Action: Mouse moved to (967, 282)
Screenshot: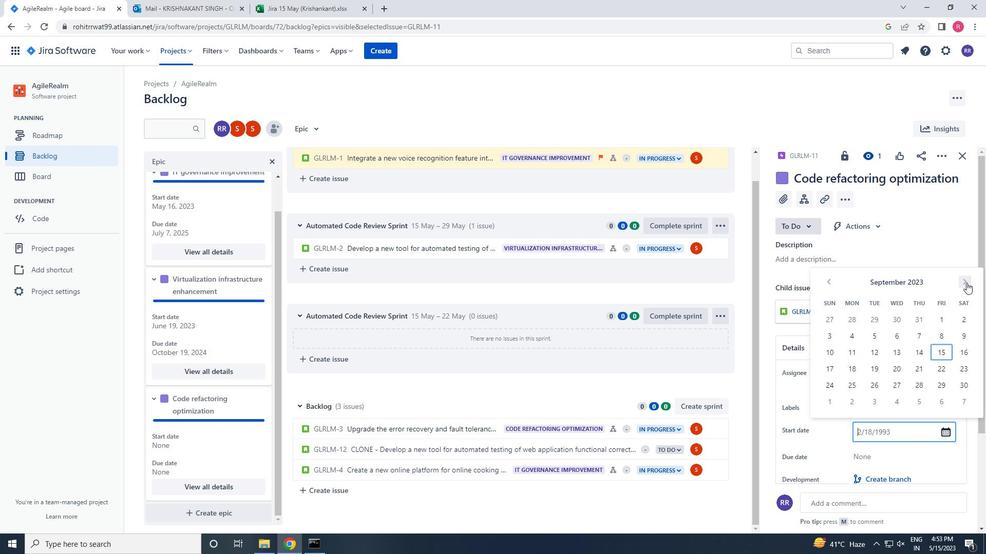 
Action: Mouse pressed left at (967, 282)
Screenshot: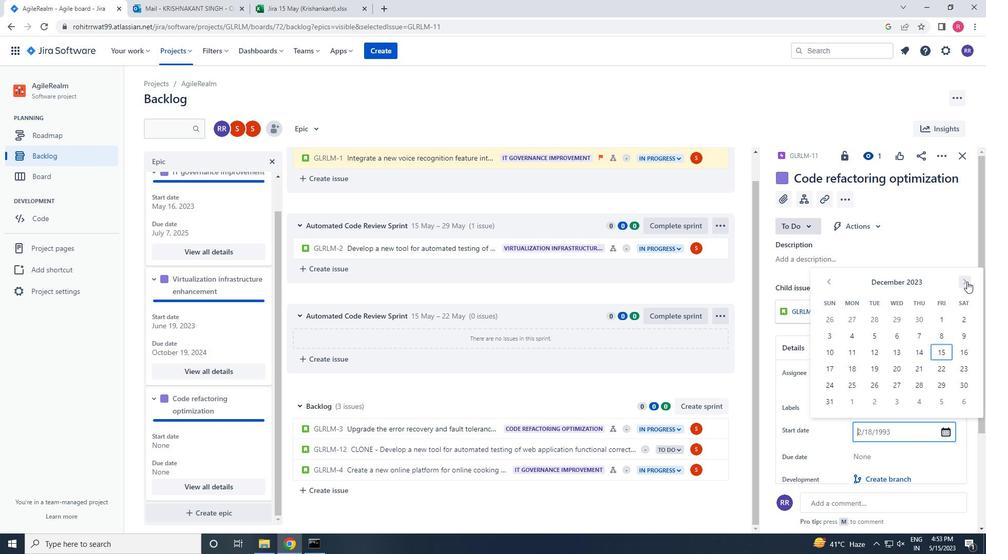 
Action: Mouse pressed left at (967, 282)
Screenshot: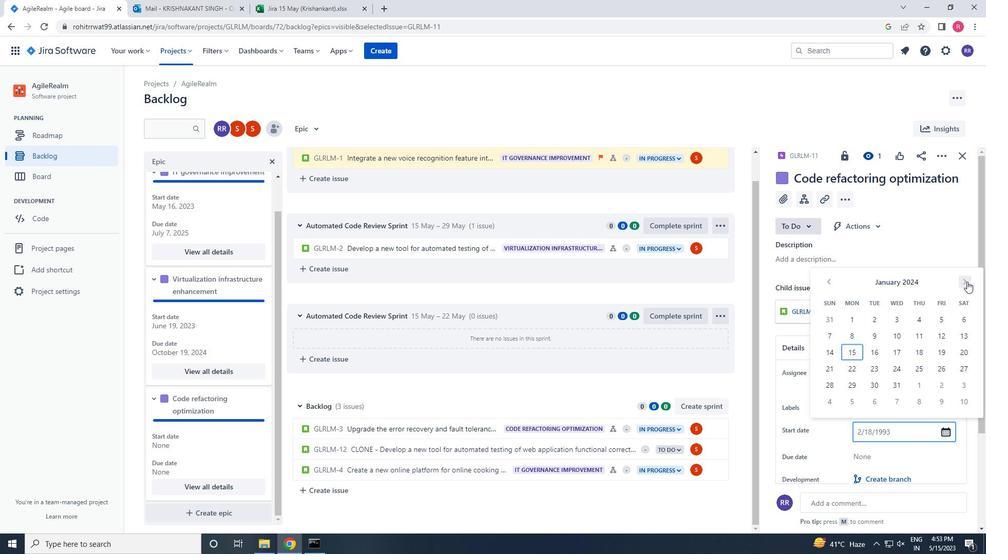 
Action: Mouse pressed left at (967, 282)
Screenshot: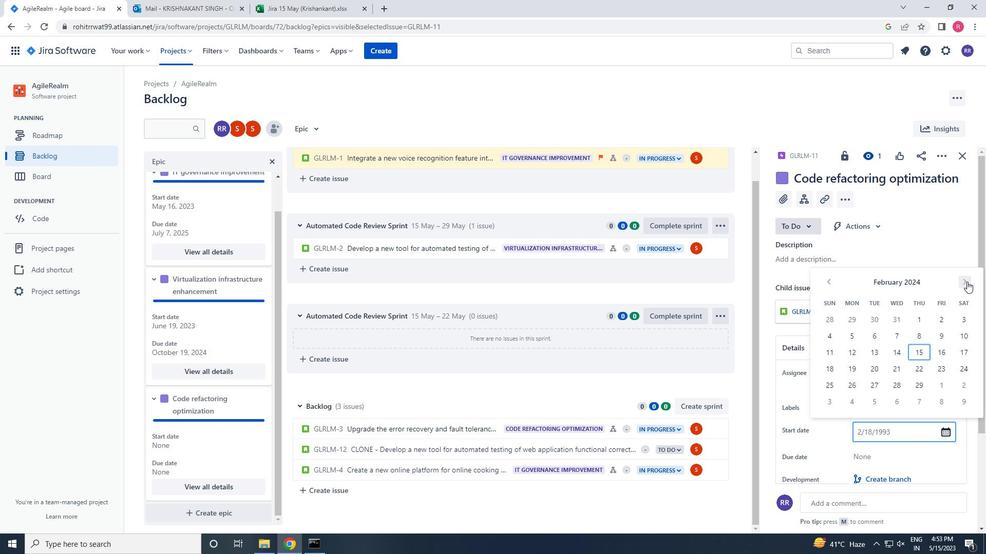 
Action: Mouse pressed left at (967, 282)
Screenshot: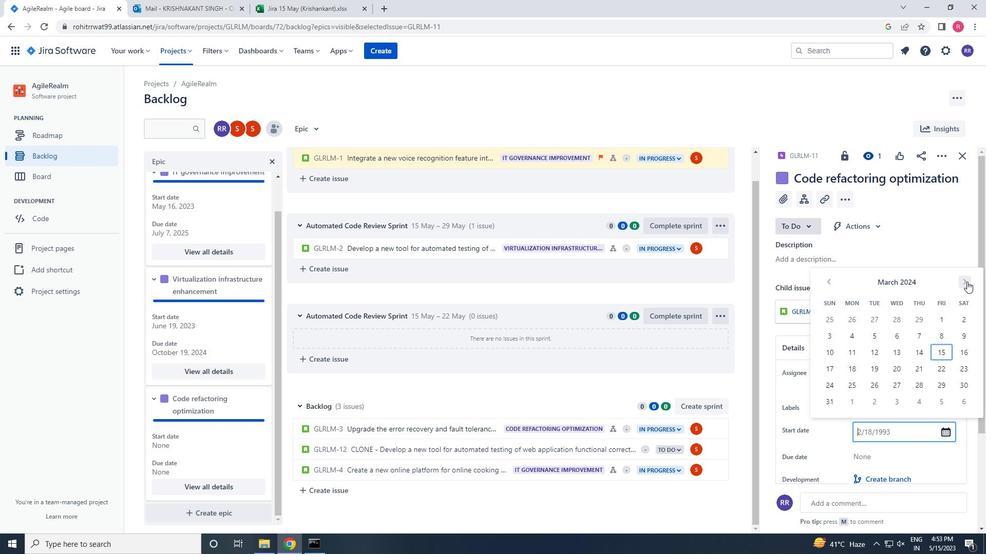
Action: Mouse moved to (939, 368)
Screenshot: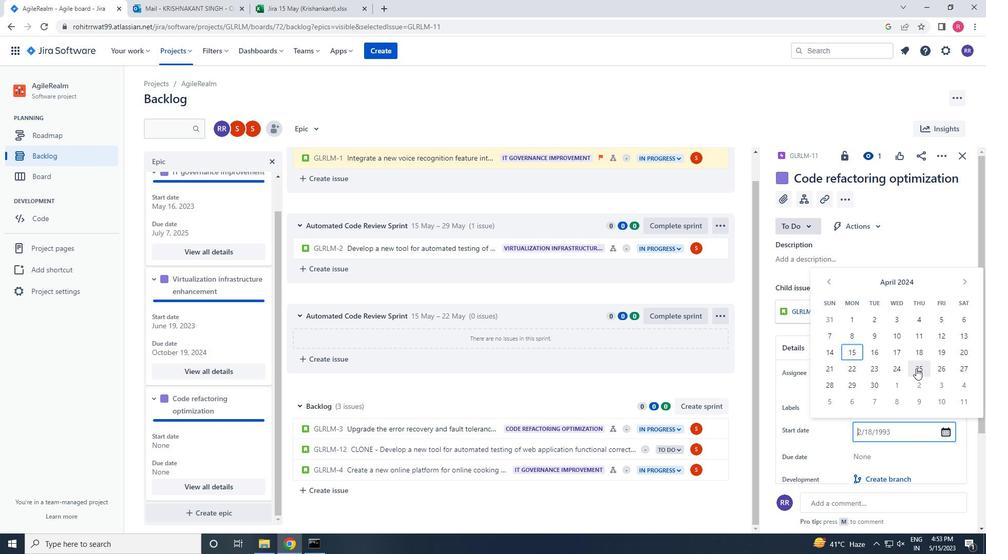 
Action: Mouse pressed left at (939, 368)
Screenshot: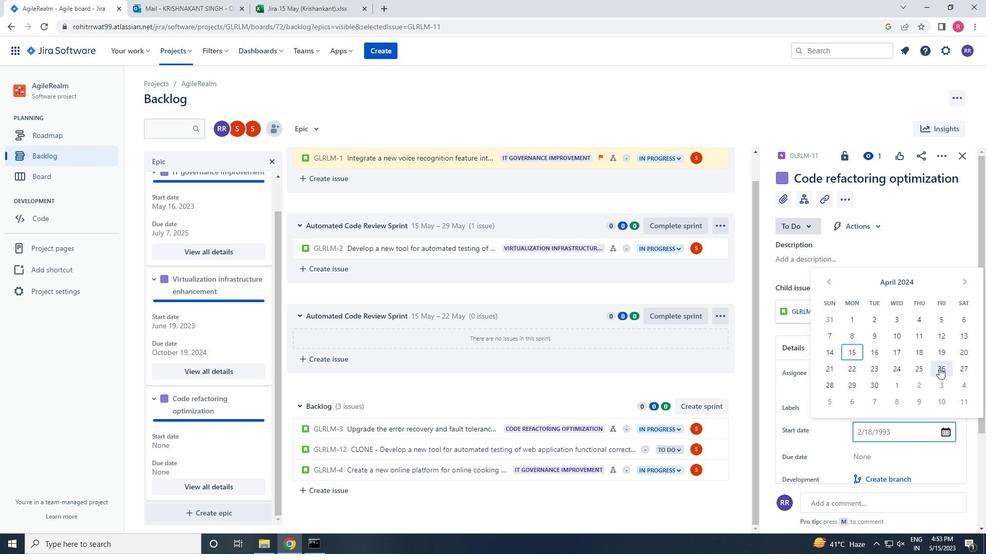 
Action: Mouse moved to (882, 454)
Screenshot: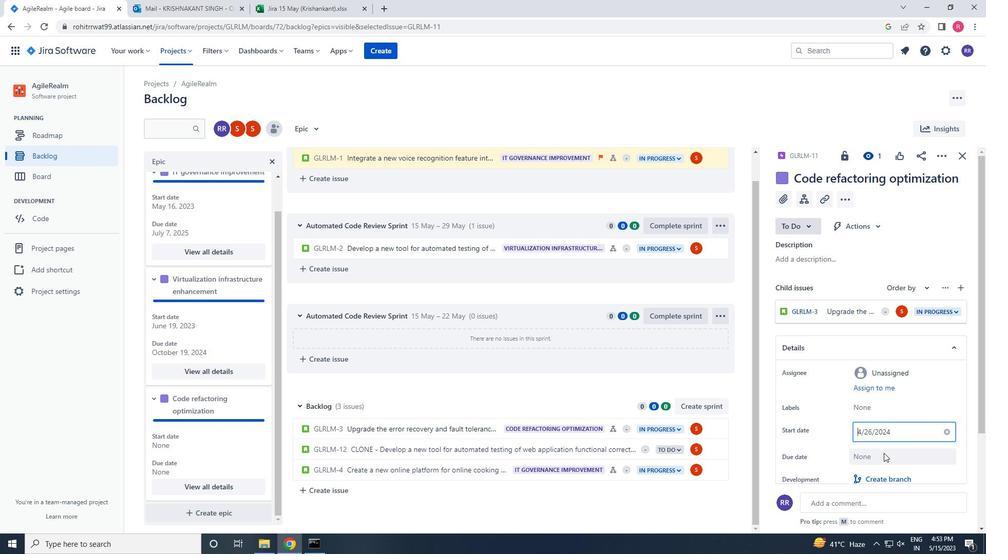 
Action: Mouse pressed left at (882, 454)
Screenshot: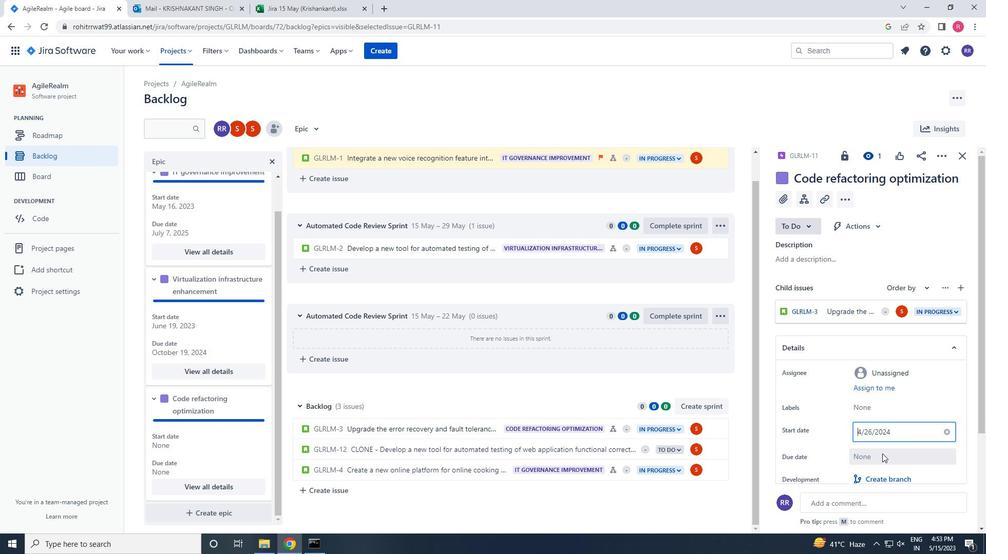 
Action: Mouse moved to (967, 308)
Screenshot: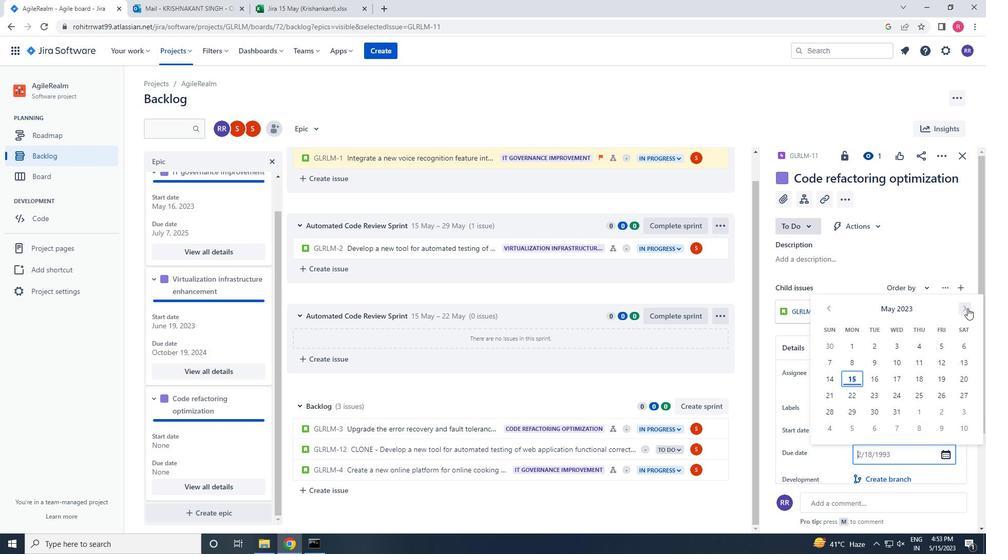 
Action: Mouse pressed left at (967, 308)
Screenshot: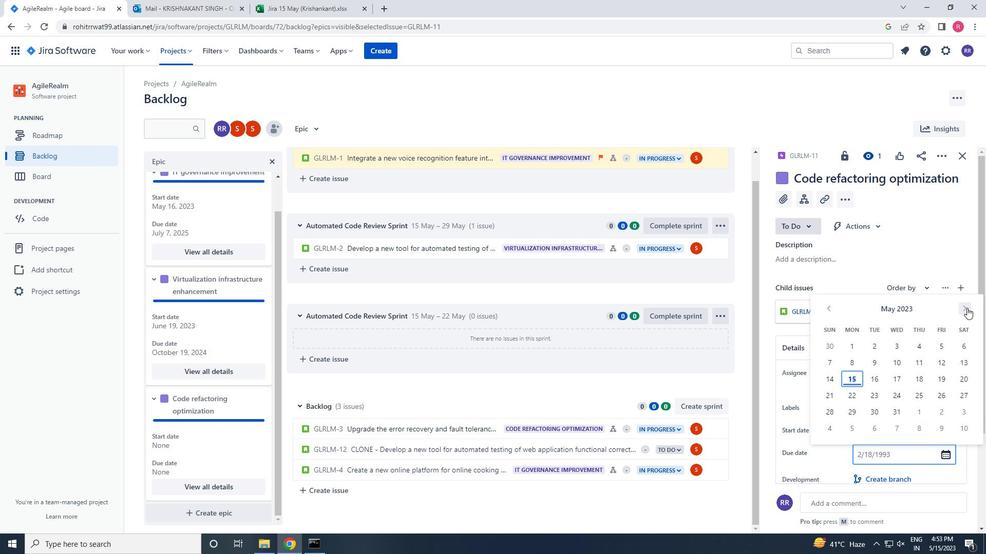 
Action: Mouse pressed left at (967, 308)
Screenshot: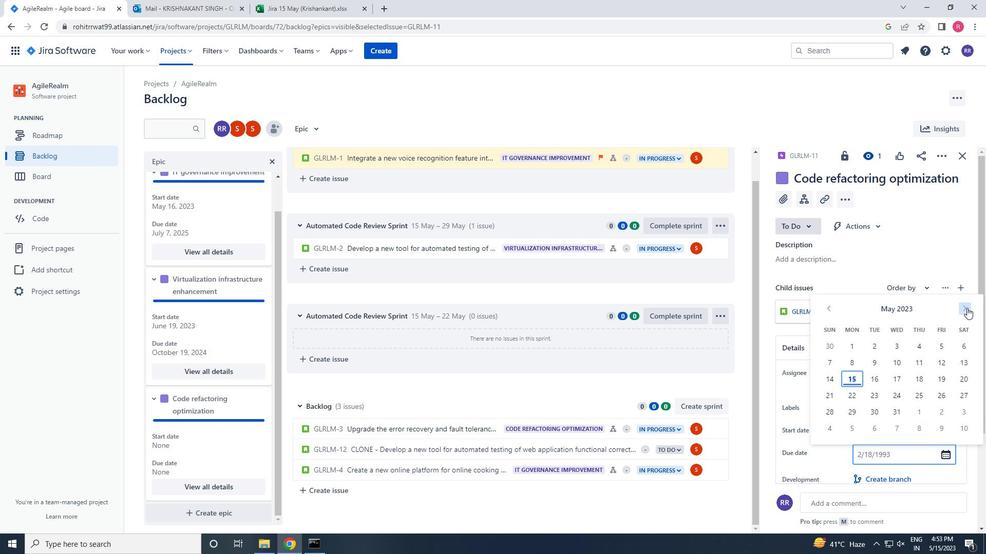 
Action: Mouse pressed left at (967, 308)
Screenshot: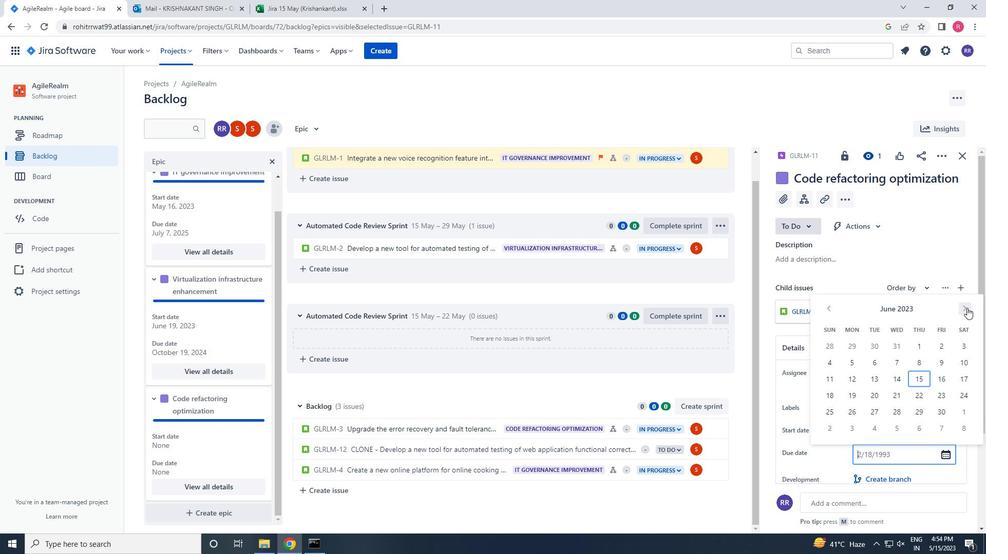 
Action: Mouse pressed left at (967, 308)
Screenshot: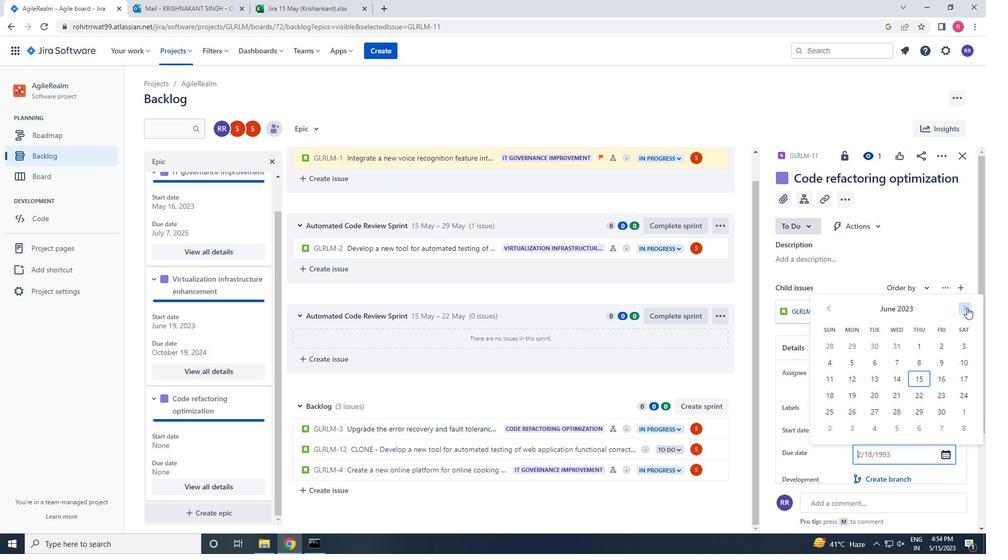 
Action: Mouse pressed left at (967, 308)
Screenshot: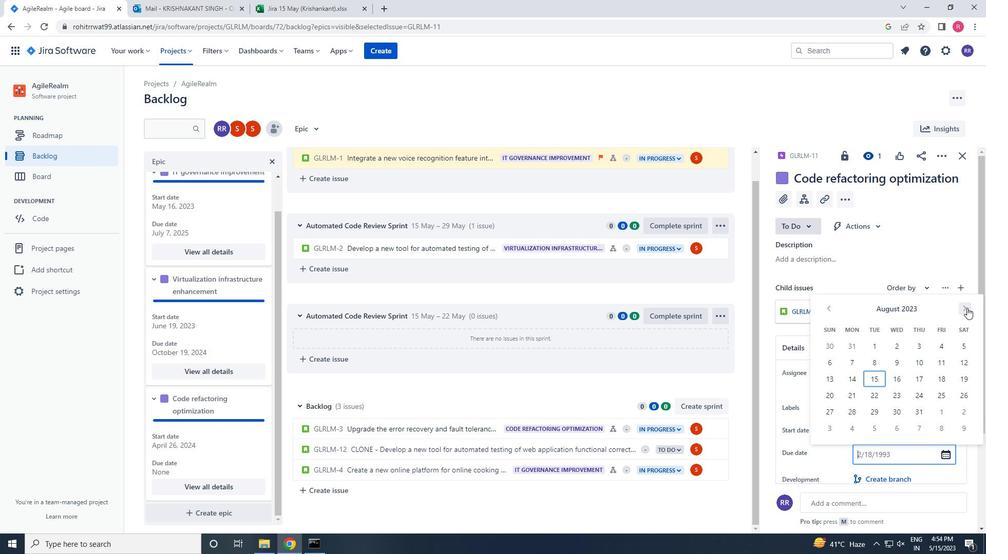 
Action: Mouse pressed left at (967, 308)
Screenshot: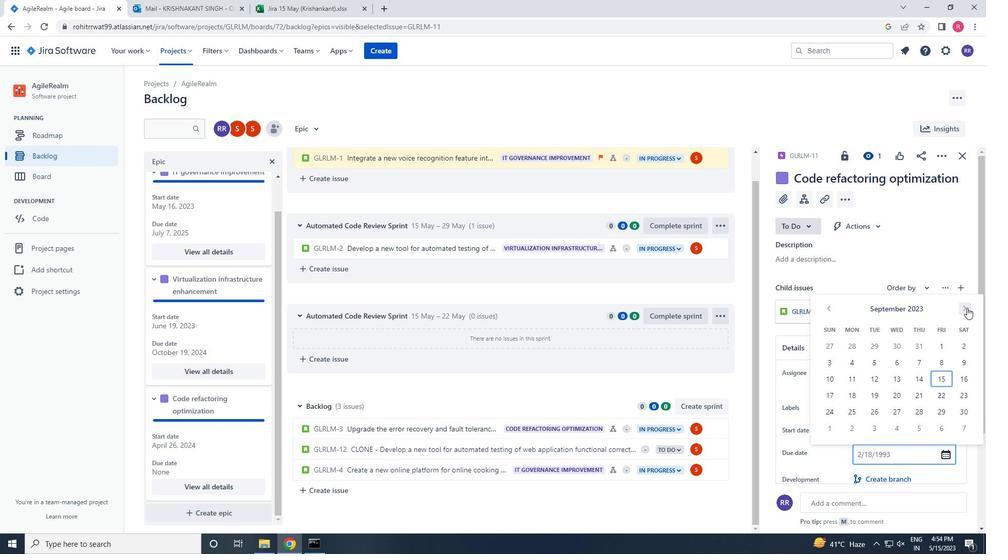 
Action: Mouse pressed left at (967, 308)
Screenshot: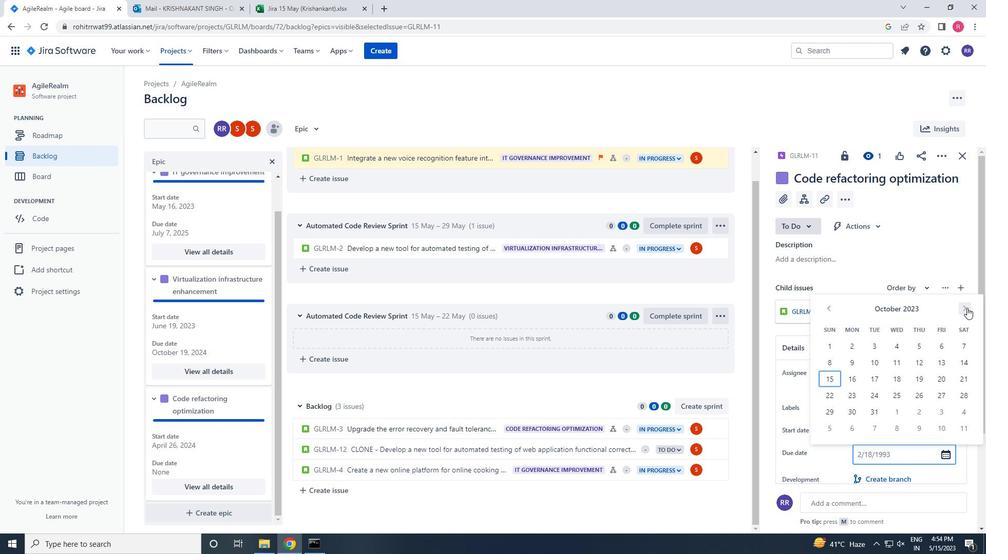 
Action: Mouse pressed left at (967, 308)
Screenshot: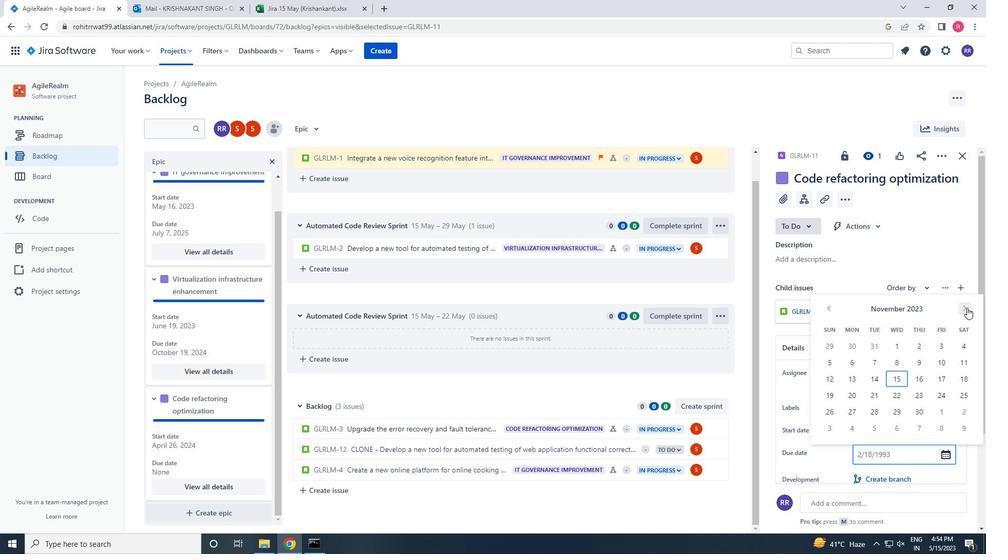 
Action: Mouse pressed left at (967, 308)
Screenshot: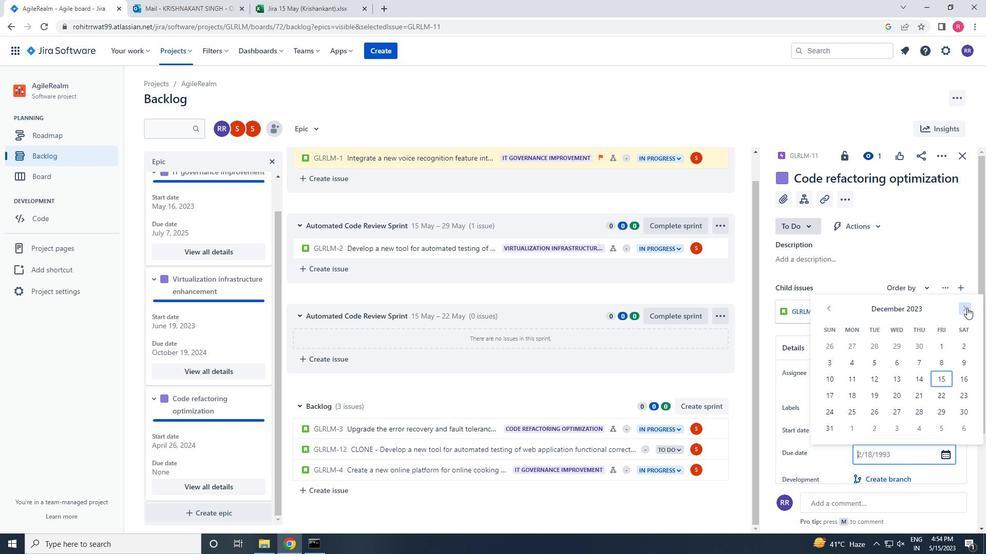 
Action: Mouse pressed left at (967, 308)
Screenshot: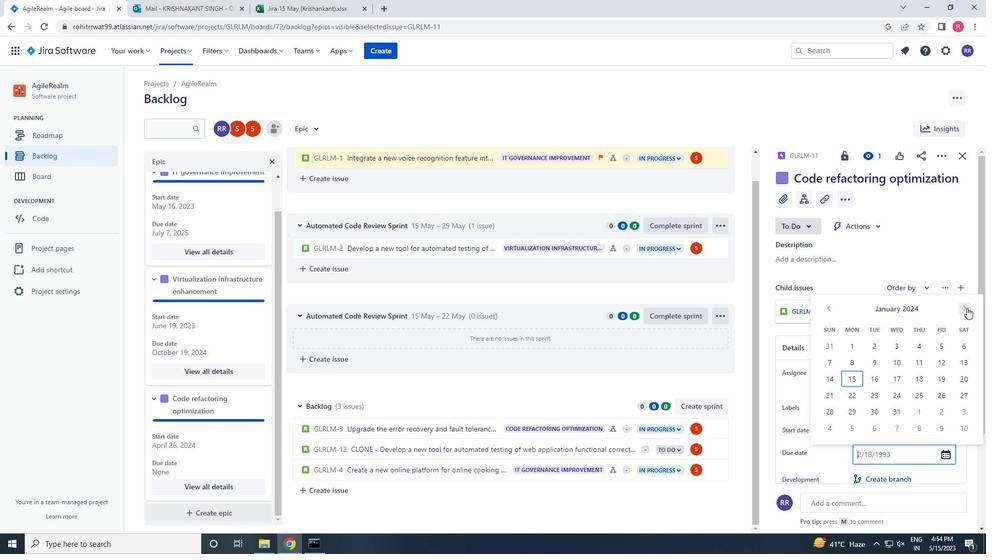 
Action: Mouse pressed left at (967, 308)
Screenshot: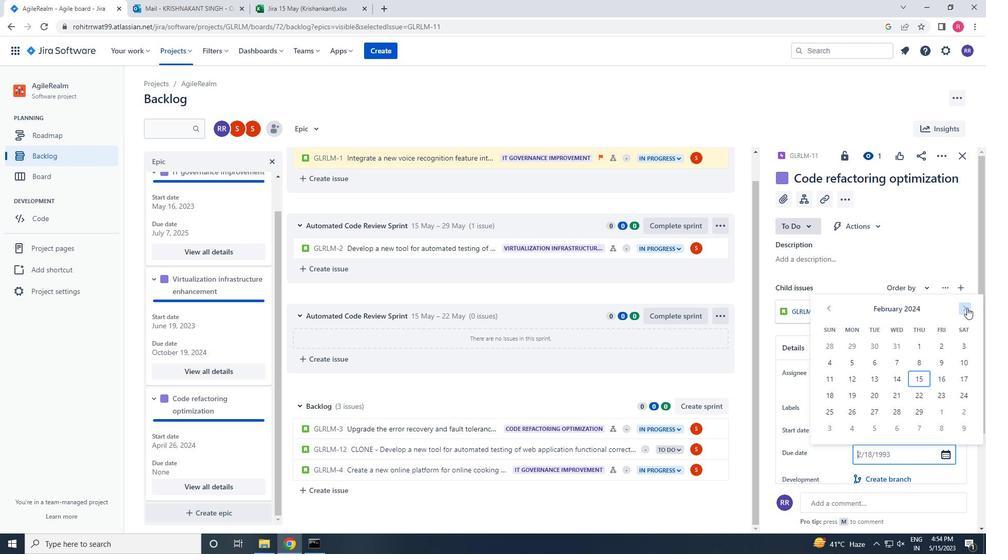 
Action: Mouse pressed left at (967, 308)
Screenshot: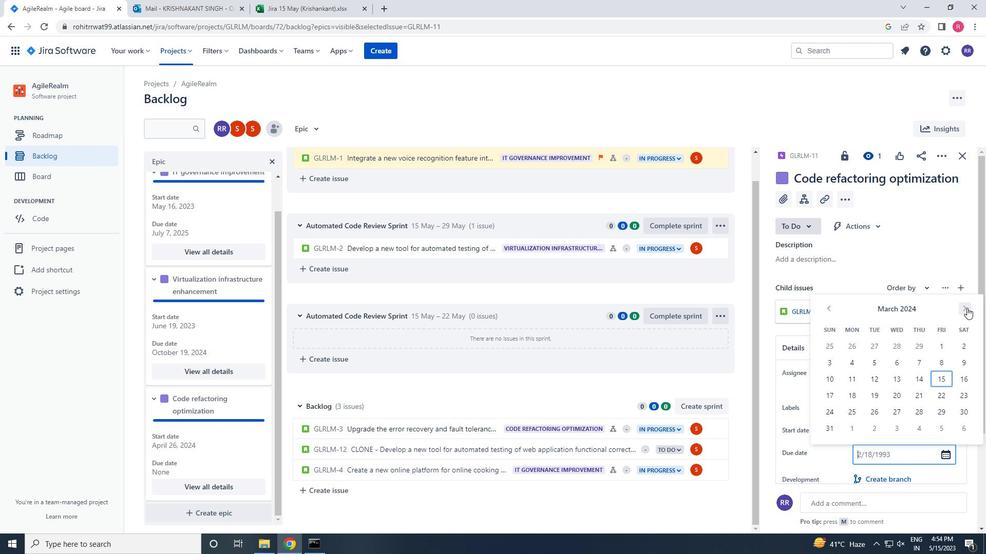
Action: Mouse pressed left at (967, 308)
Screenshot: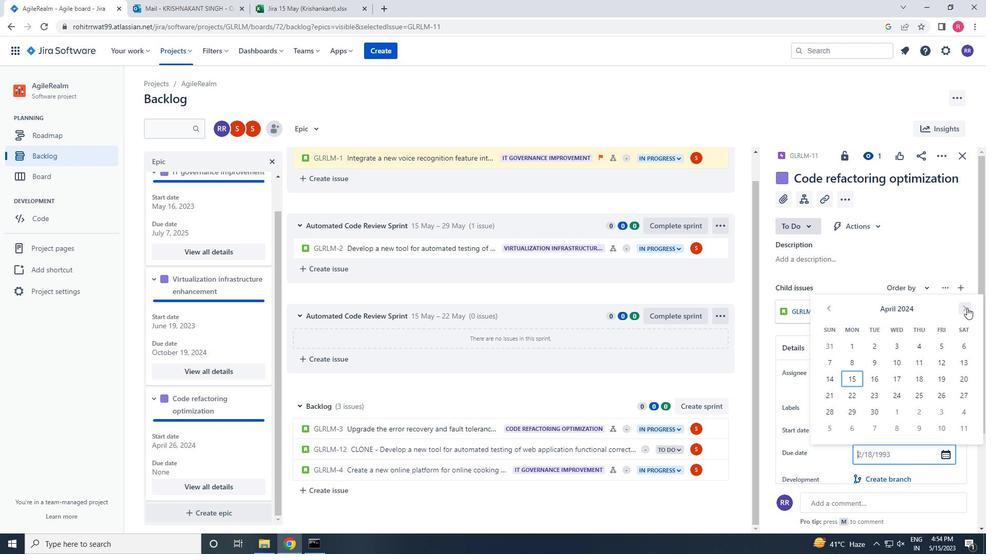 
Action: Mouse pressed left at (967, 308)
Screenshot: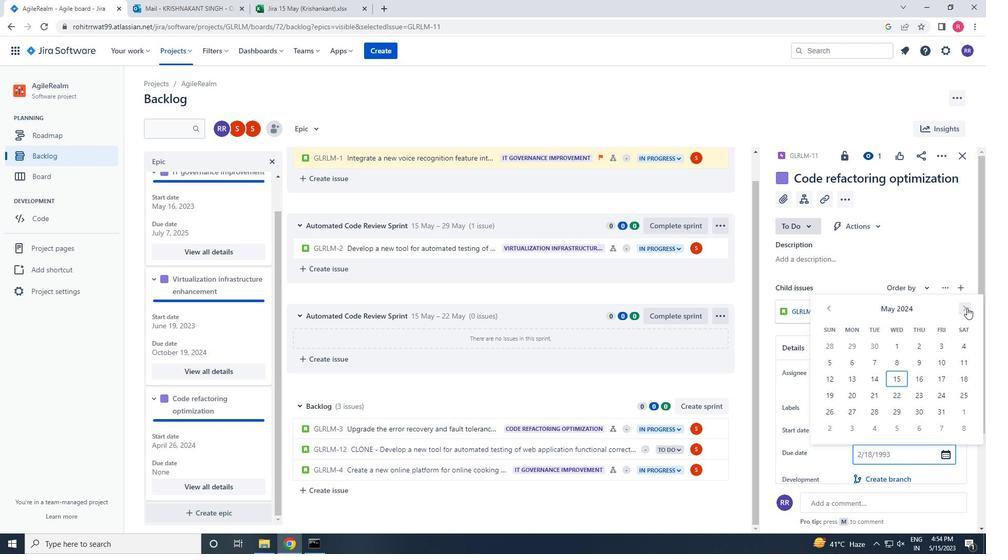 
Action: Mouse pressed left at (967, 308)
Screenshot: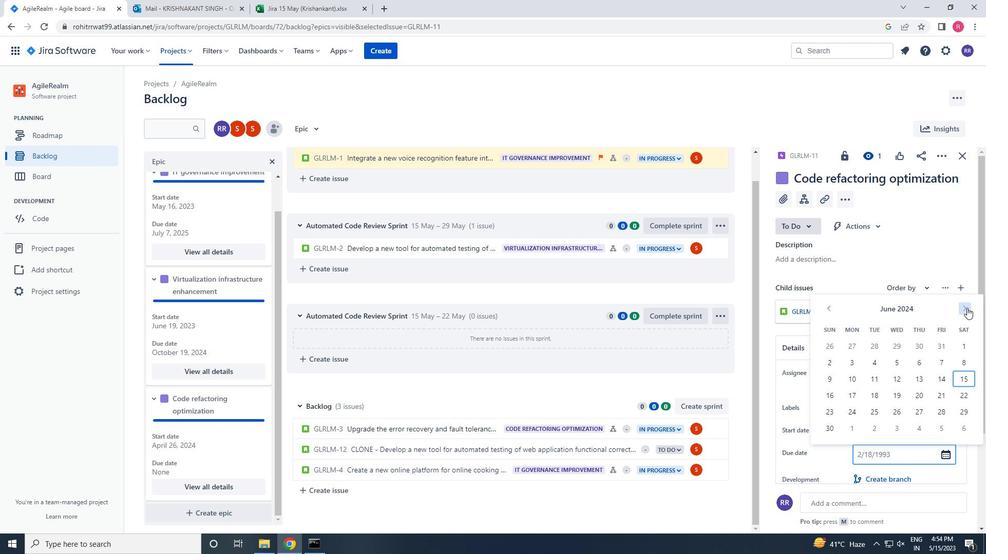 
Action: Mouse pressed left at (967, 308)
Screenshot: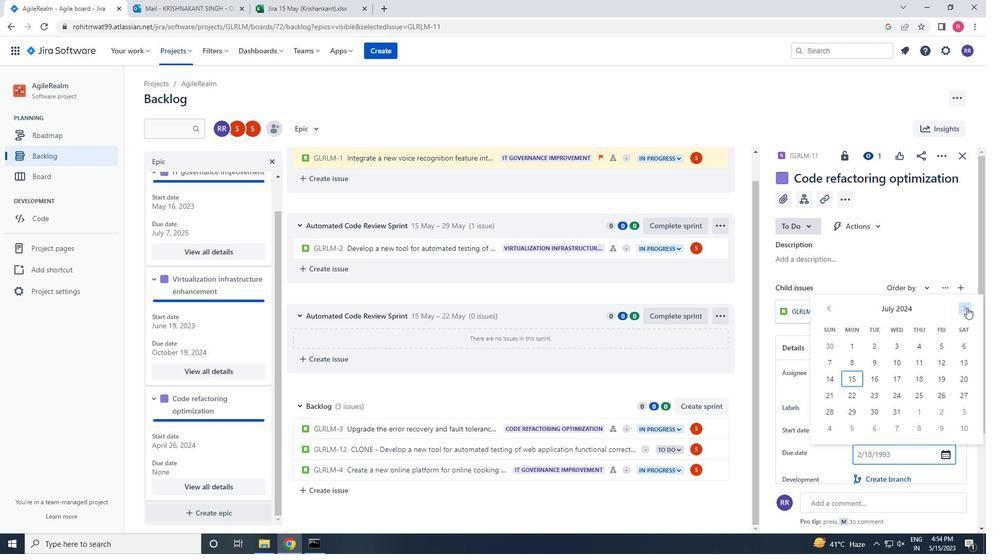 
Action: Mouse pressed left at (967, 308)
Screenshot: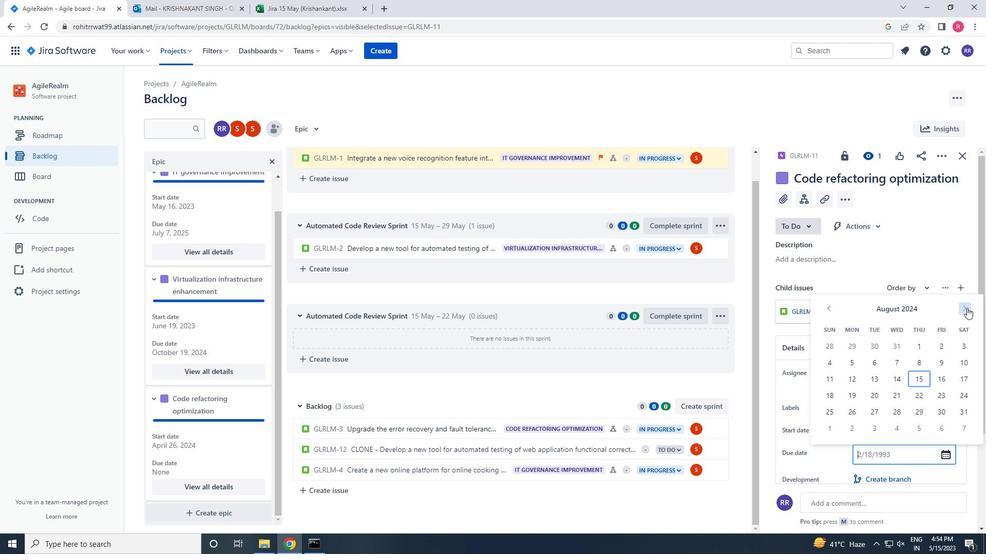 
Action: Mouse pressed left at (967, 308)
Screenshot: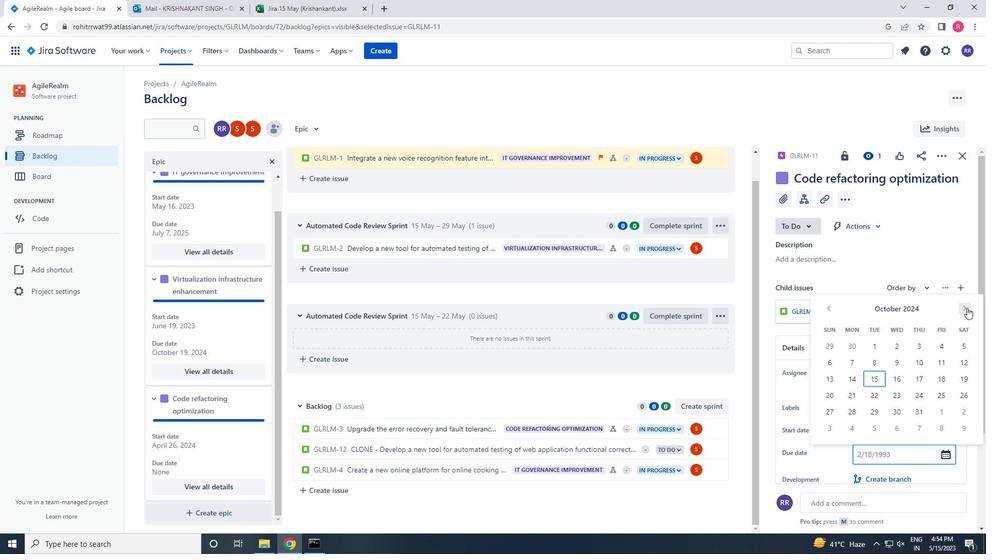 
Action: Mouse pressed left at (967, 308)
Screenshot: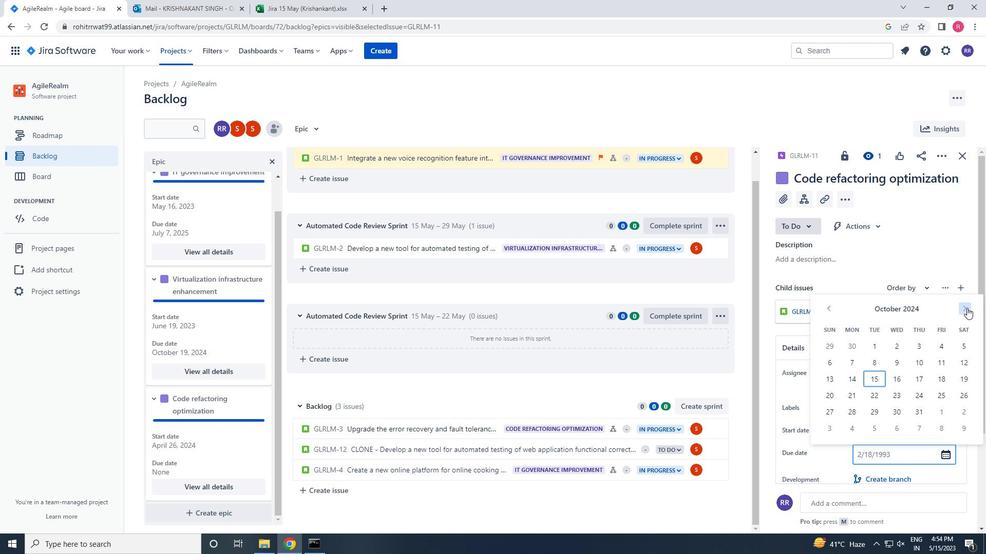 
Action: Mouse pressed left at (967, 308)
Screenshot: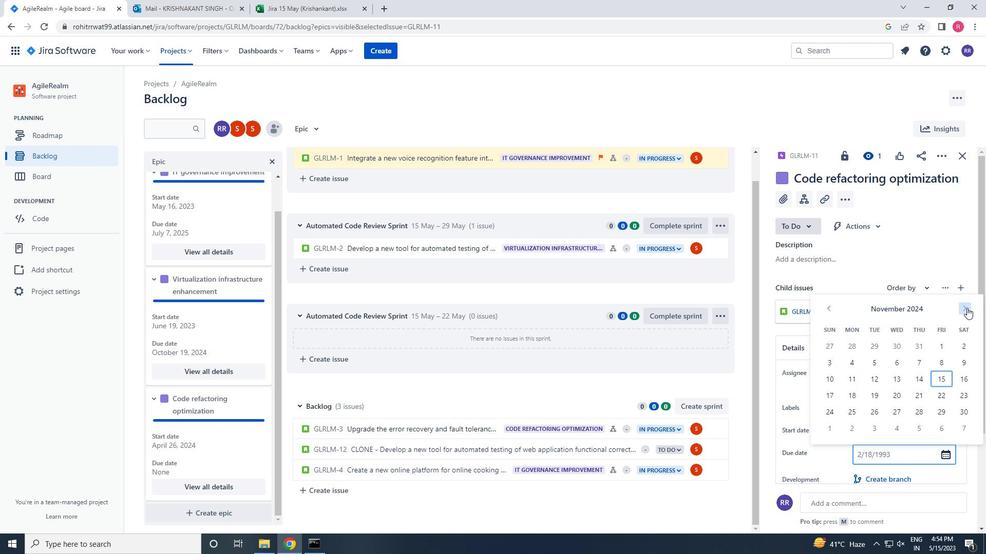 
Action: Mouse pressed left at (967, 308)
Screenshot: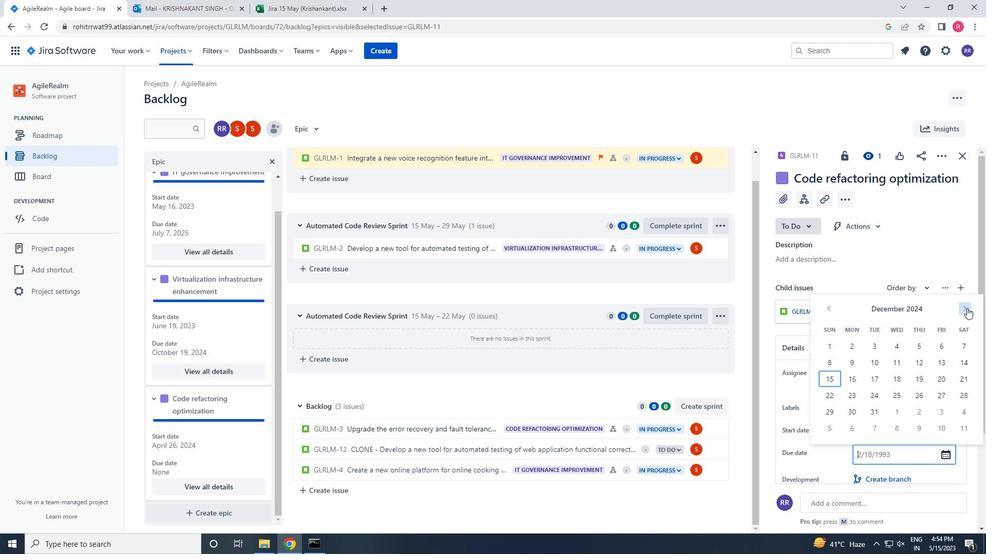 
Action: Mouse pressed left at (967, 308)
Screenshot: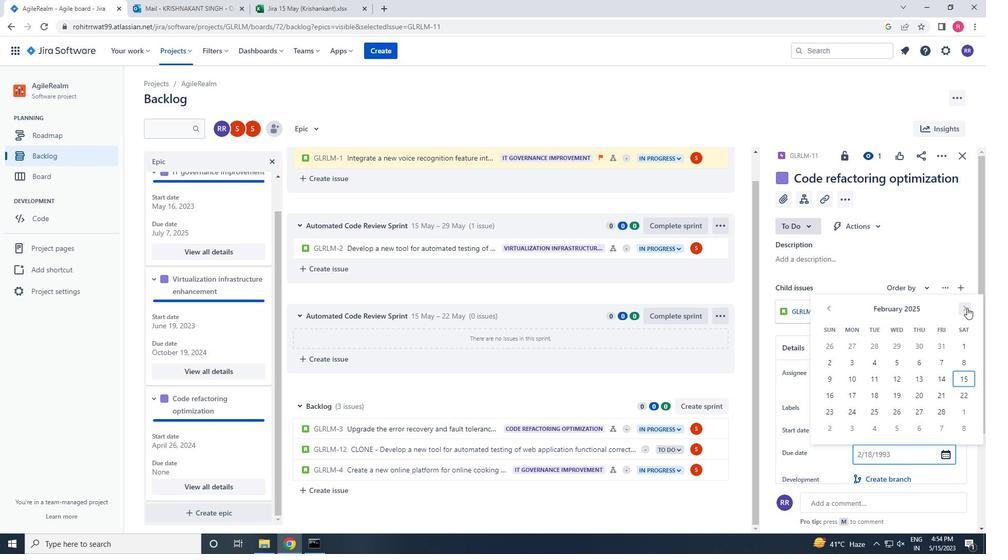
Action: Mouse pressed left at (967, 308)
Screenshot: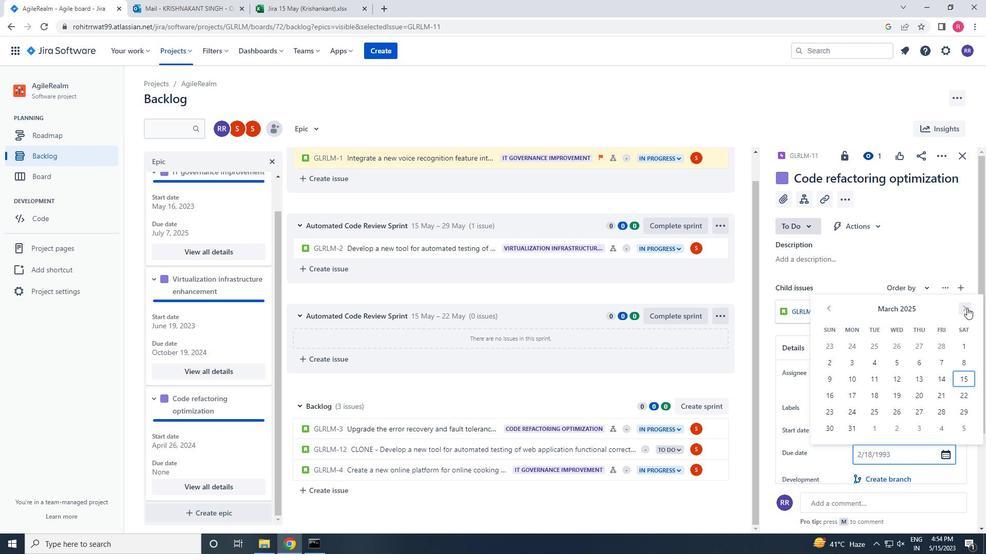 
Action: Mouse pressed left at (967, 308)
Screenshot: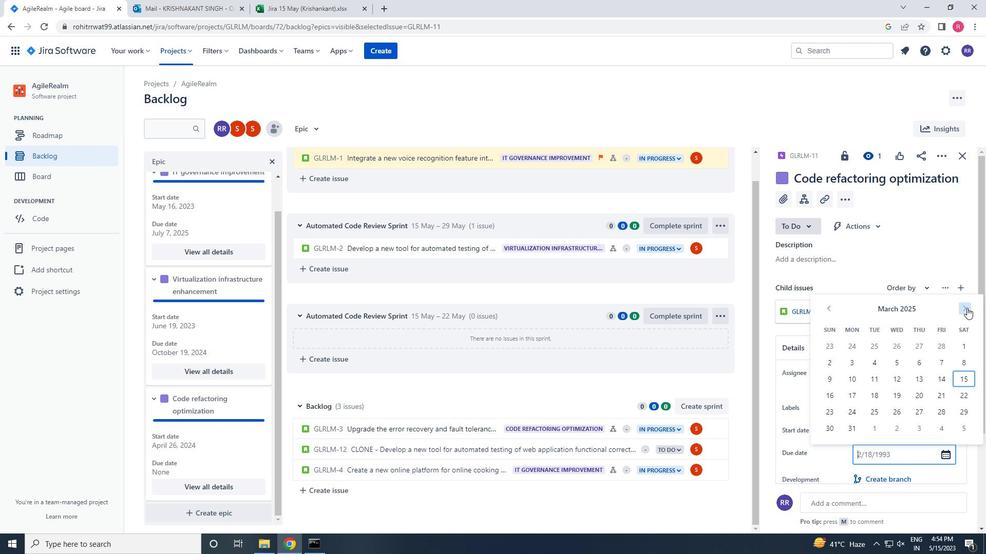 
Action: Mouse pressed left at (967, 308)
Screenshot: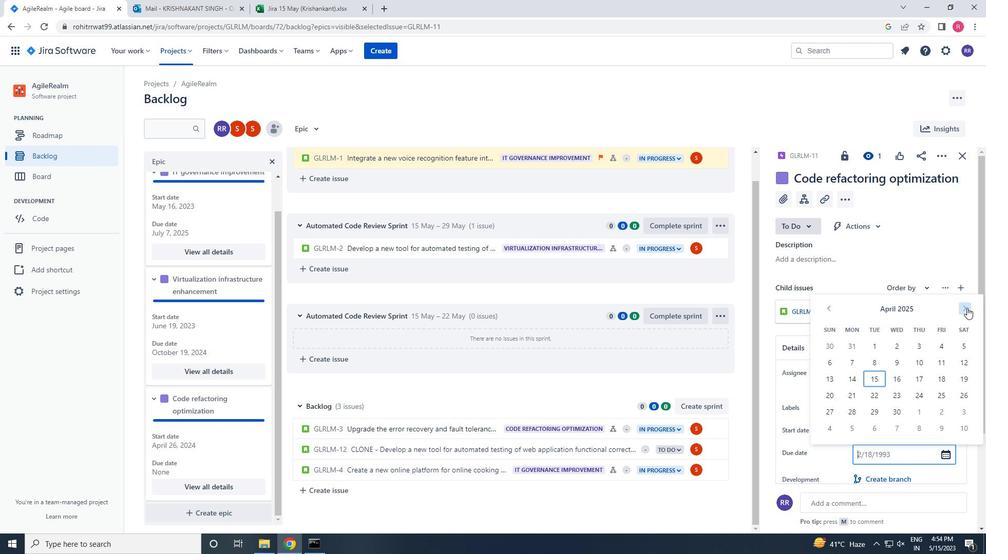 
Action: Mouse pressed left at (967, 308)
Screenshot: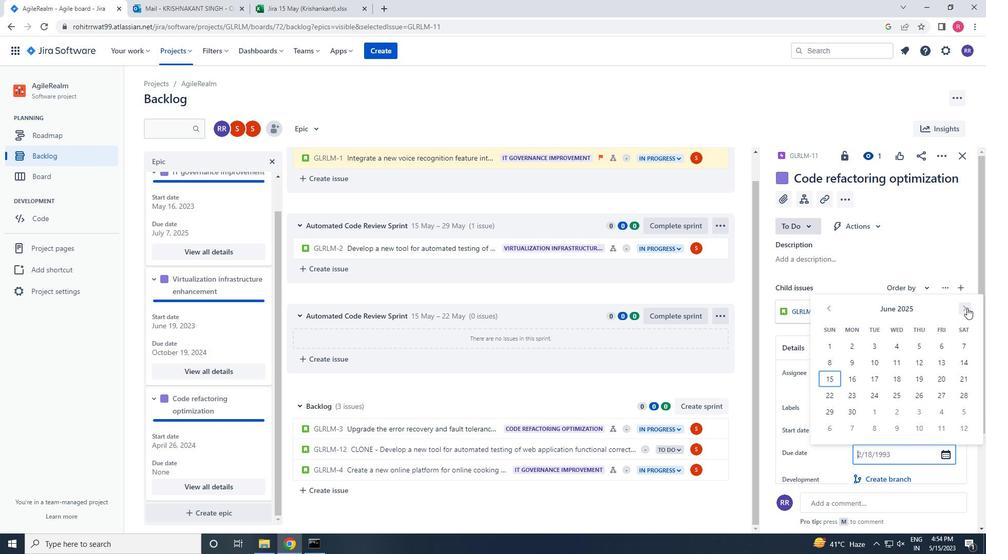 
Action: Mouse moved to (834, 411)
Screenshot: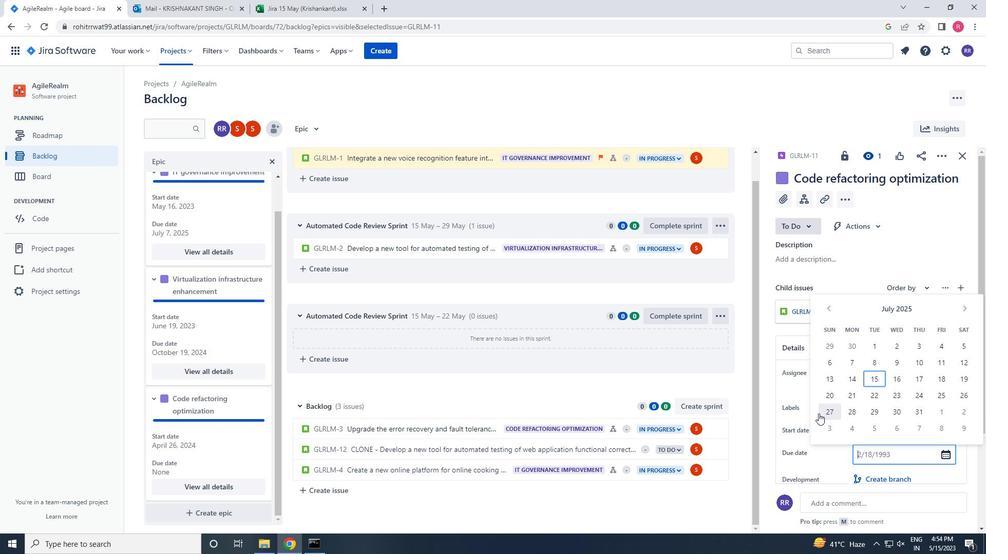 
Action: Mouse pressed left at (834, 411)
Screenshot: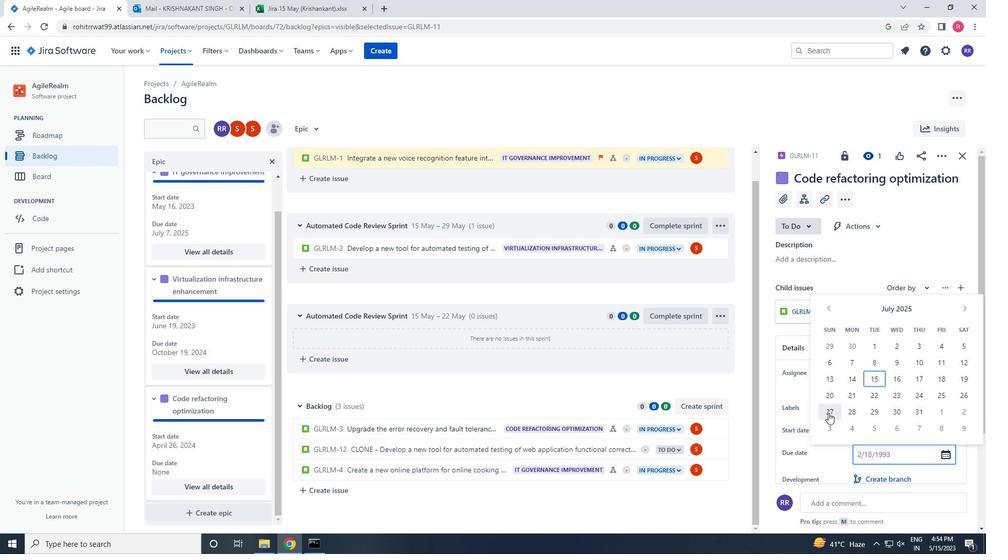 
Action: Mouse moved to (895, 474)
Screenshot: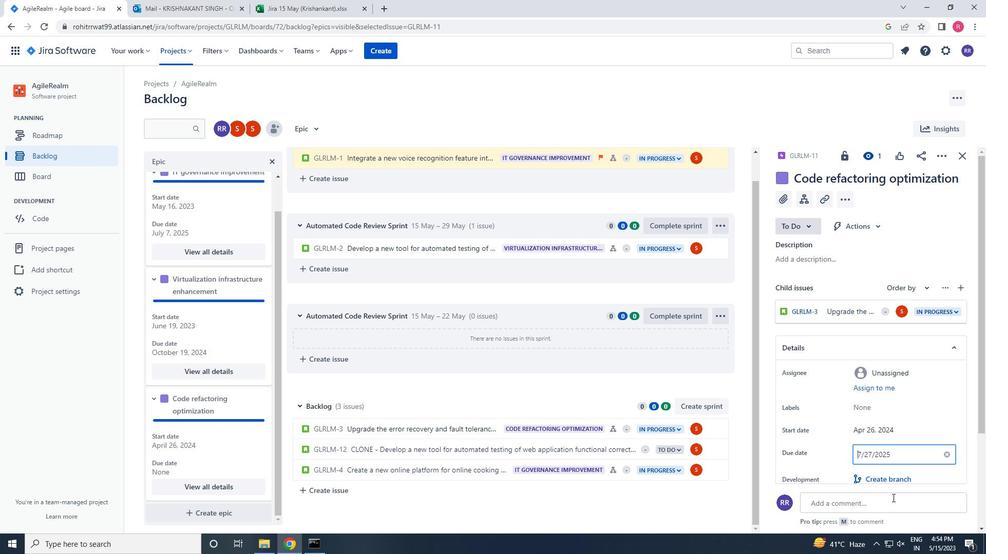 
Action: Mouse scrolled (895, 474) with delta (0, 0)
Screenshot: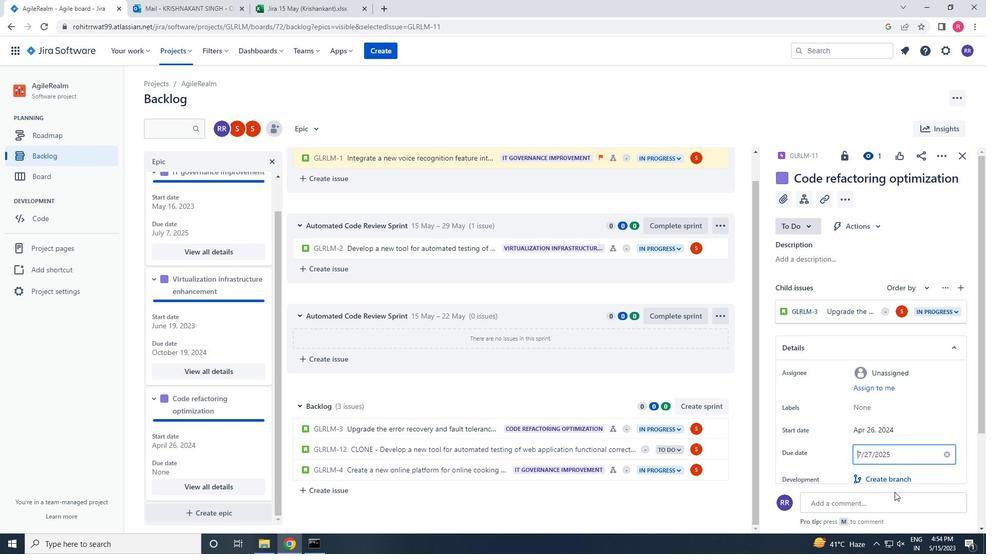 
Action: Mouse scrolled (895, 474) with delta (0, 0)
Screenshot: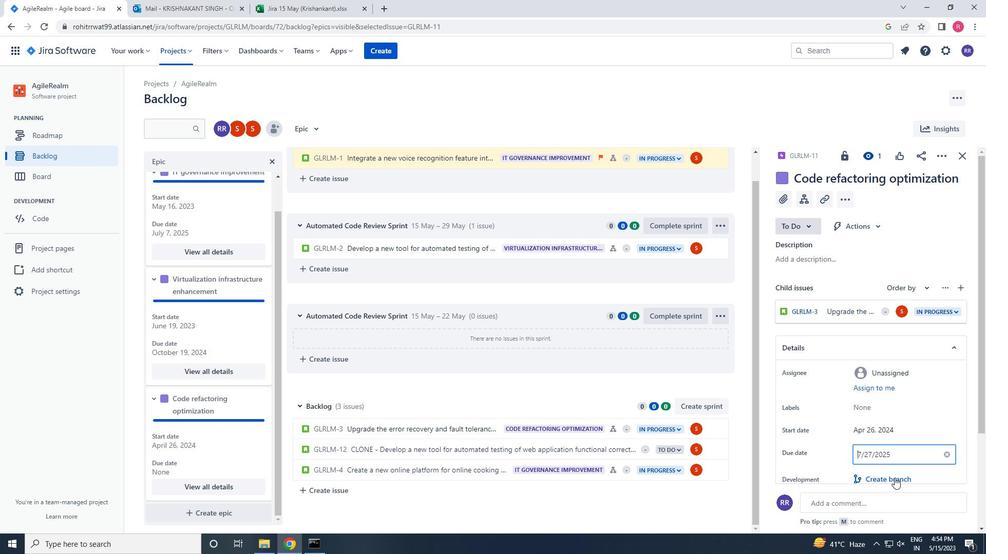 
Action: Mouse scrolled (895, 474) with delta (0, 0)
Screenshot: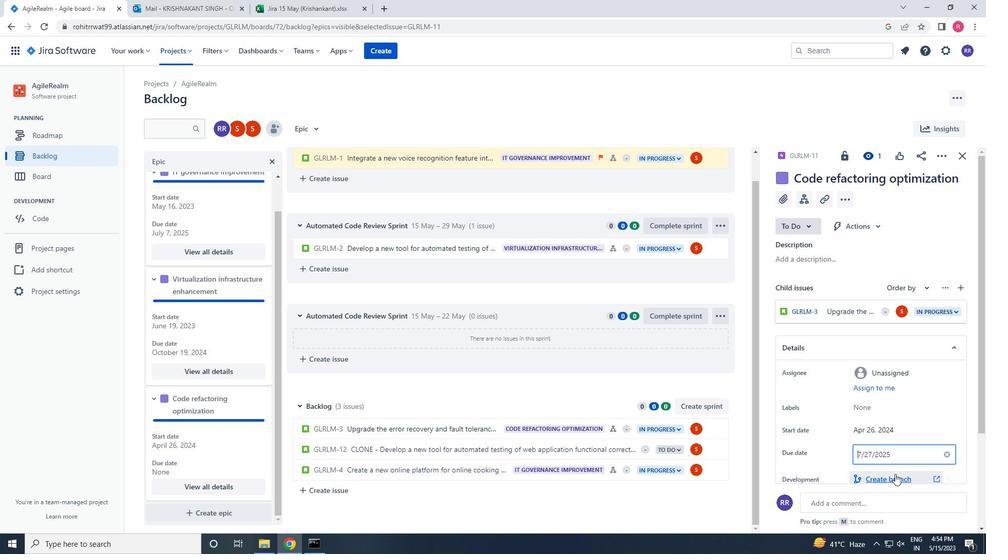 
Action: Mouse moved to (885, 427)
Screenshot: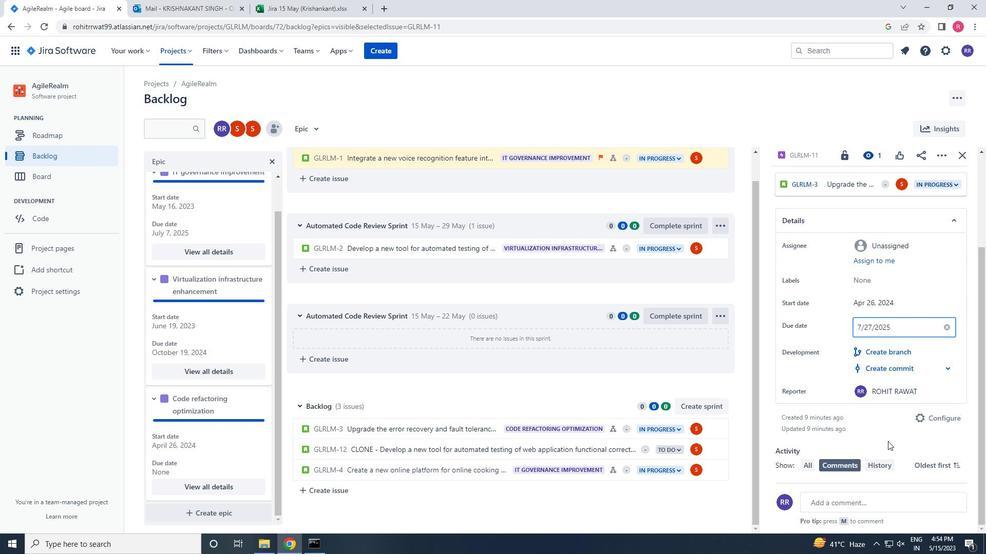
Action: Mouse pressed left at (885, 427)
Screenshot: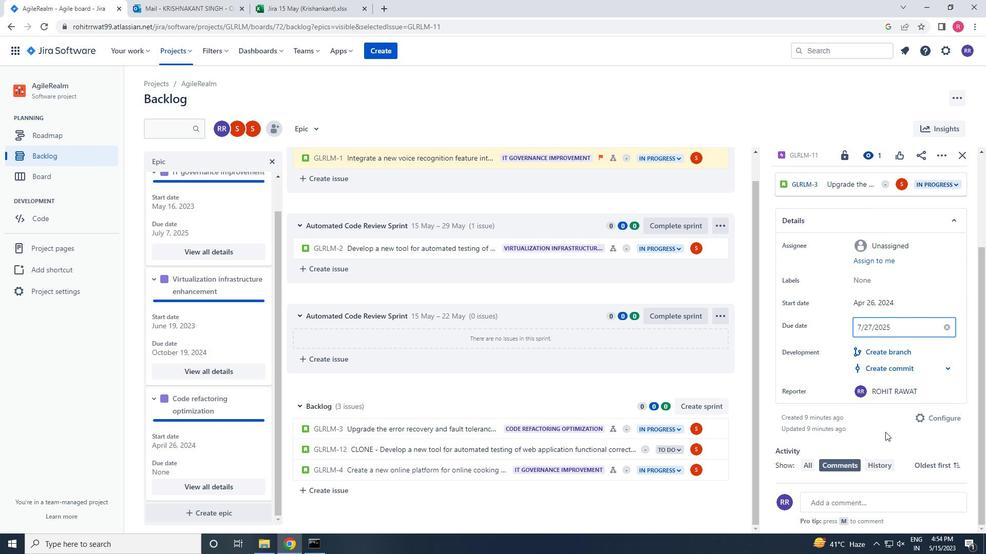 
